 Task: Open Card Competitive Intelligence Research in Board Content Marketing Case Study Strategy and Execution to Workspace General Accounting and add a team member Softage.2@softage.net, a label Blue, a checklist Trade Secrets, an attachment from Trello, a color Blue and finally, add a card description 'Plan and execute company team-building activity at a board game cafe' and a comment 'This task presents an opportunity to demonstrate our analytical and critical thinking skills, assessing information and making informed decisions.'. Add a start date 'Jan 06, 1900' with a due date 'Jan 13, 1900'
Action: Mouse moved to (469, 209)
Screenshot: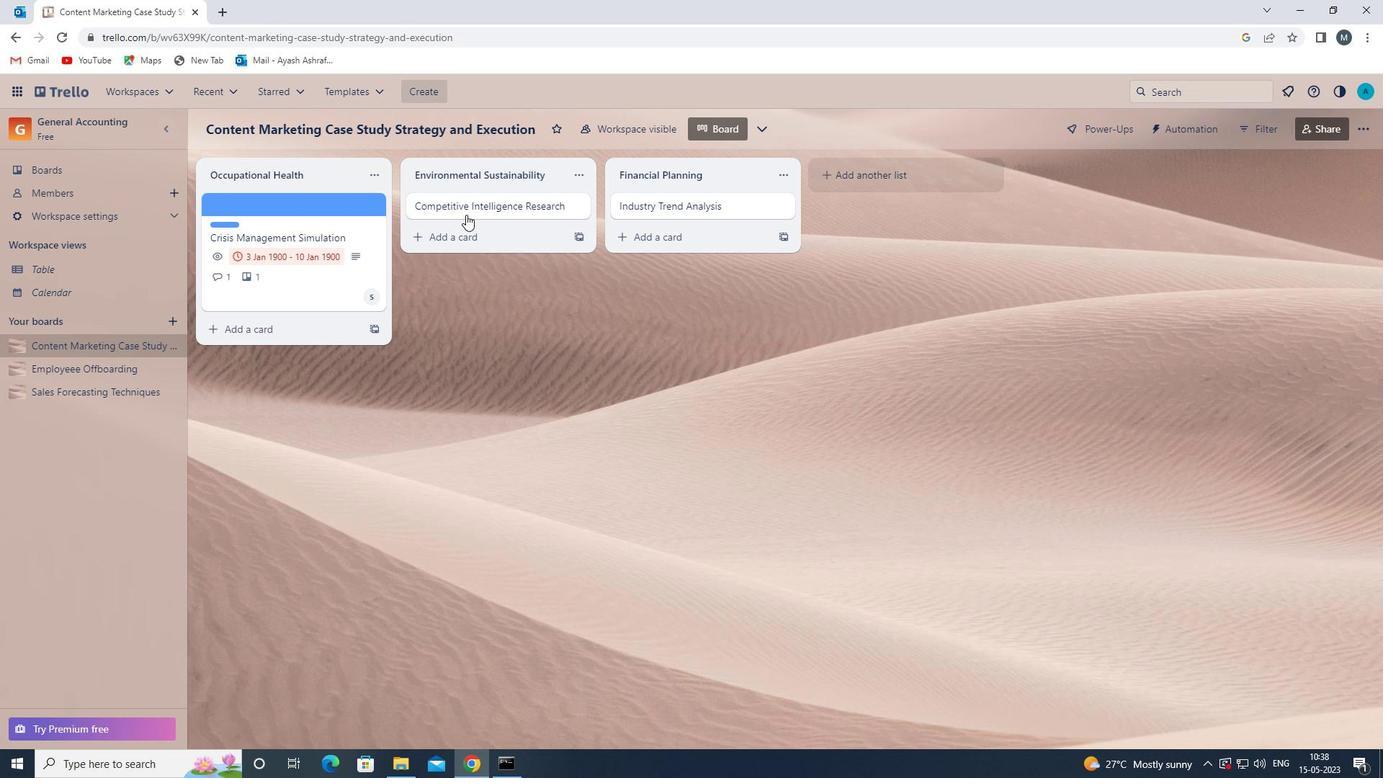 
Action: Mouse pressed left at (469, 209)
Screenshot: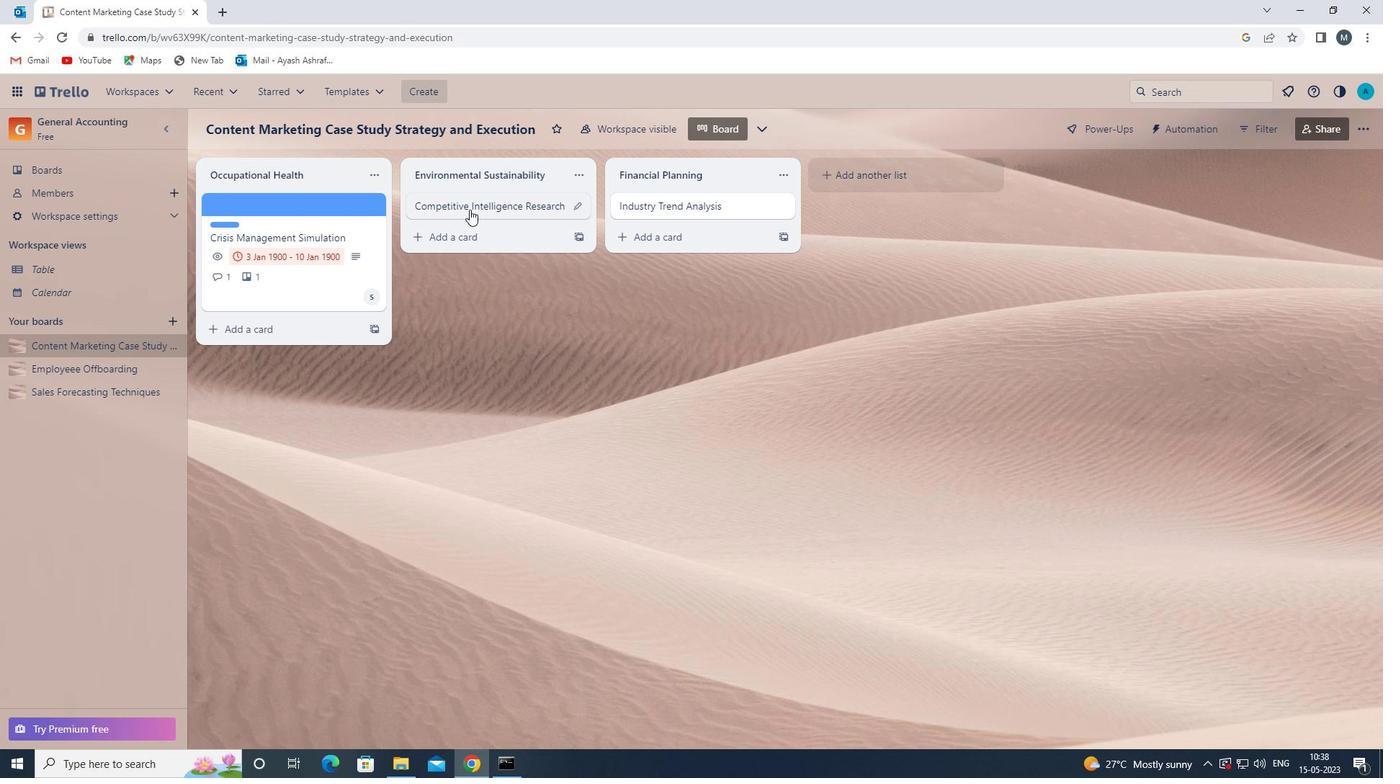 
Action: Mouse moved to (866, 252)
Screenshot: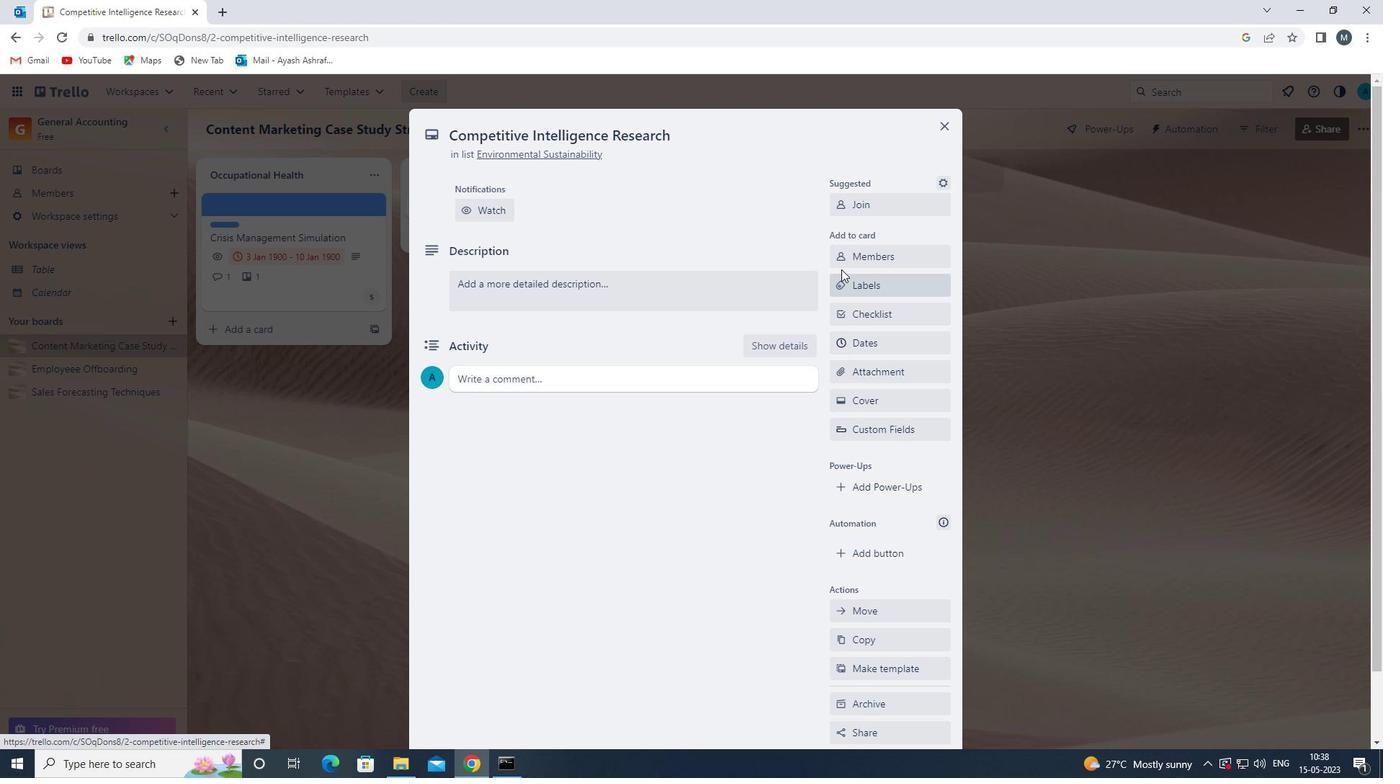 
Action: Mouse pressed left at (866, 252)
Screenshot: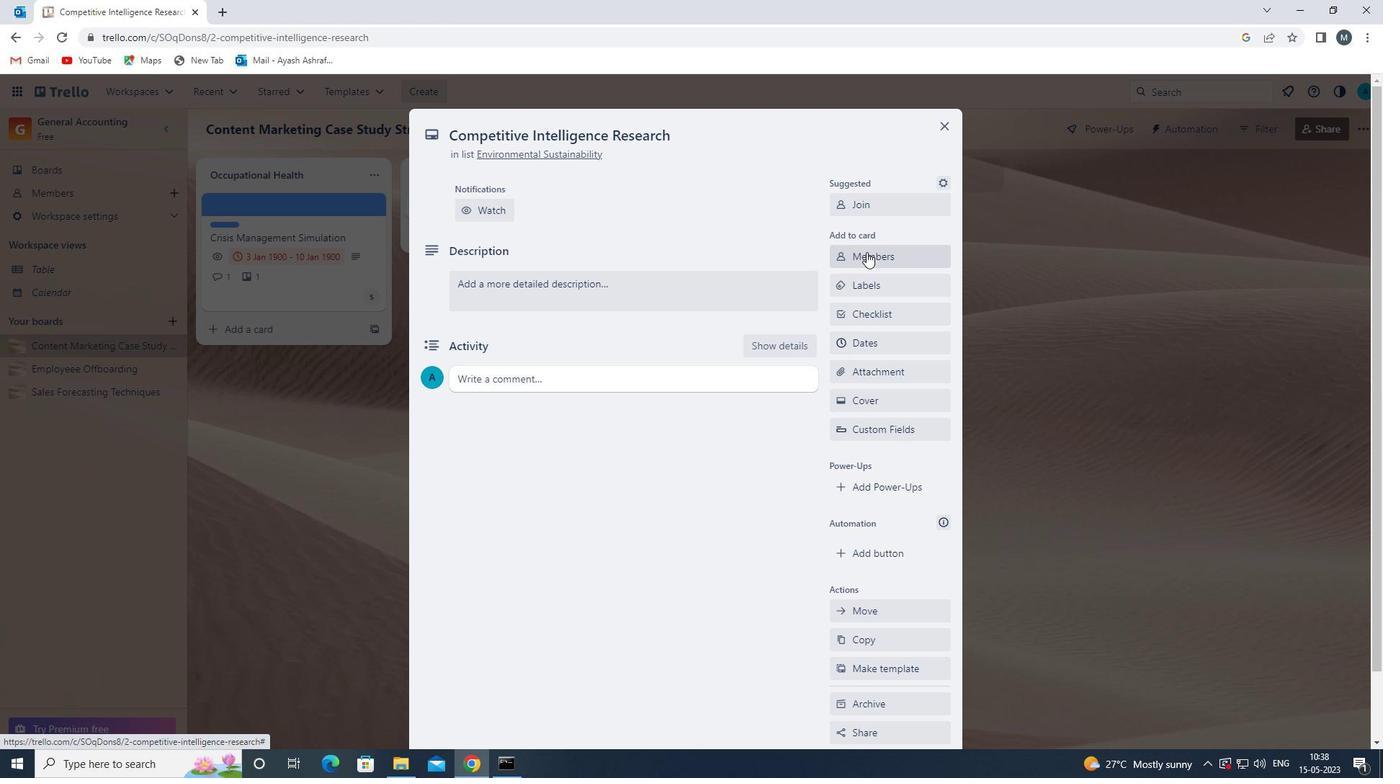 
Action: Mouse moved to (897, 346)
Screenshot: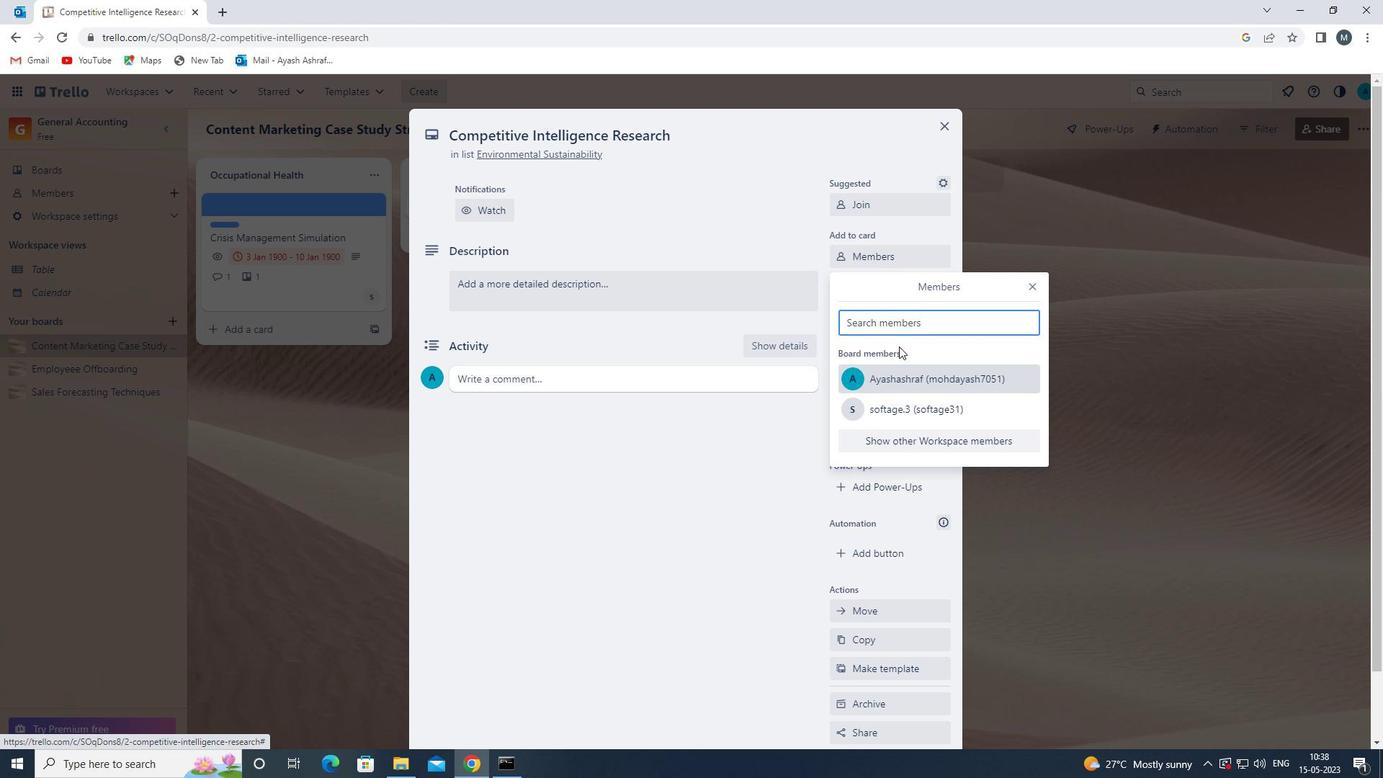 
Action: Key pressed s
Screenshot: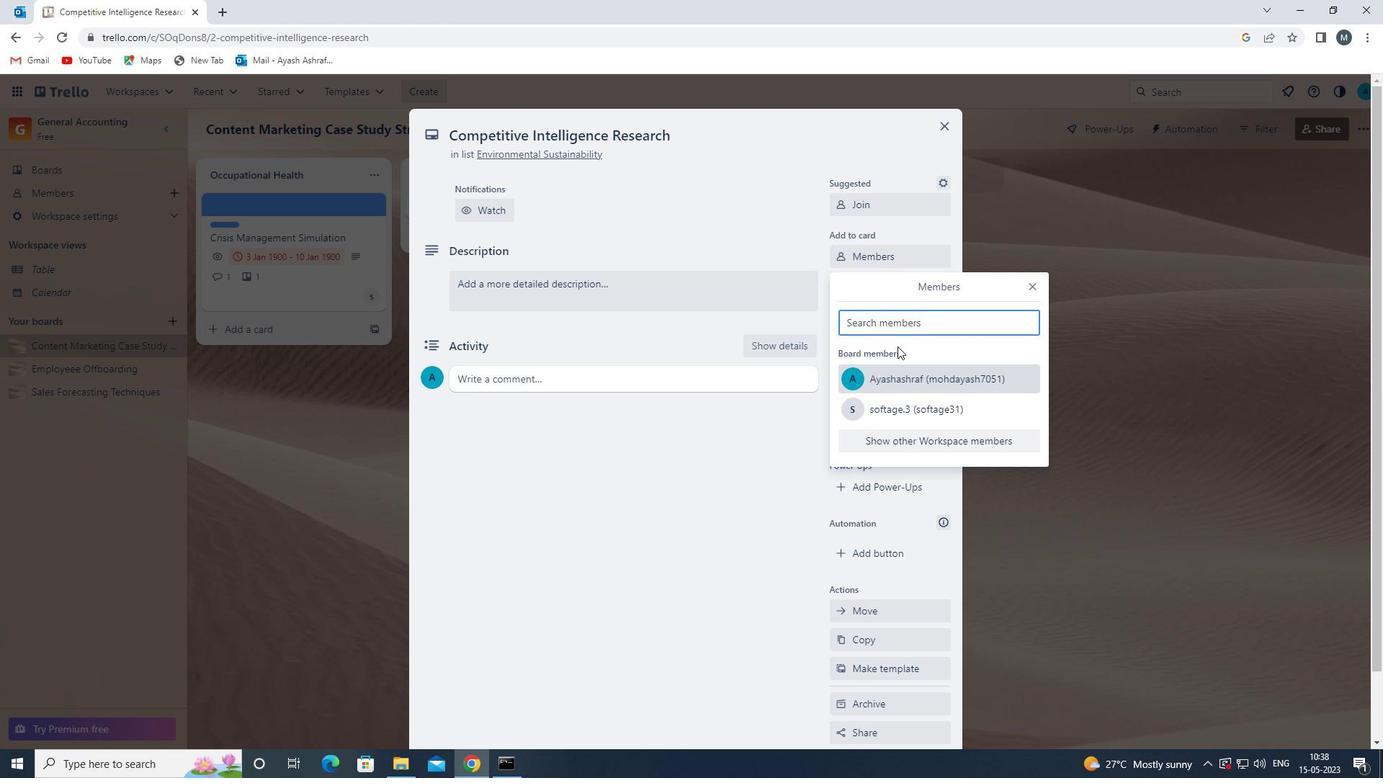 
Action: Mouse moved to (908, 462)
Screenshot: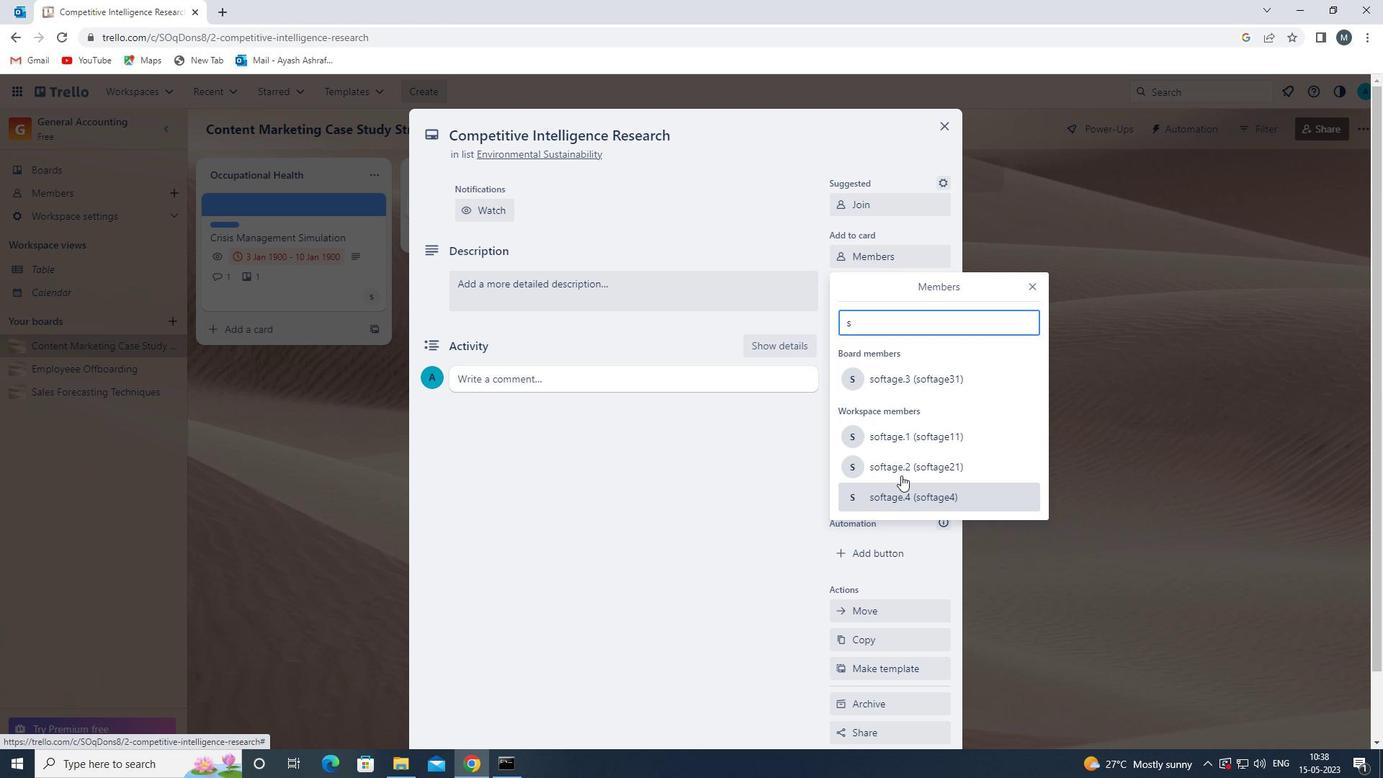 
Action: Mouse pressed left at (908, 462)
Screenshot: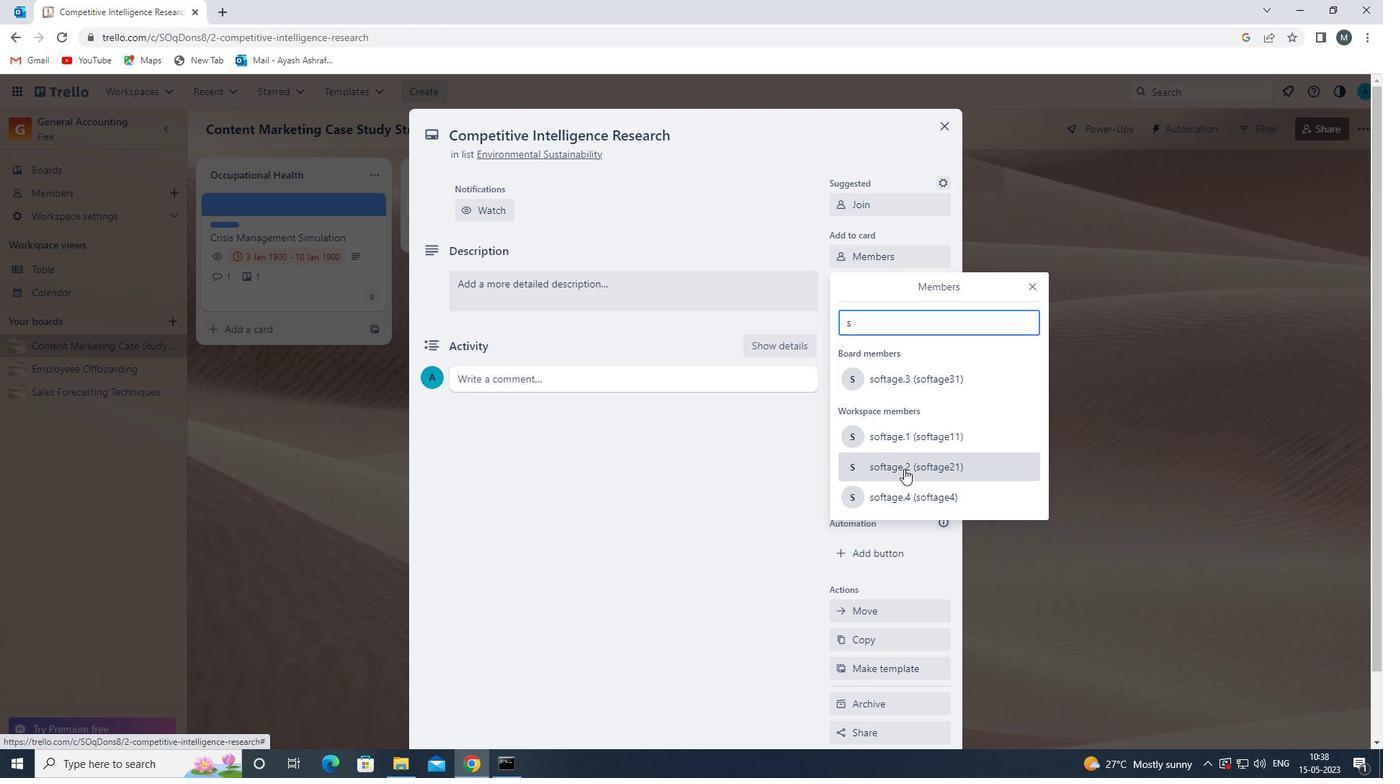 
Action: Mouse moved to (1027, 285)
Screenshot: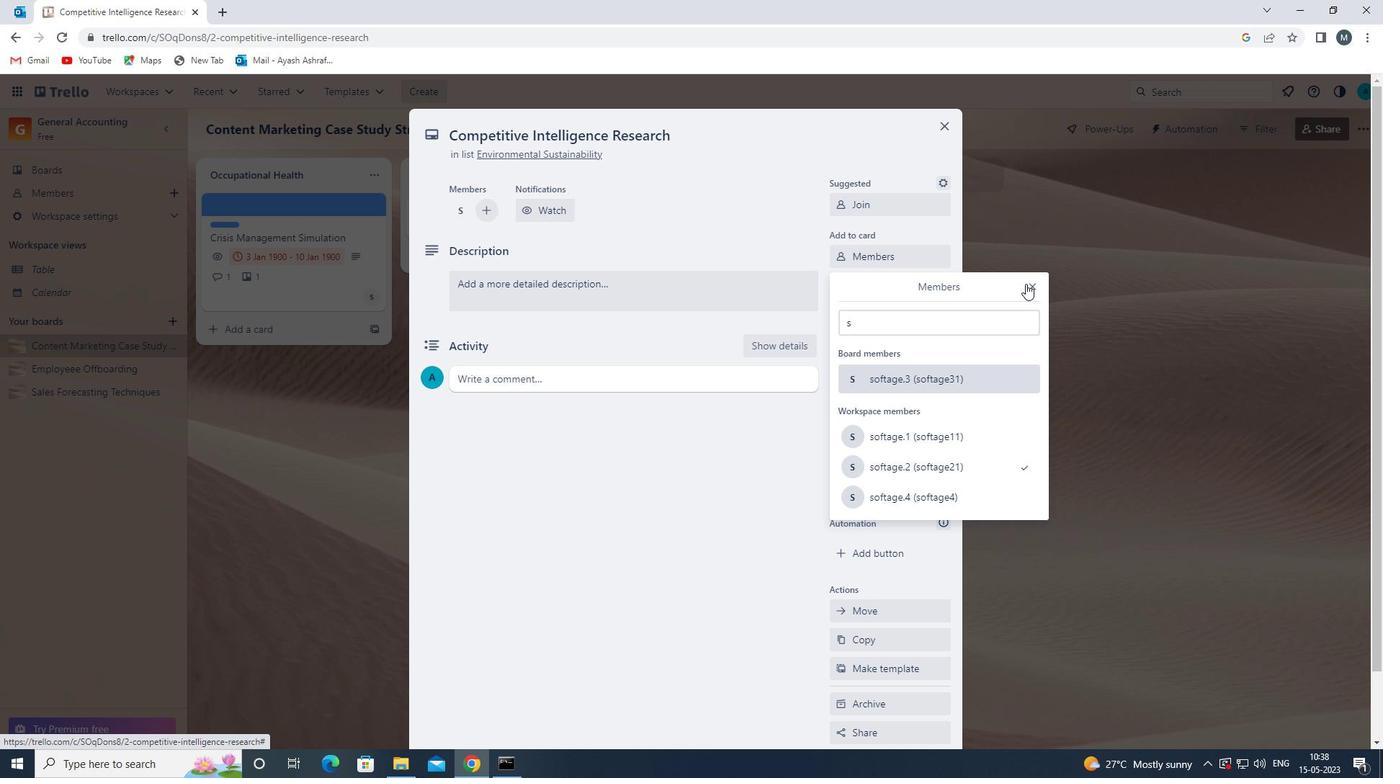 
Action: Mouse pressed left at (1027, 285)
Screenshot: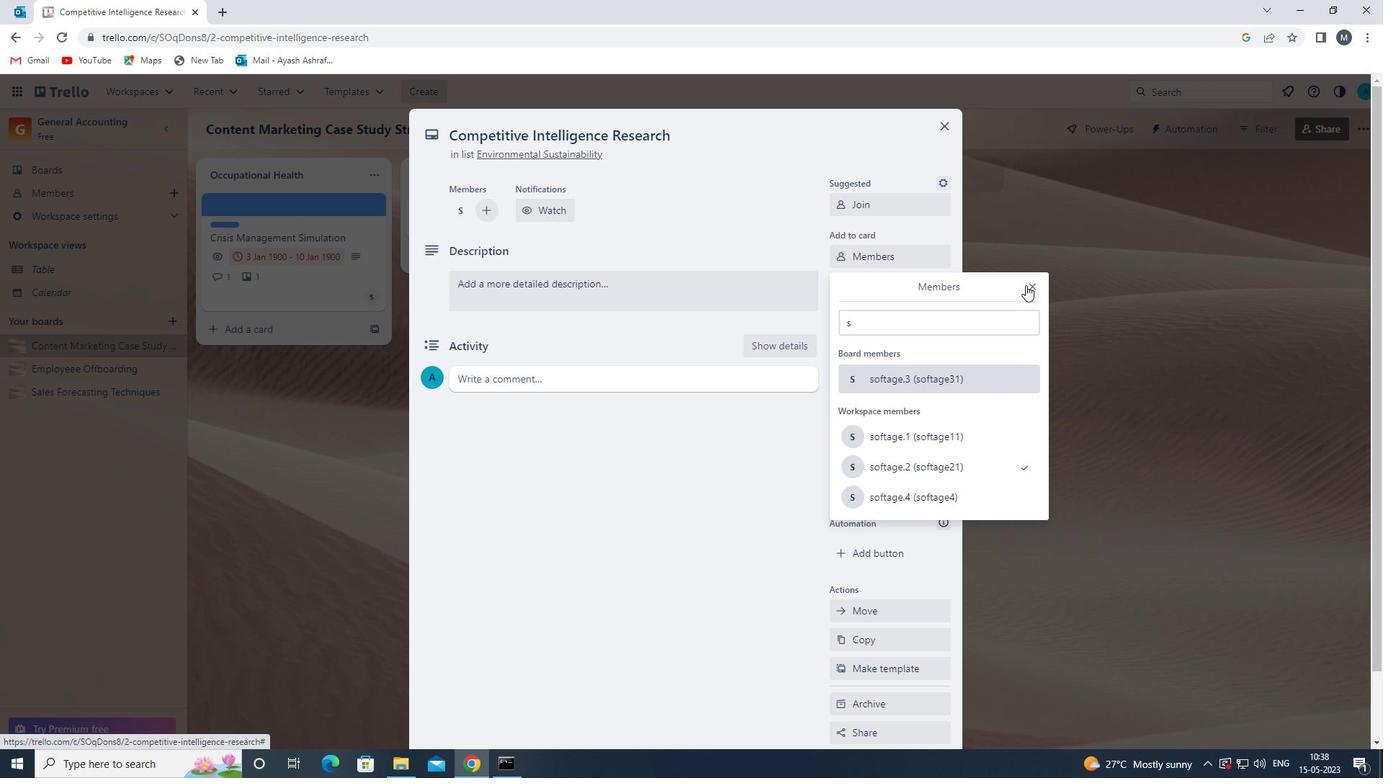 
Action: Mouse moved to (880, 284)
Screenshot: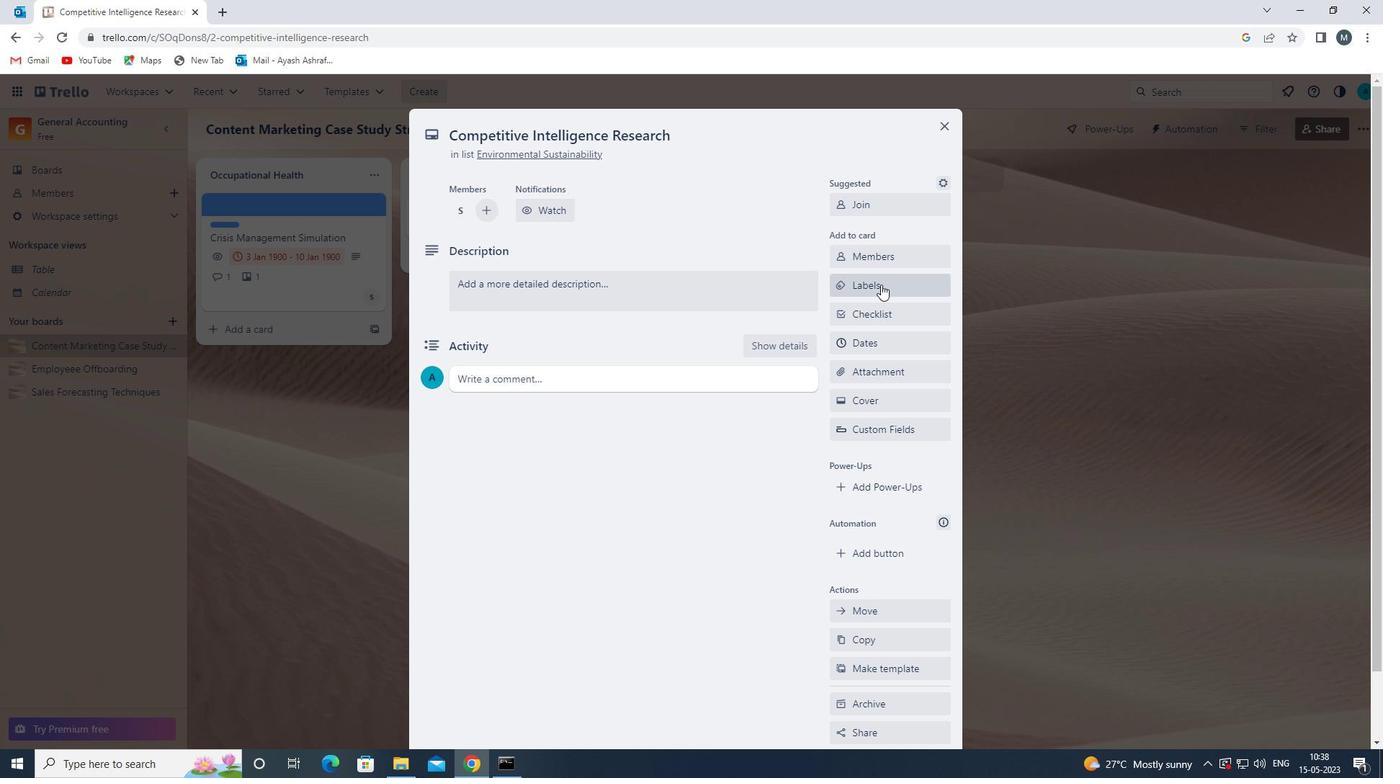 
Action: Mouse pressed left at (880, 284)
Screenshot: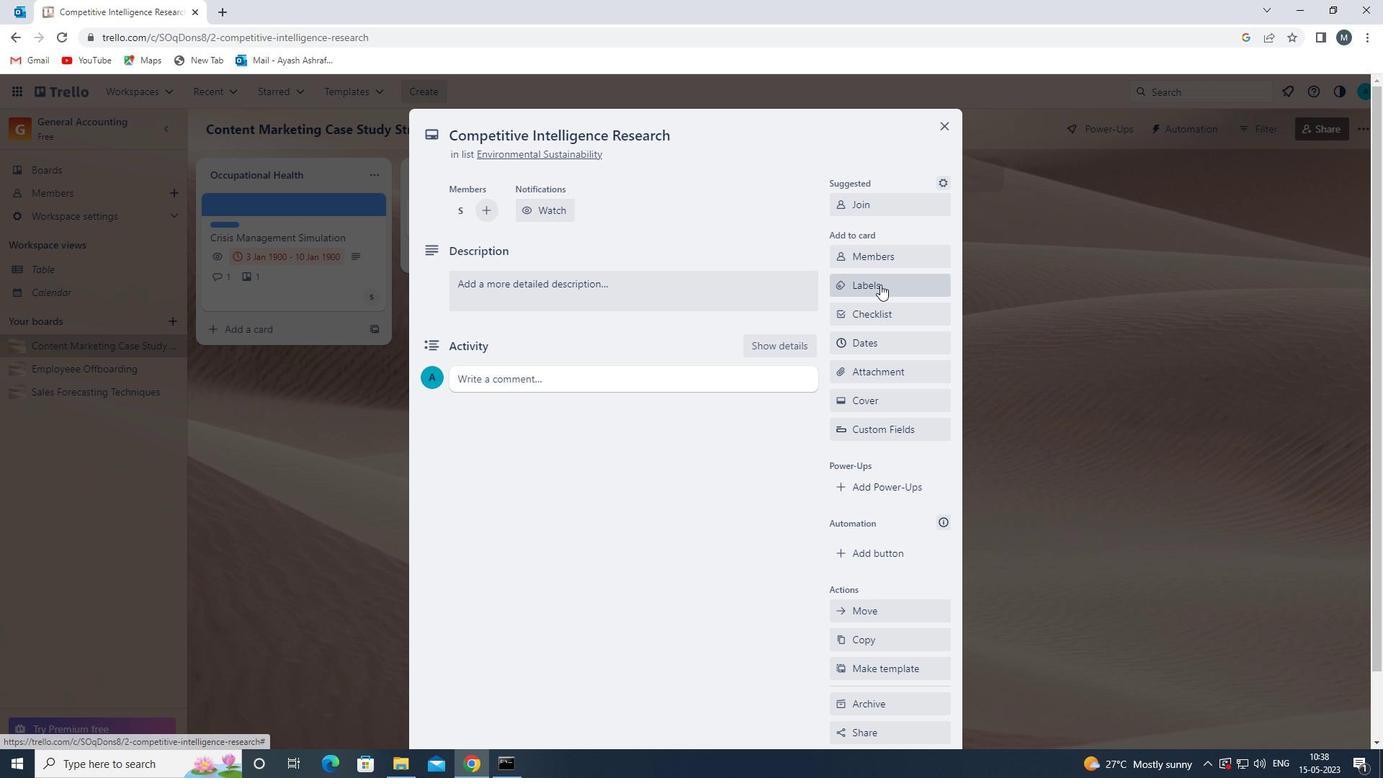 
Action: Mouse moved to (881, 538)
Screenshot: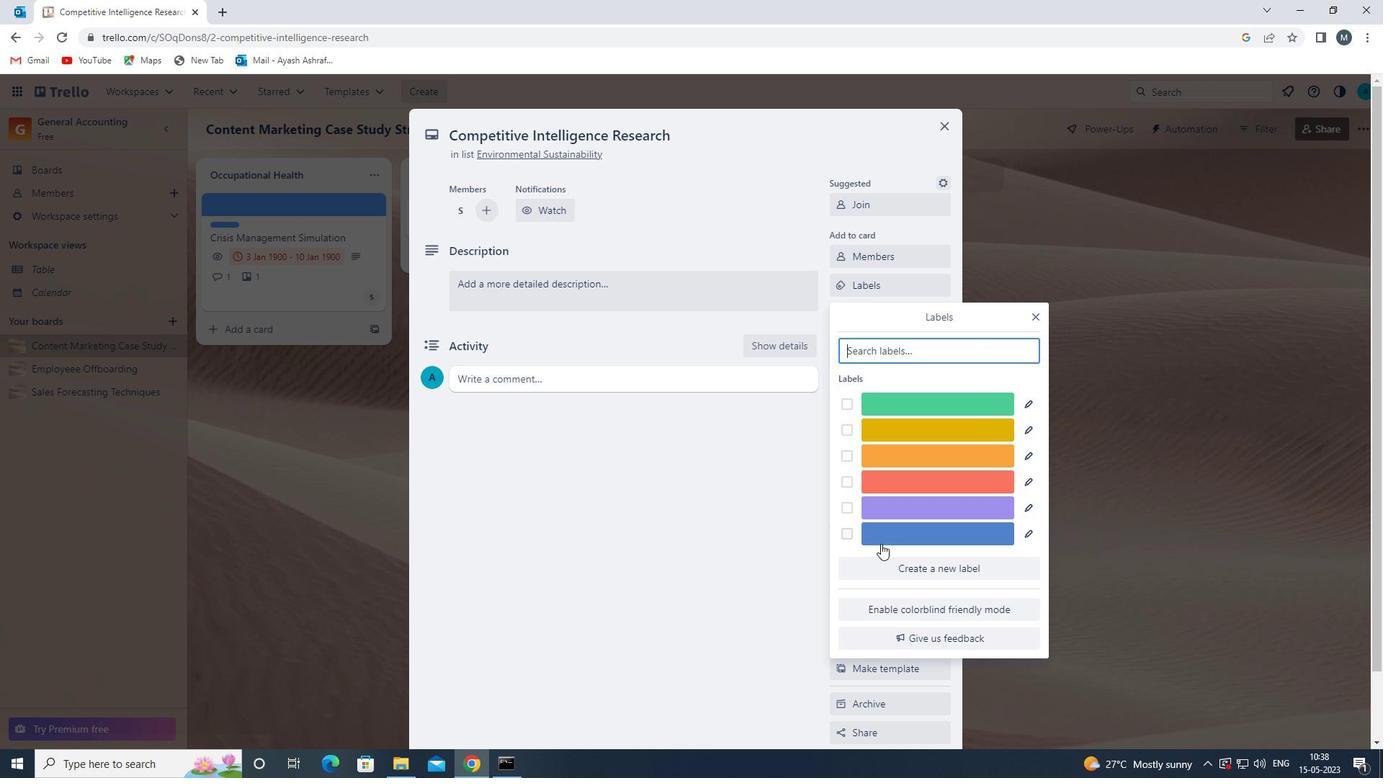 
Action: Mouse pressed left at (881, 538)
Screenshot: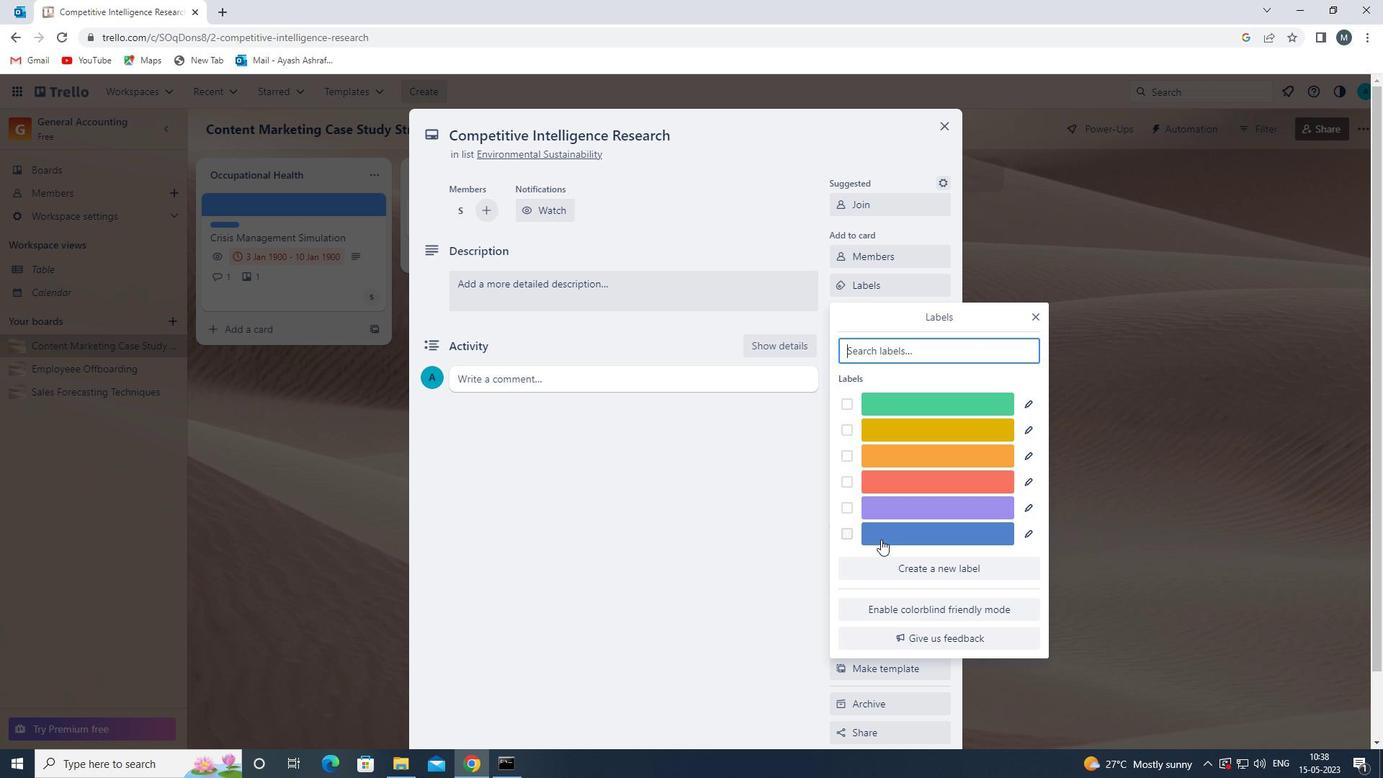 
Action: Mouse moved to (1036, 314)
Screenshot: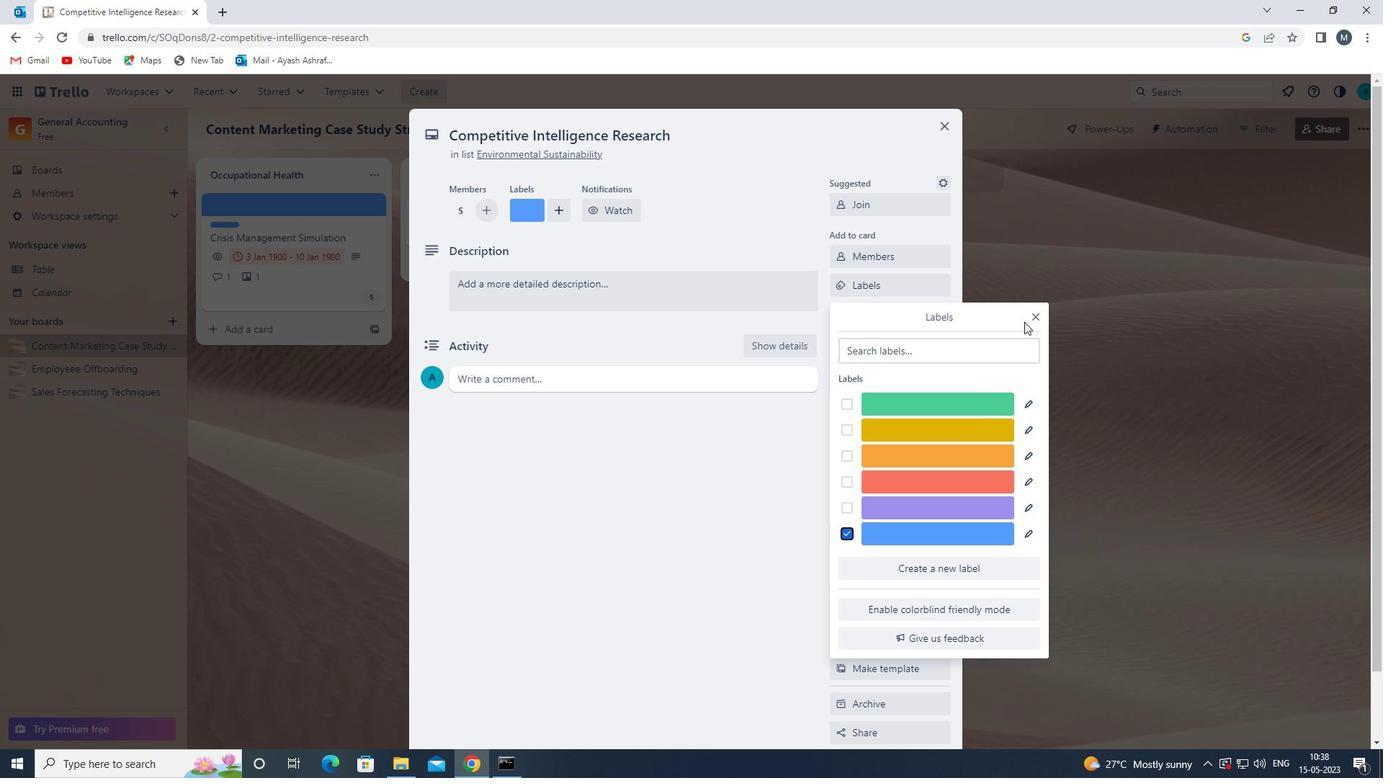
Action: Mouse pressed left at (1036, 314)
Screenshot: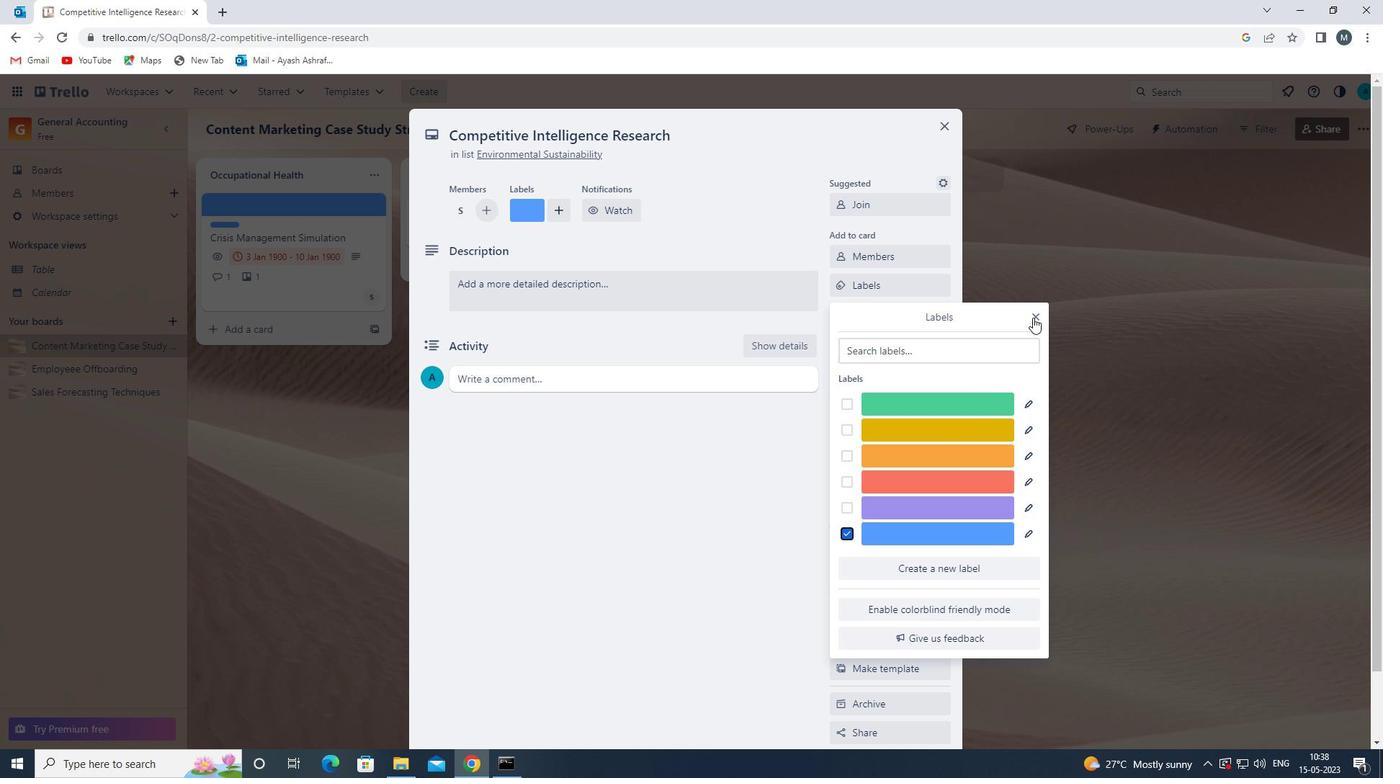 
Action: Mouse moved to (874, 319)
Screenshot: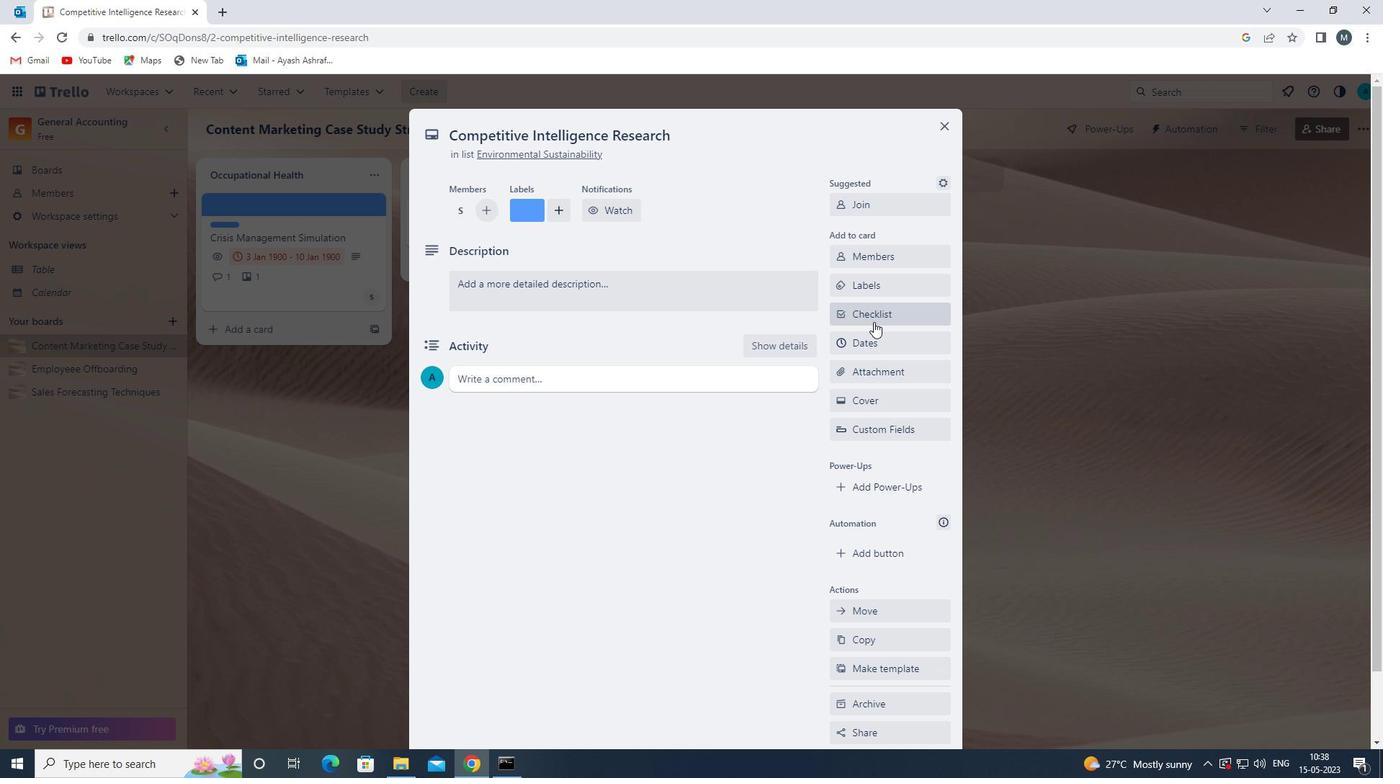 
Action: Mouse pressed left at (874, 319)
Screenshot: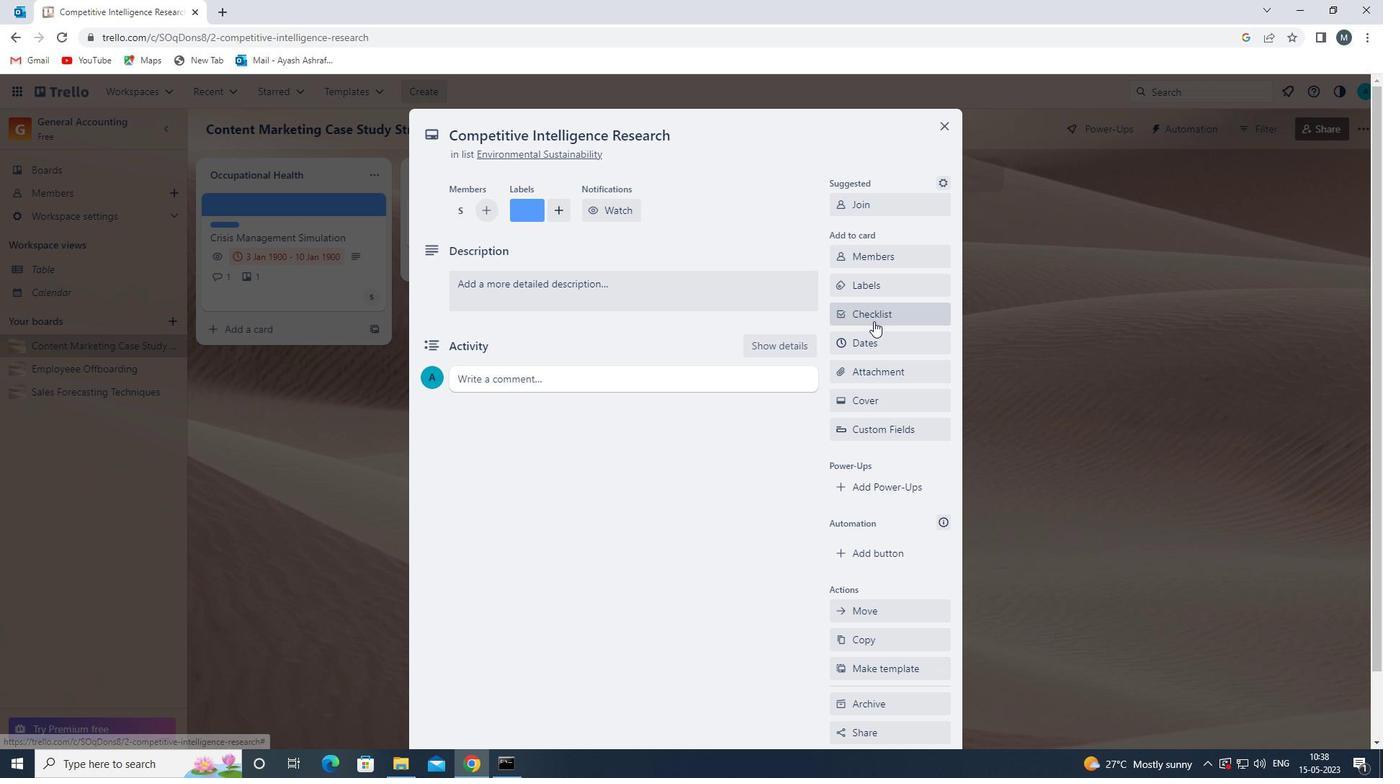 
Action: Key pressed t
Screenshot: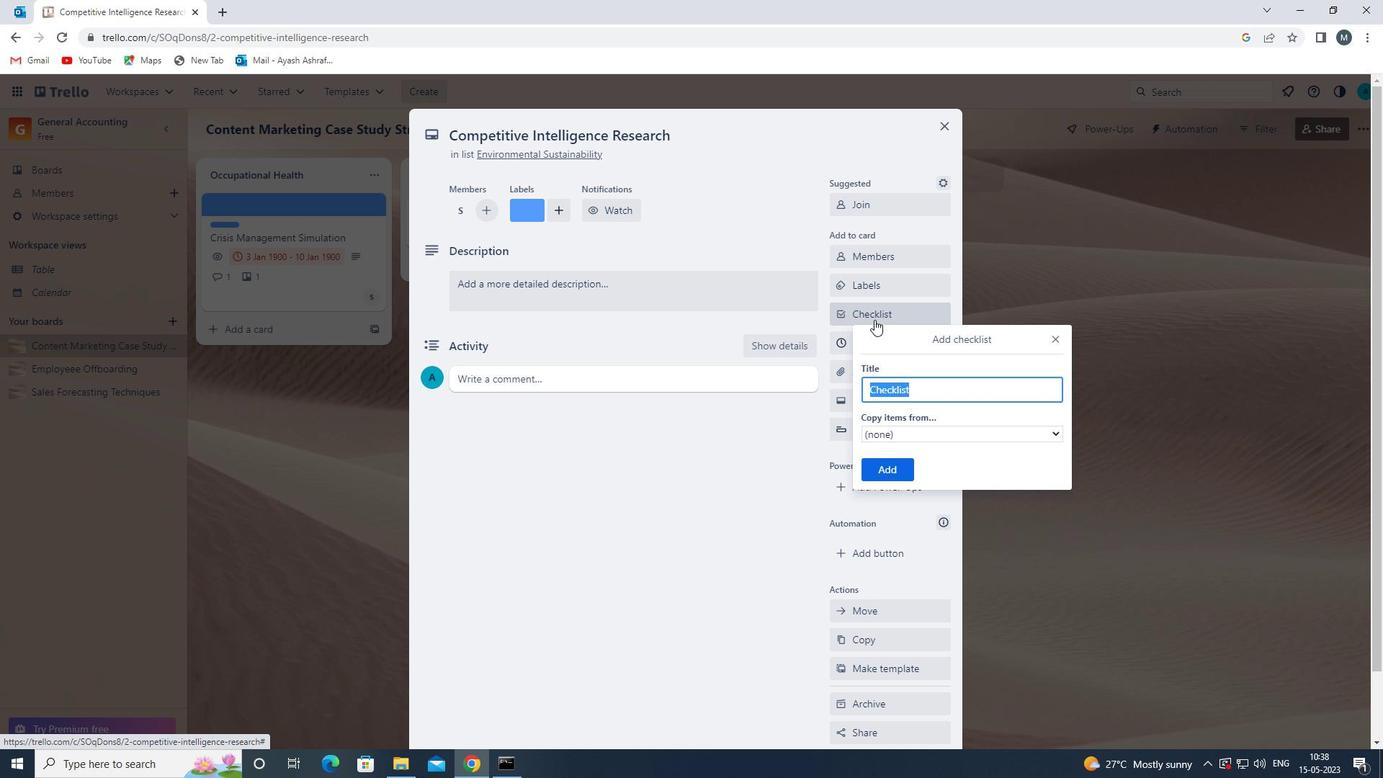 
Action: Mouse moved to (963, 454)
Screenshot: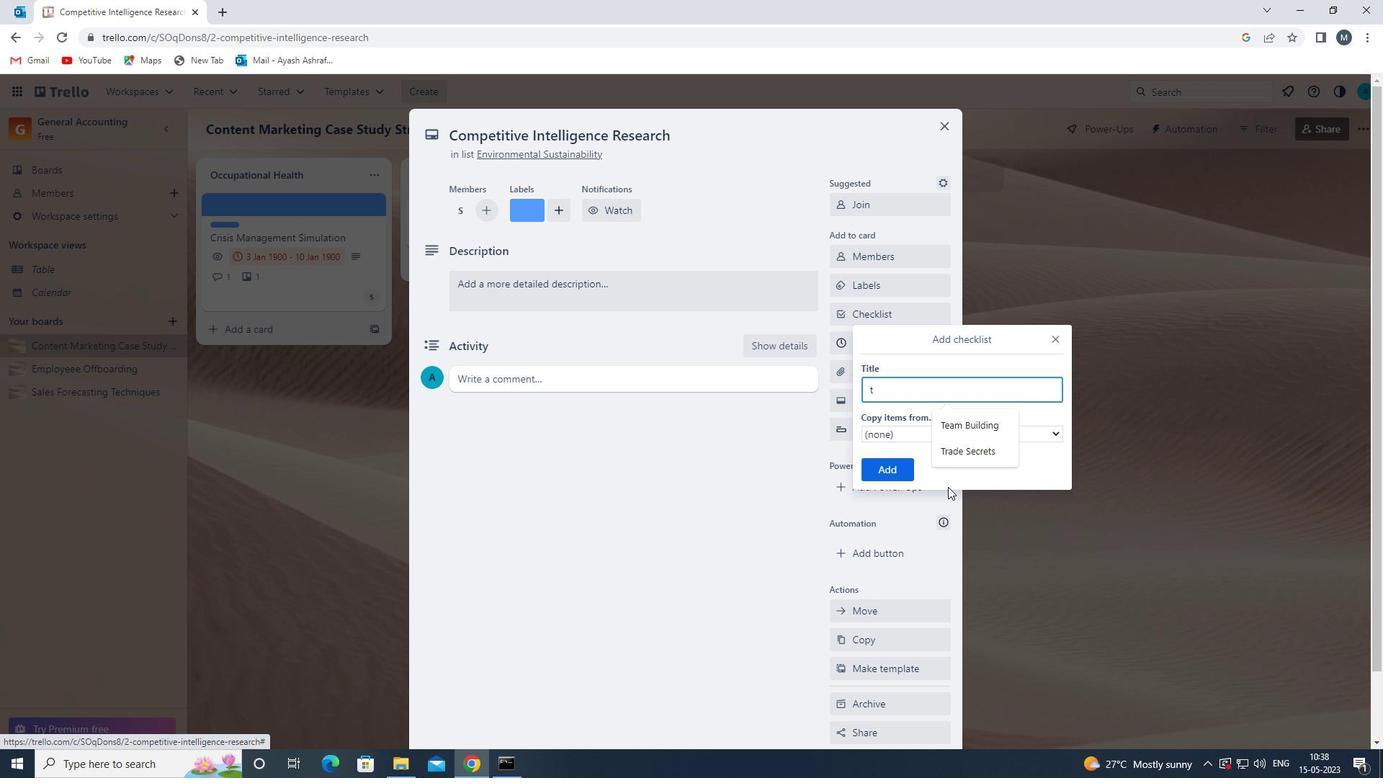 
Action: Mouse pressed left at (963, 454)
Screenshot: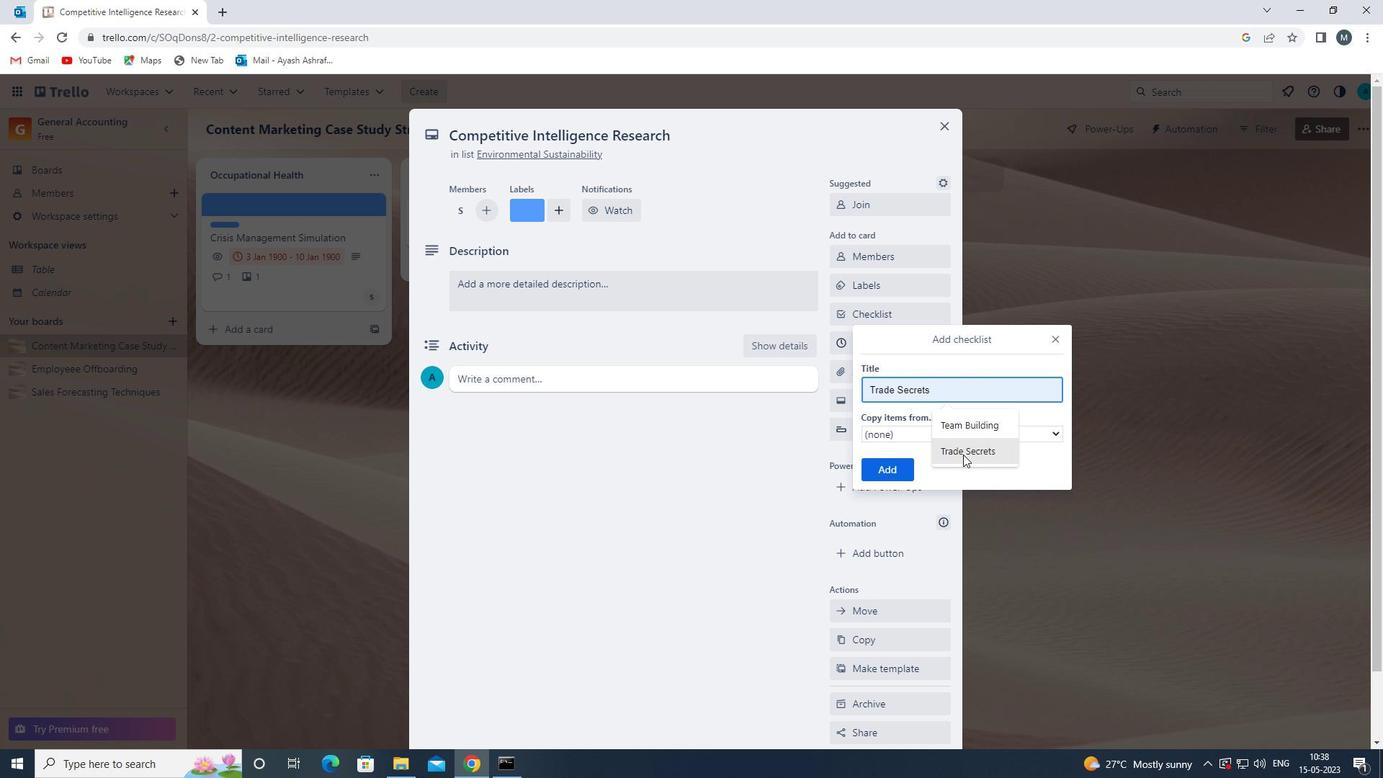 
Action: Mouse moved to (900, 468)
Screenshot: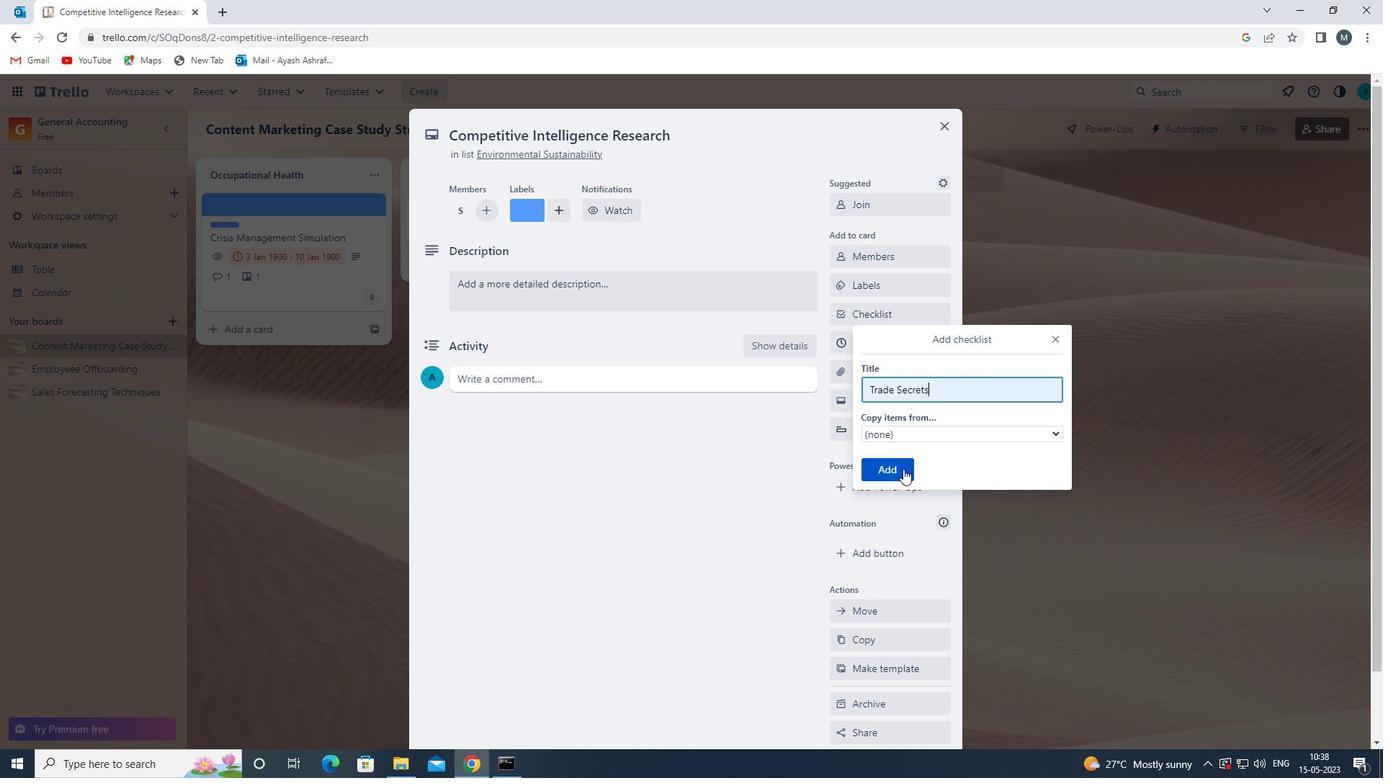 
Action: Mouse pressed left at (900, 468)
Screenshot: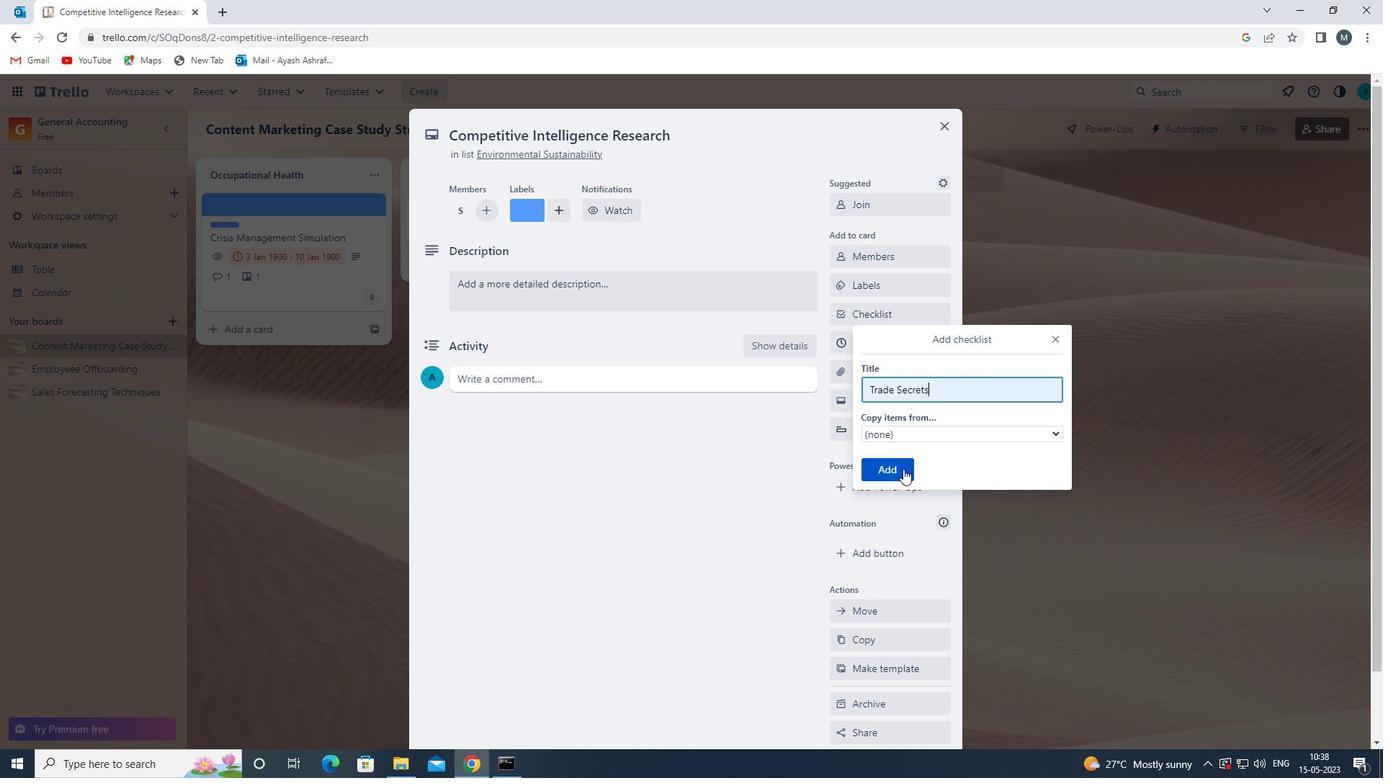 
Action: Mouse moved to (884, 376)
Screenshot: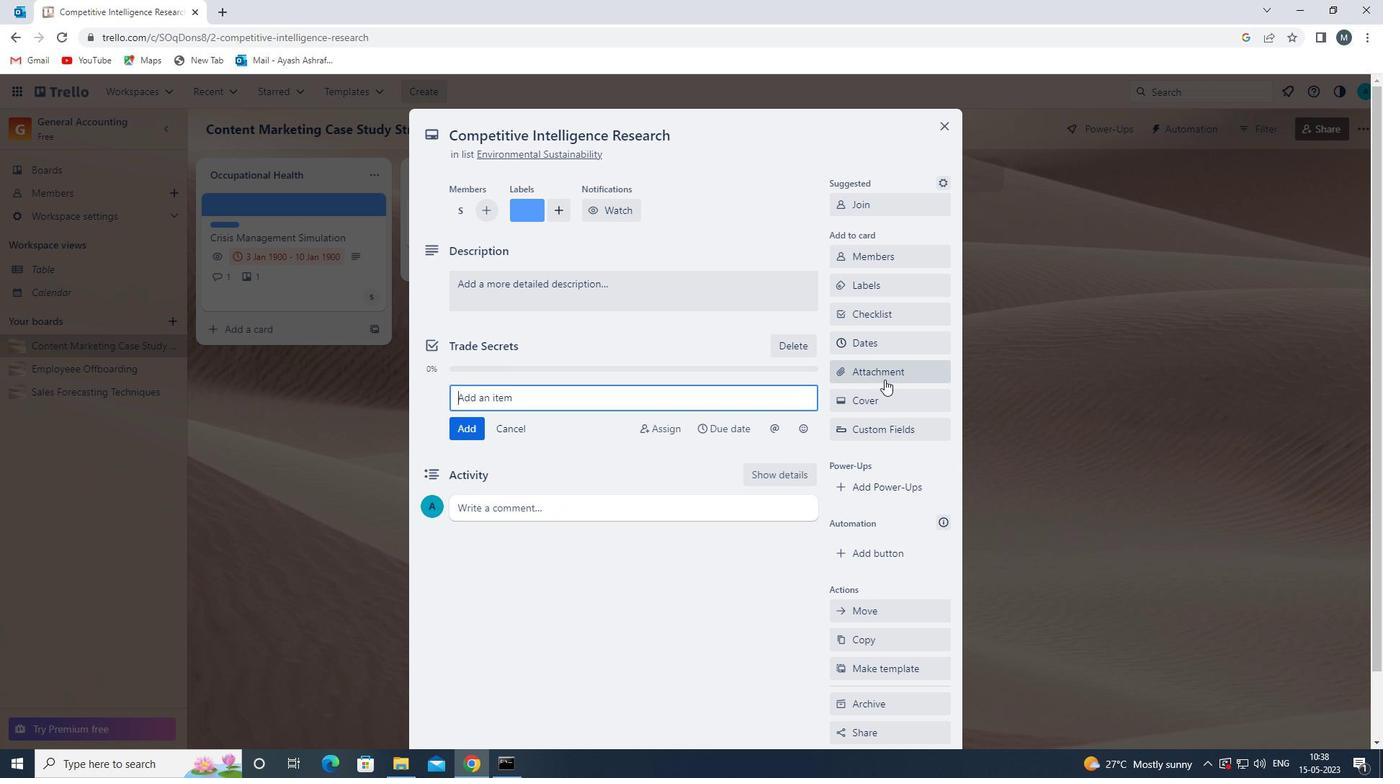 
Action: Mouse pressed left at (884, 376)
Screenshot: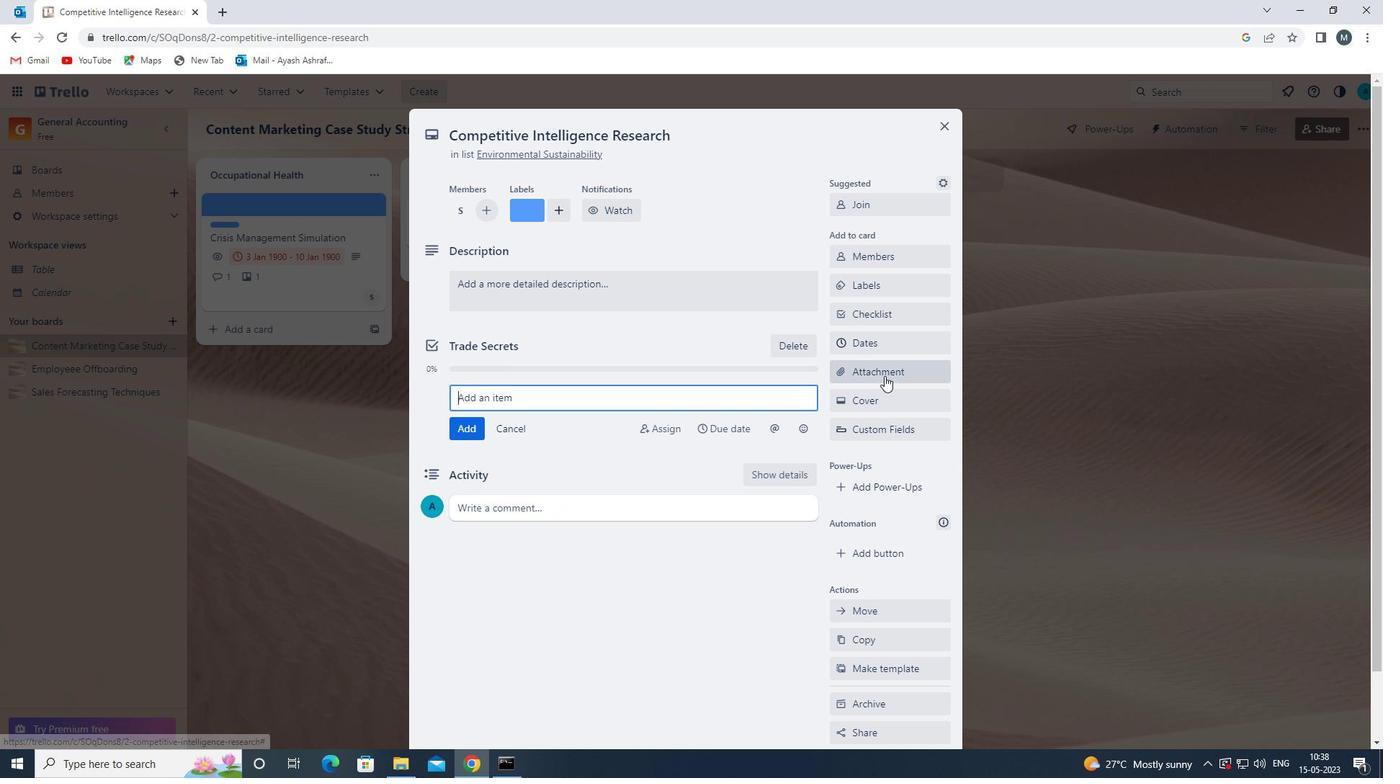 
Action: Mouse moved to (878, 465)
Screenshot: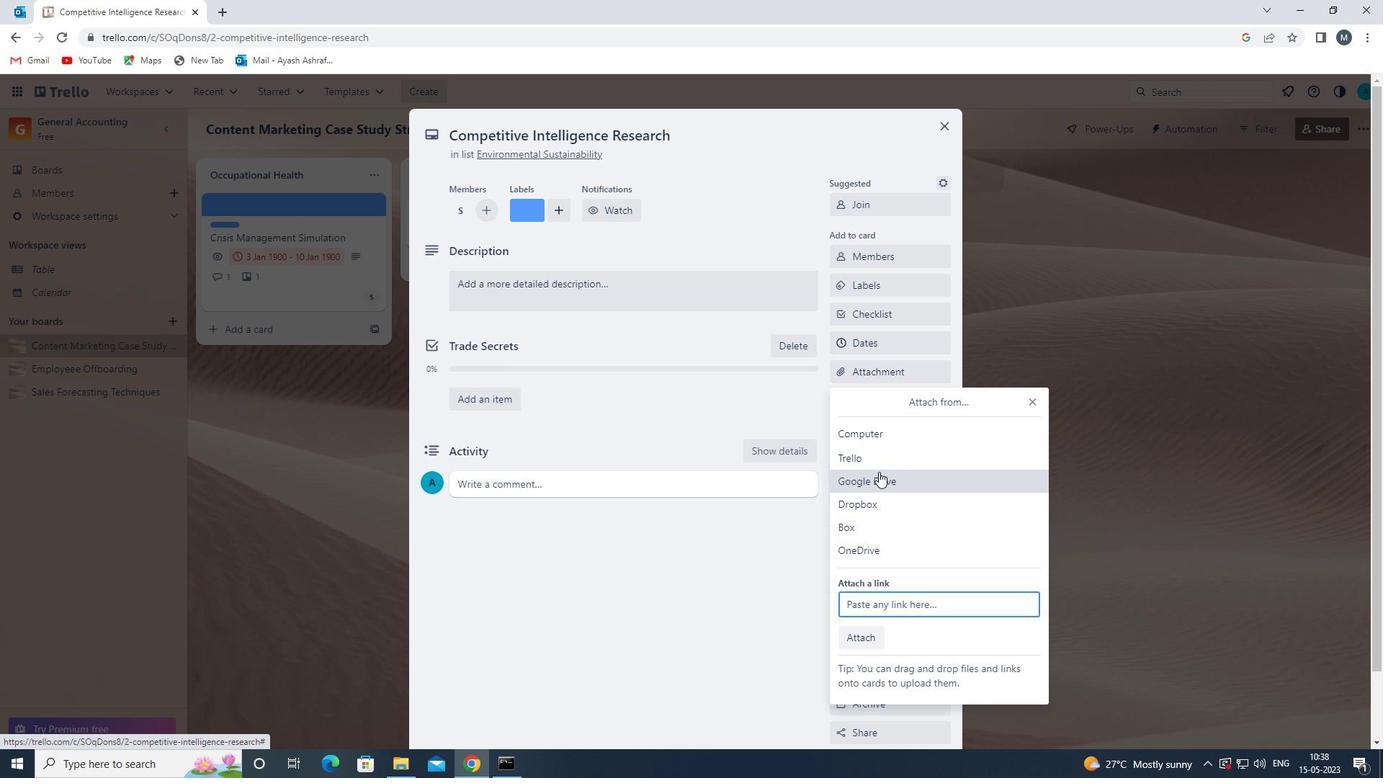 
Action: Mouse pressed left at (878, 465)
Screenshot: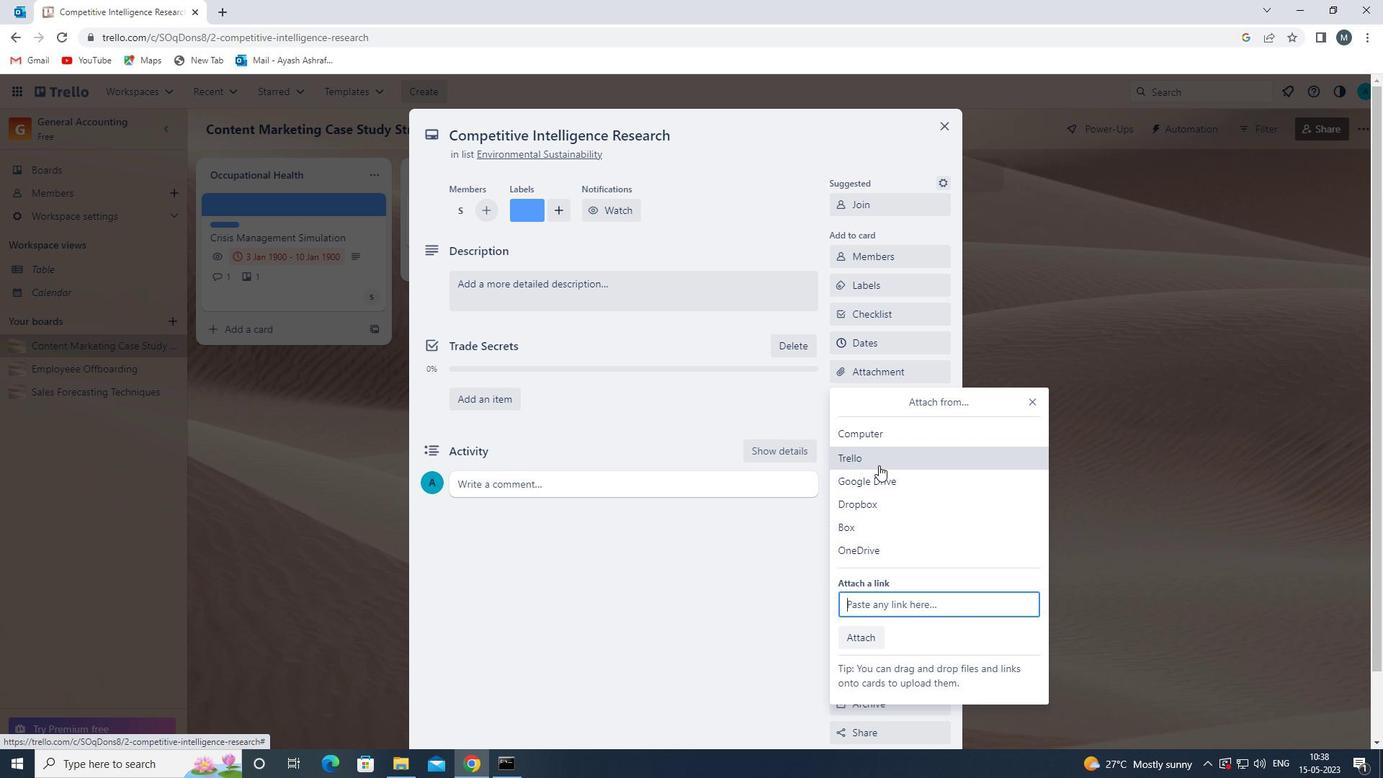 
Action: Mouse moved to (906, 374)
Screenshot: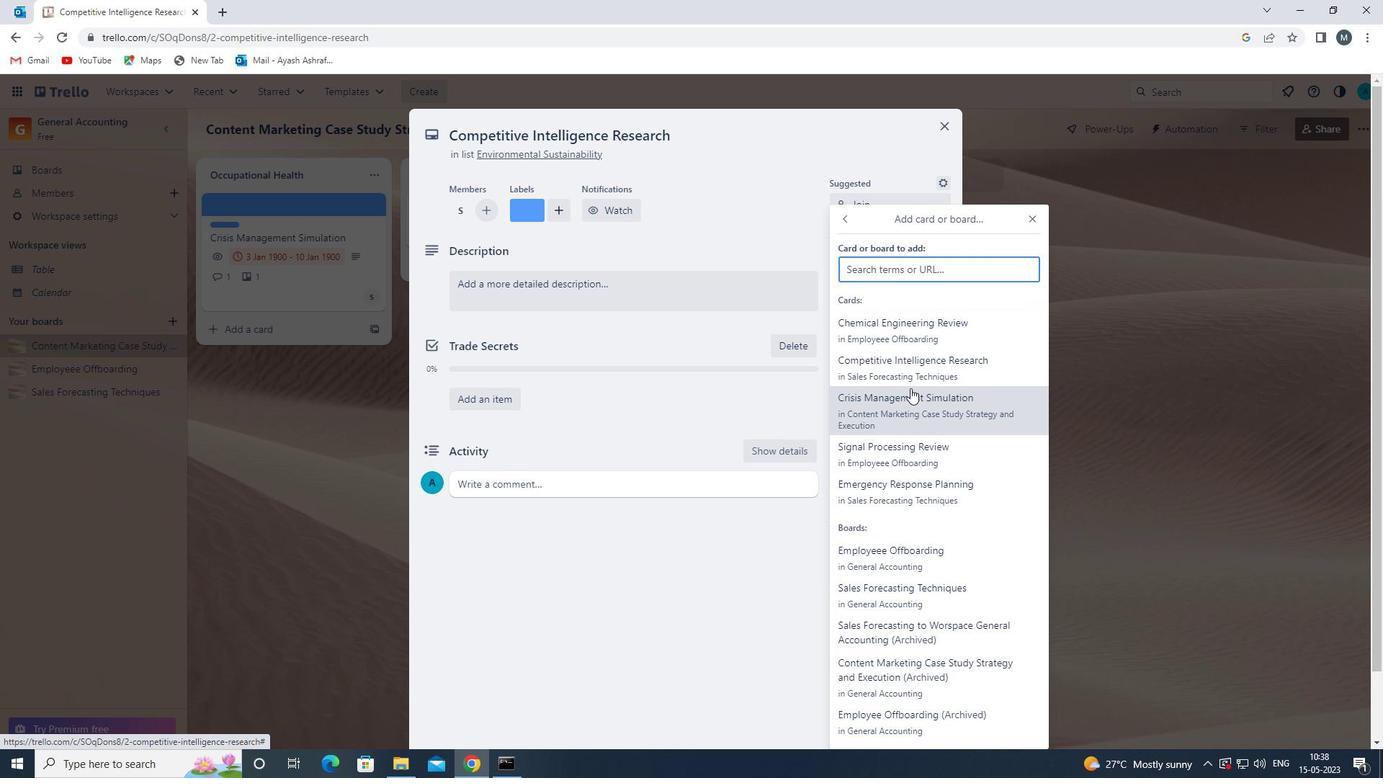 
Action: Mouse pressed left at (906, 374)
Screenshot: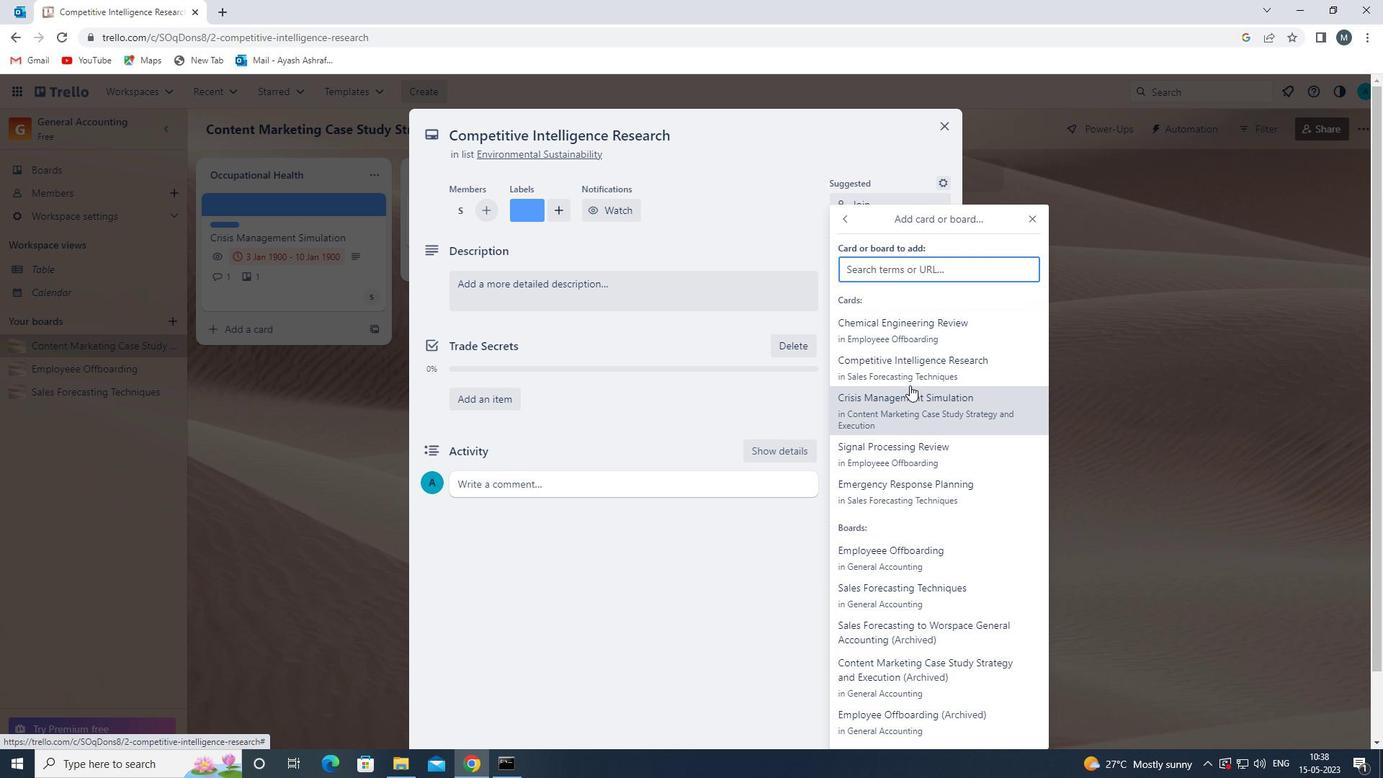 
Action: Mouse moved to (878, 401)
Screenshot: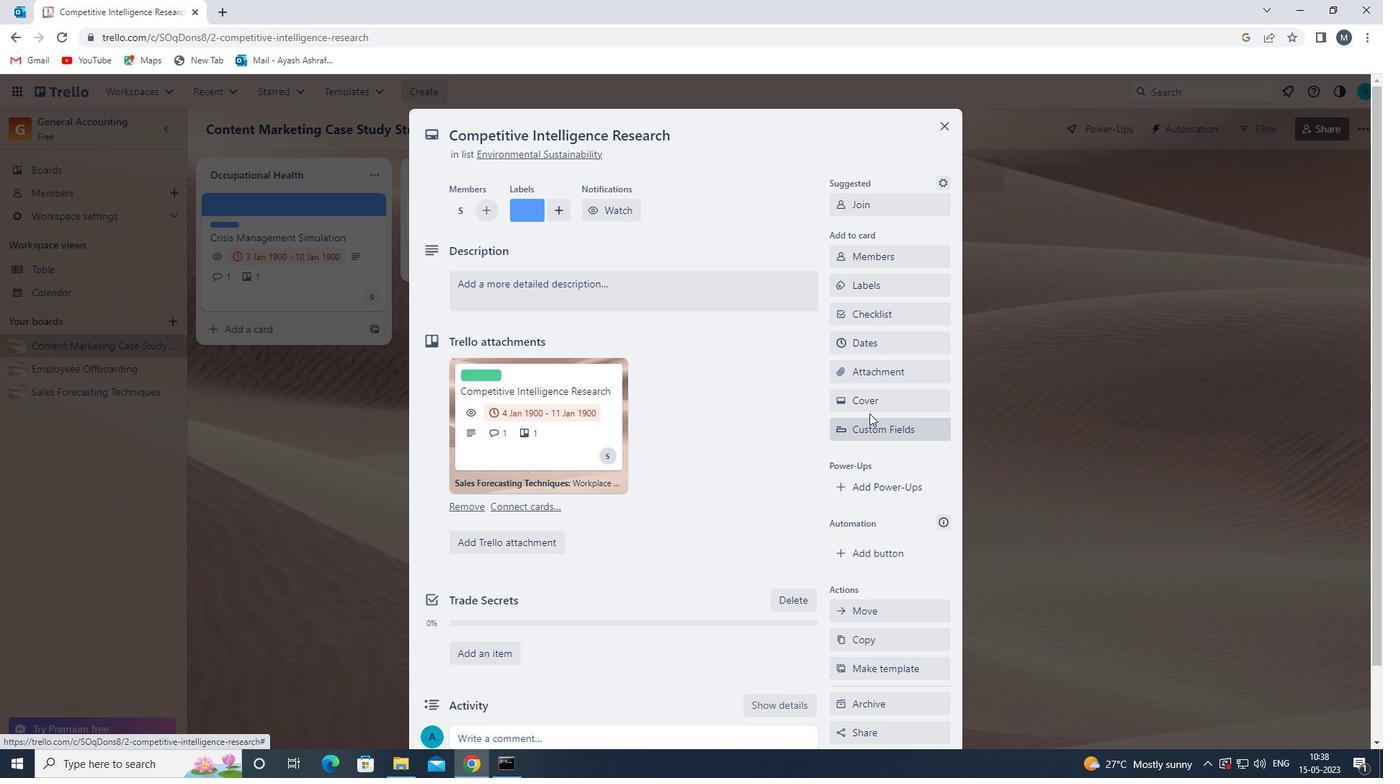 
Action: Mouse pressed left at (878, 401)
Screenshot: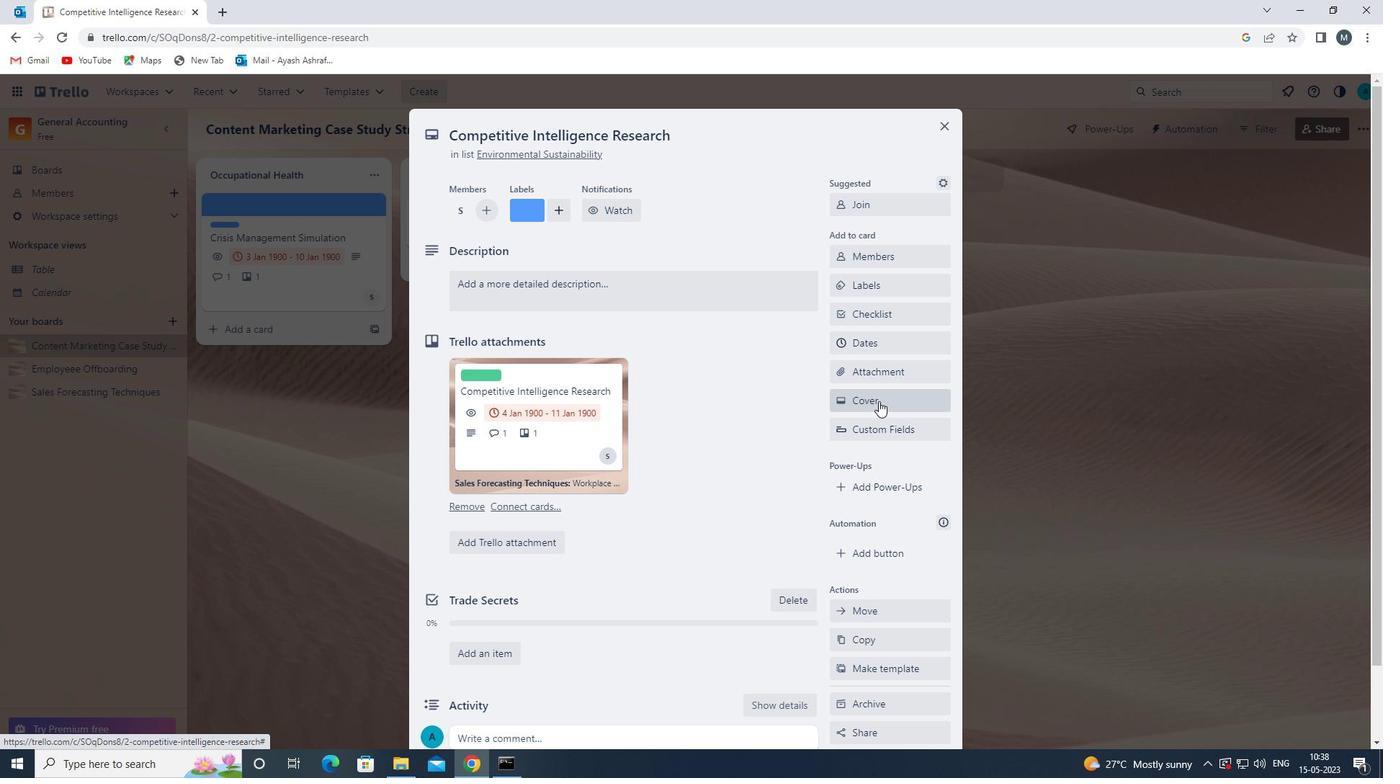
Action: Mouse moved to (855, 491)
Screenshot: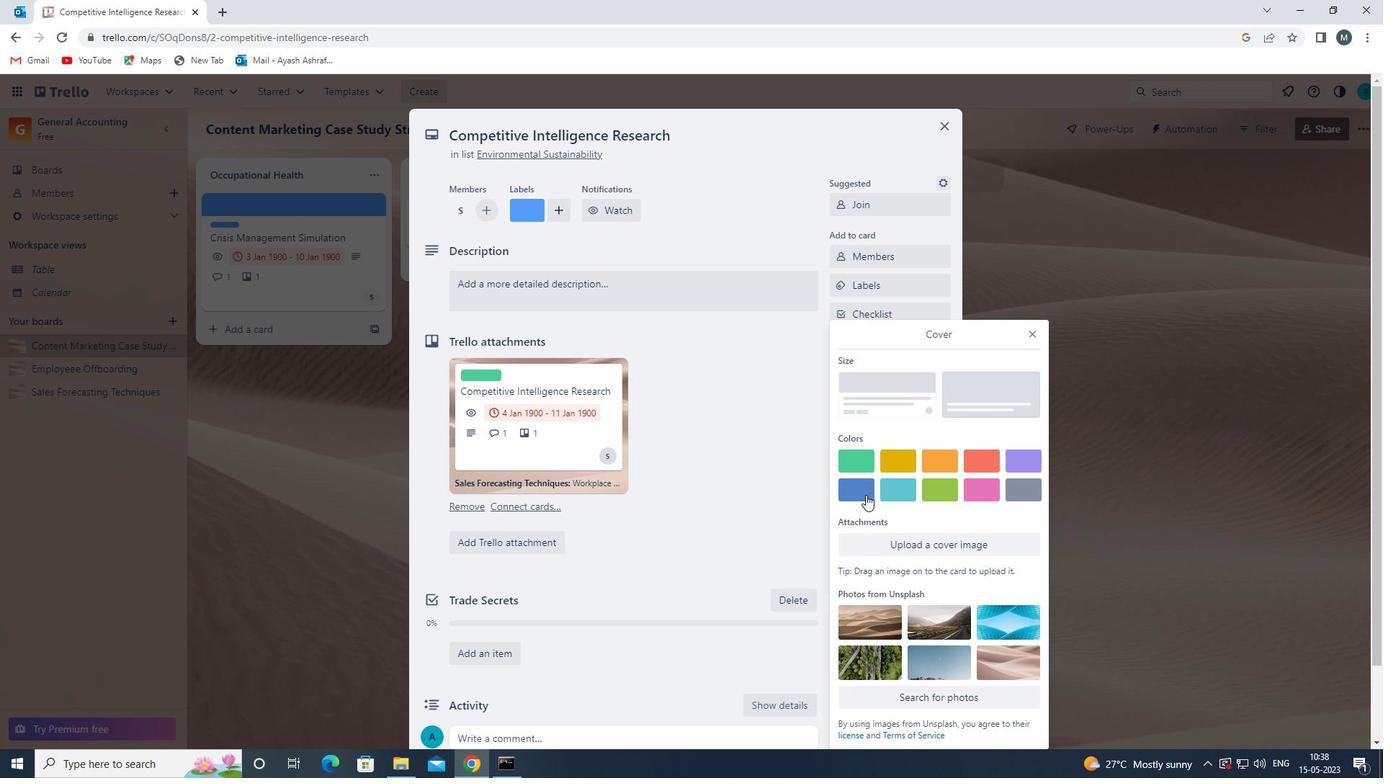 
Action: Mouse pressed left at (855, 491)
Screenshot: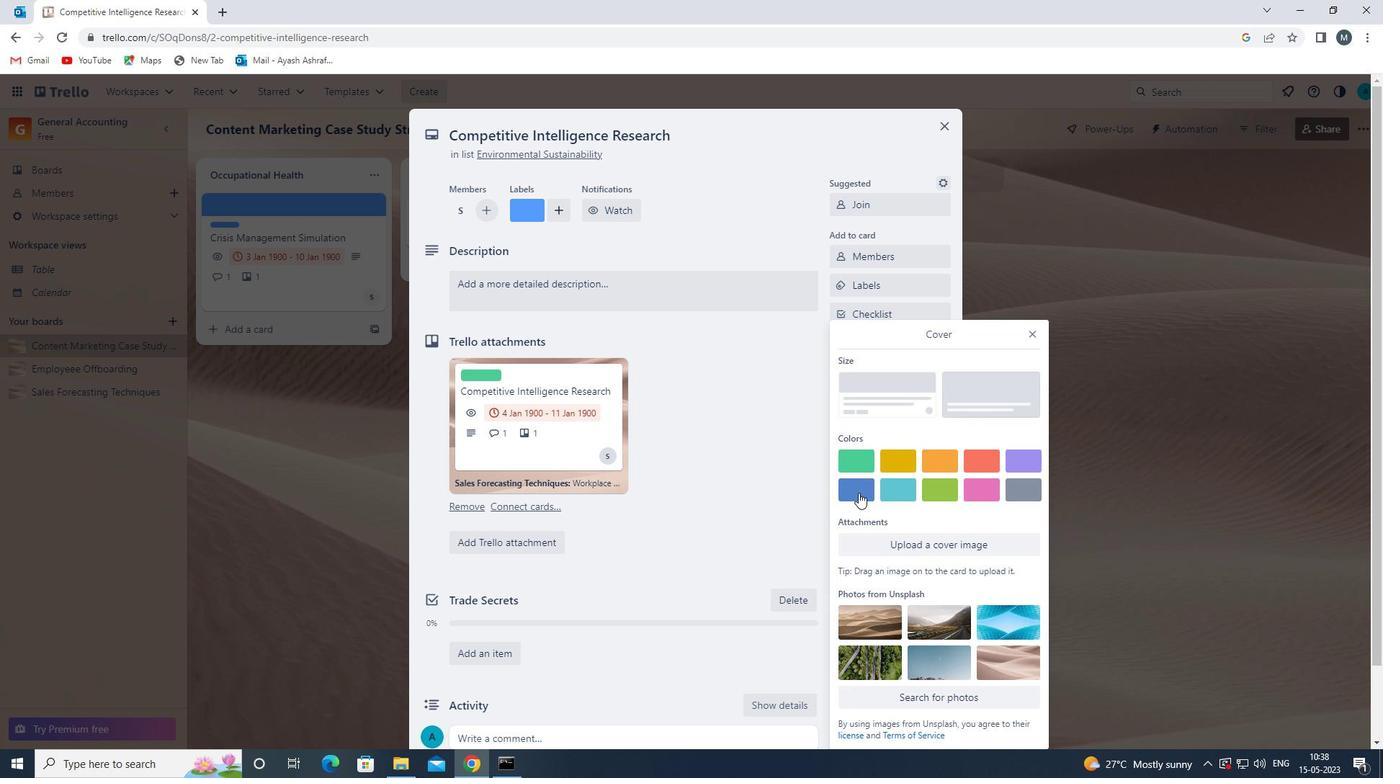 
Action: Mouse moved to (1030, 309)
Screenshot: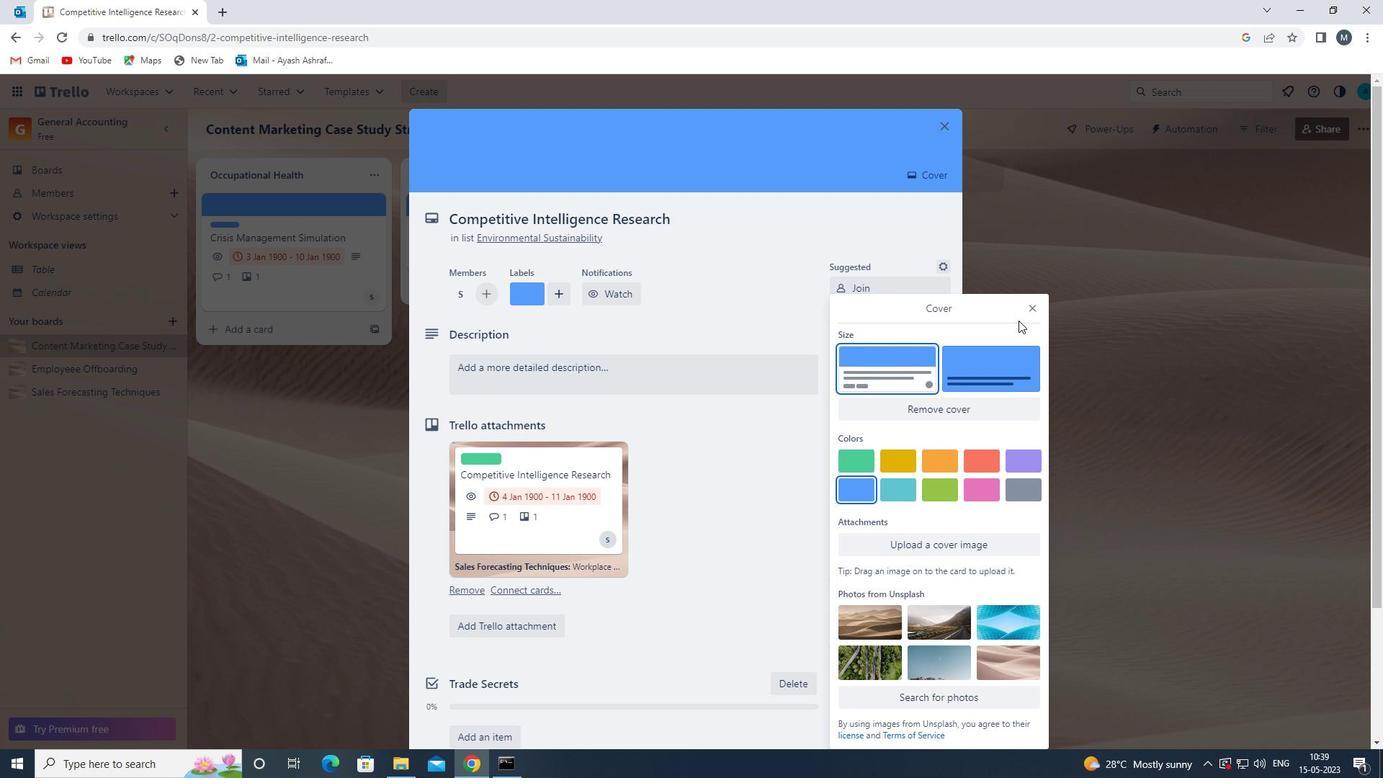 
Action: Mouse pressed left at (1030, 309)
Screenshot: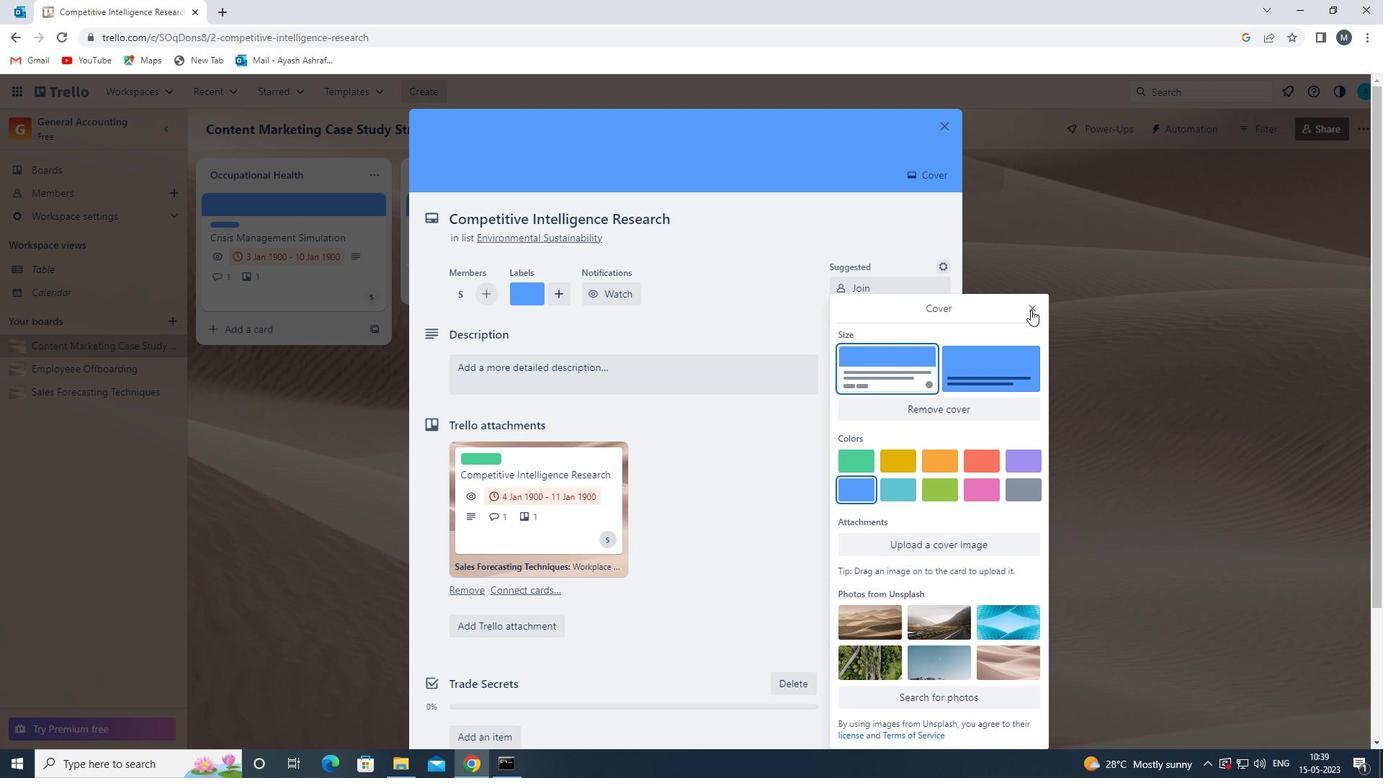
Action: Mouse moved to (531, 369)
Screenshot: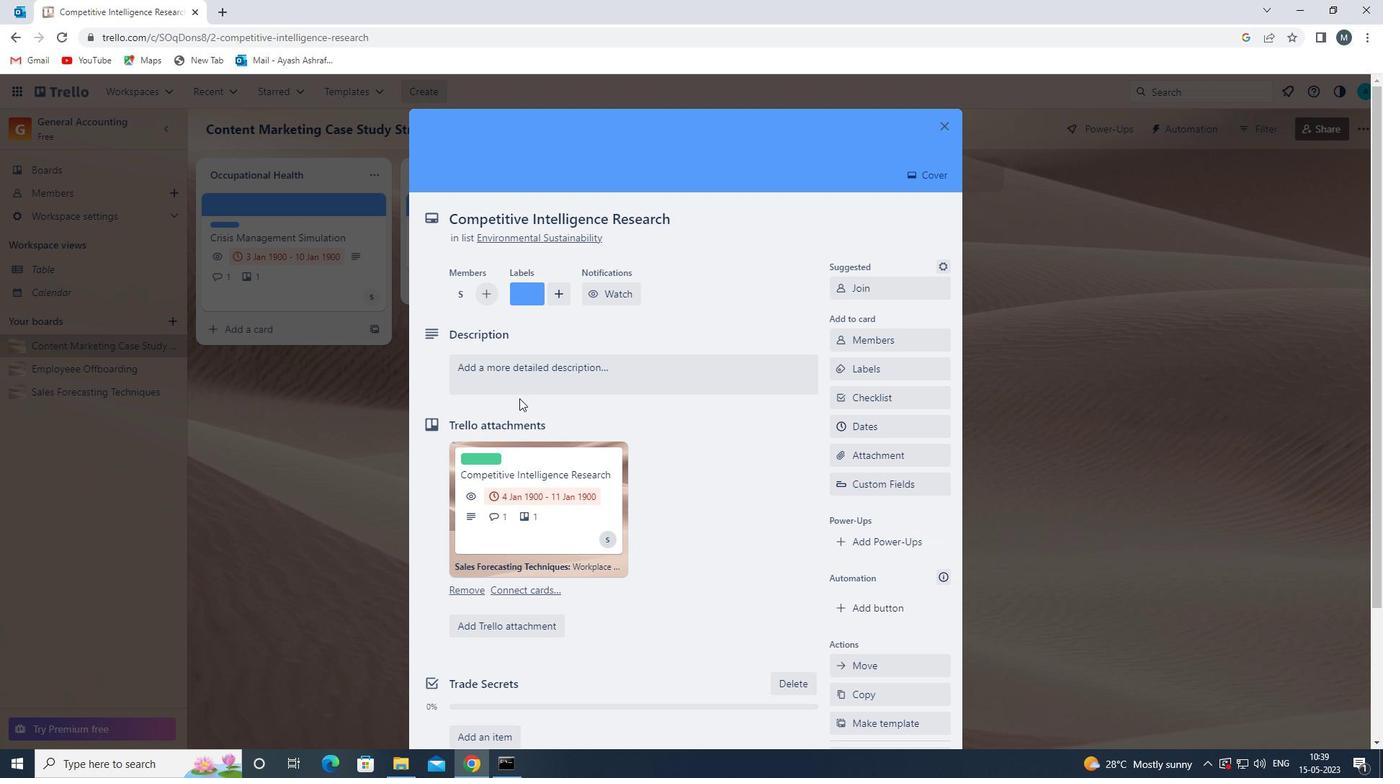 
Action: Mouse pressed left at (531, 369)
Screenshot: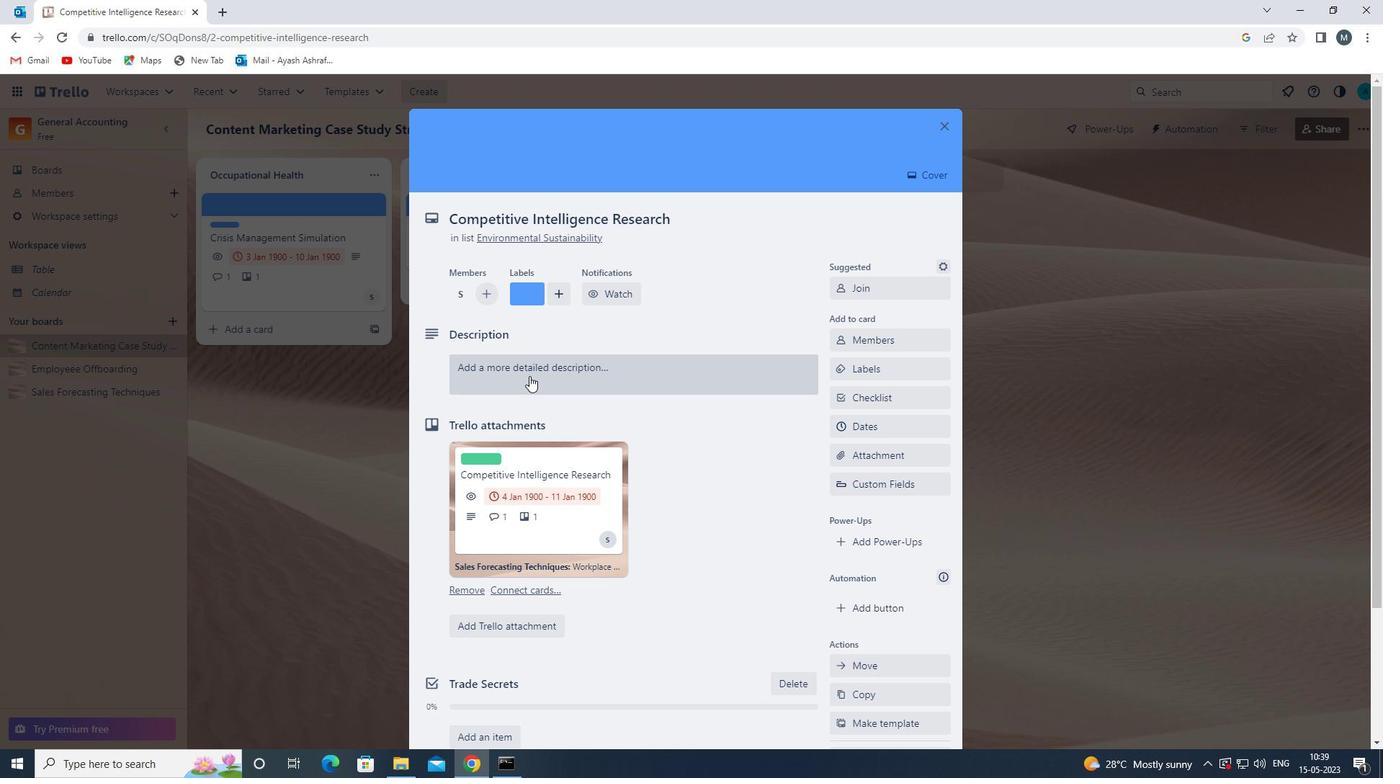 
Action: Mouse moved to (518, 419)
Screenshot: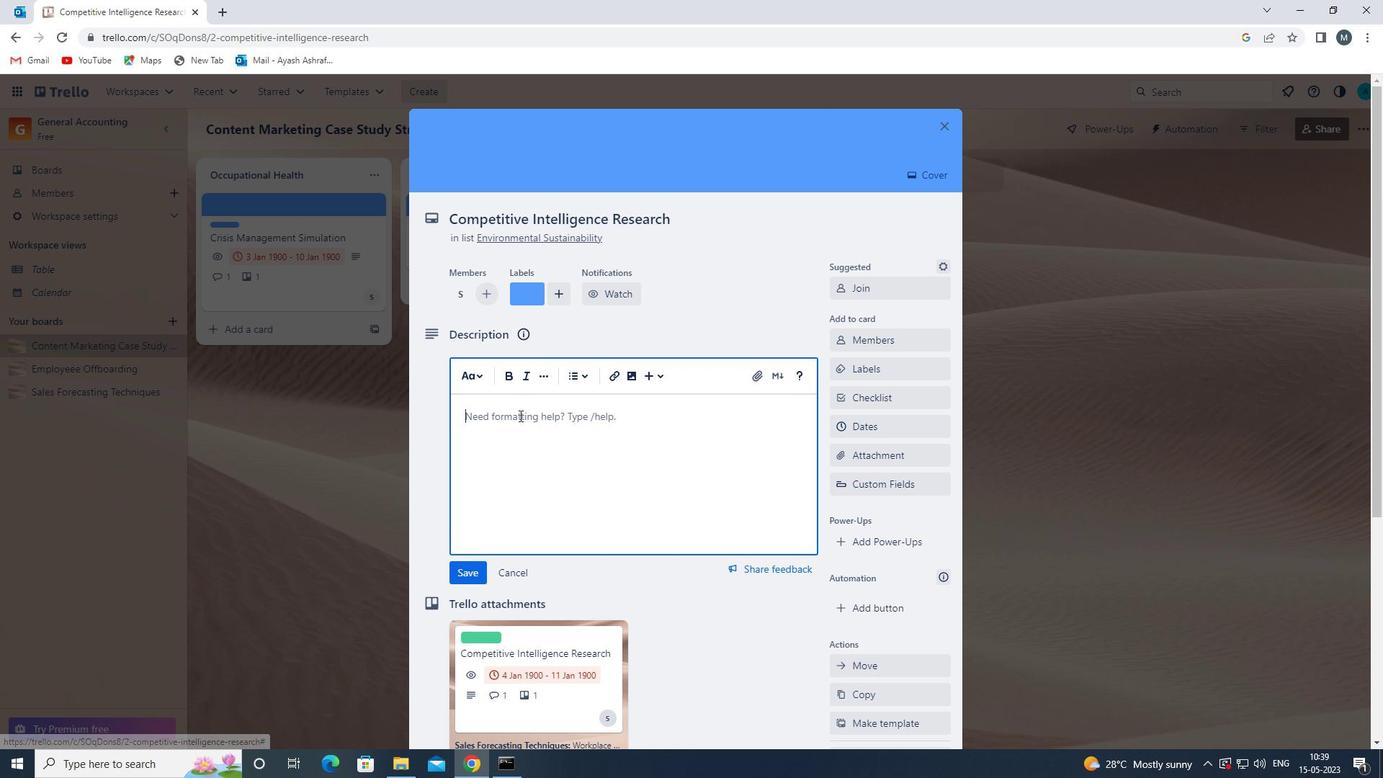 
Action: Mouse pressed left at (518, 419)
Screenshot: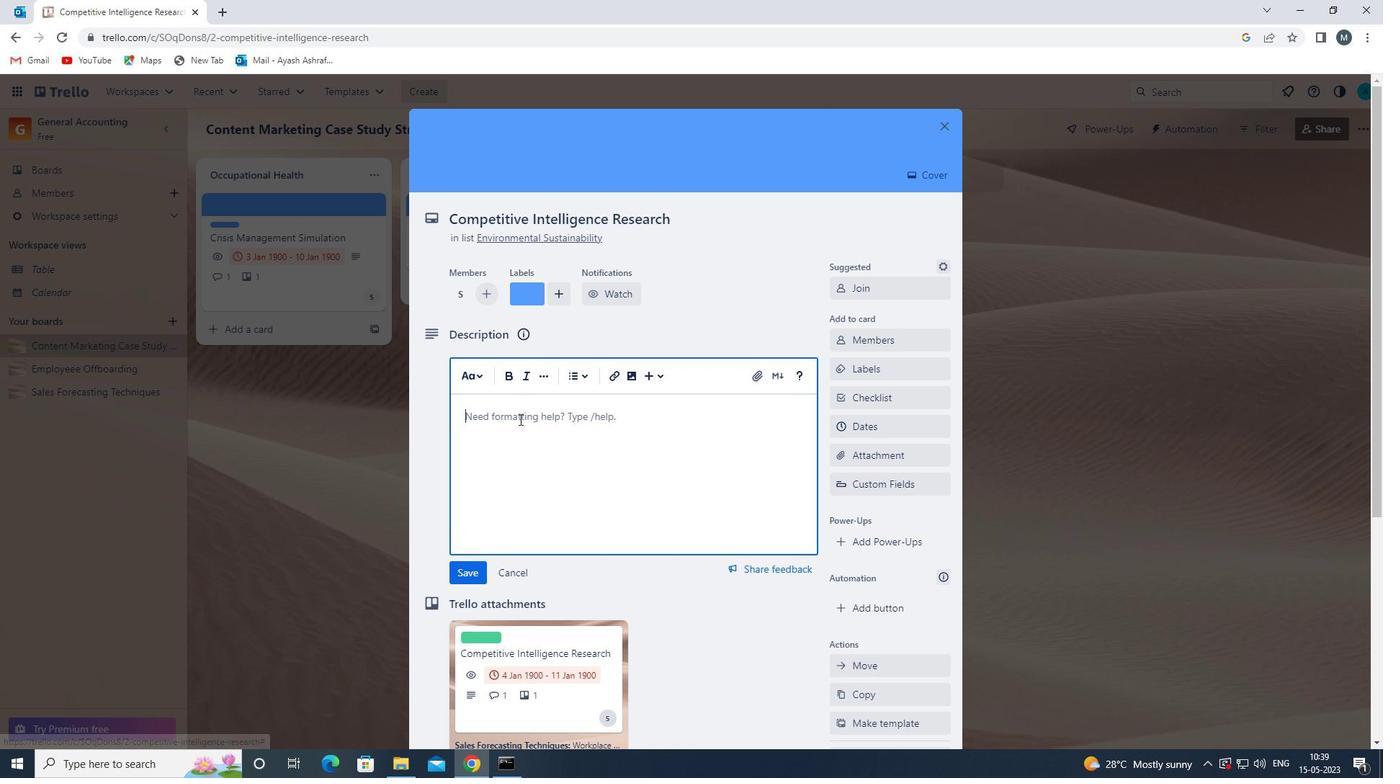 
Action: Mouse moved to (593, 416)
Screenshot: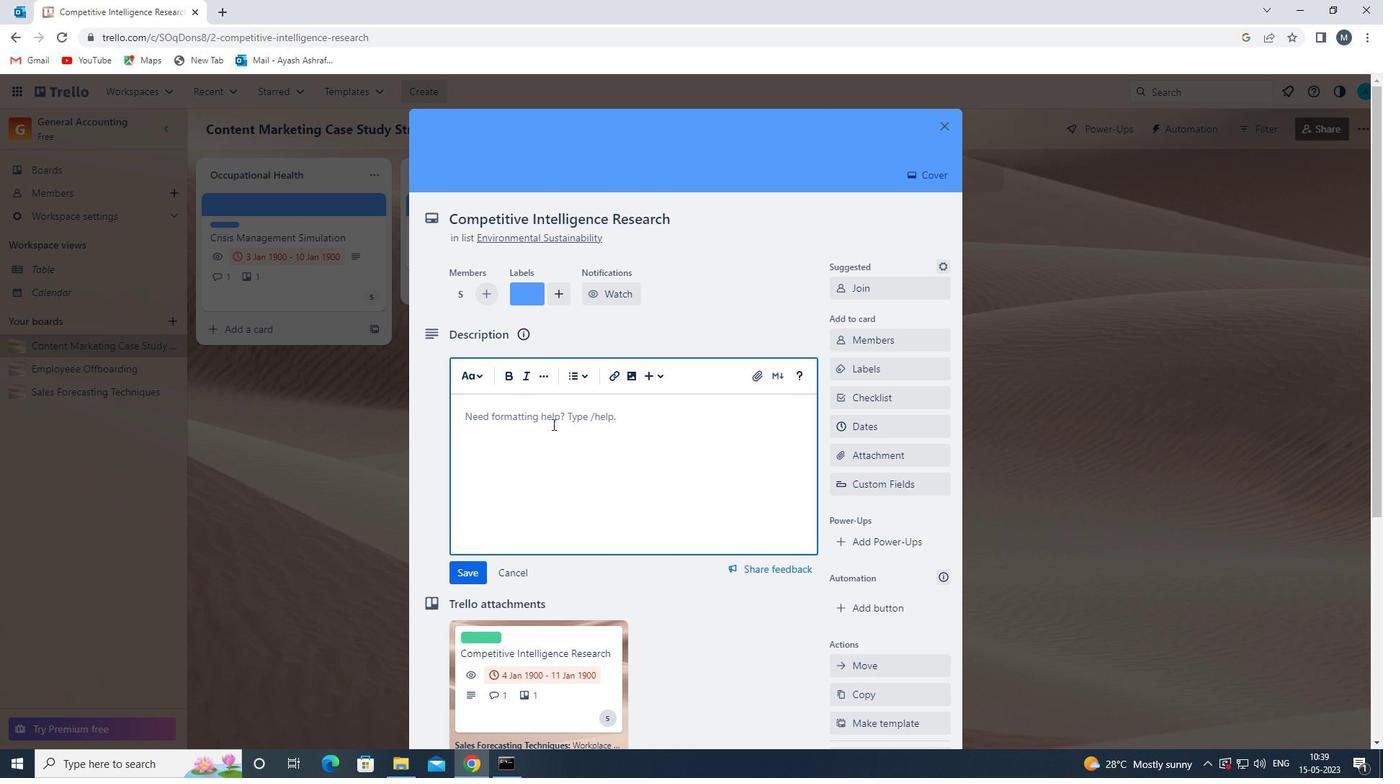 
Action: Key pressed <Key.shift>PLAN<Key.space>AND<Key.space>EXECUTE<Key.space>COMPANY<Key.space>TEAM<Key.space>BUILDING
Screenshot: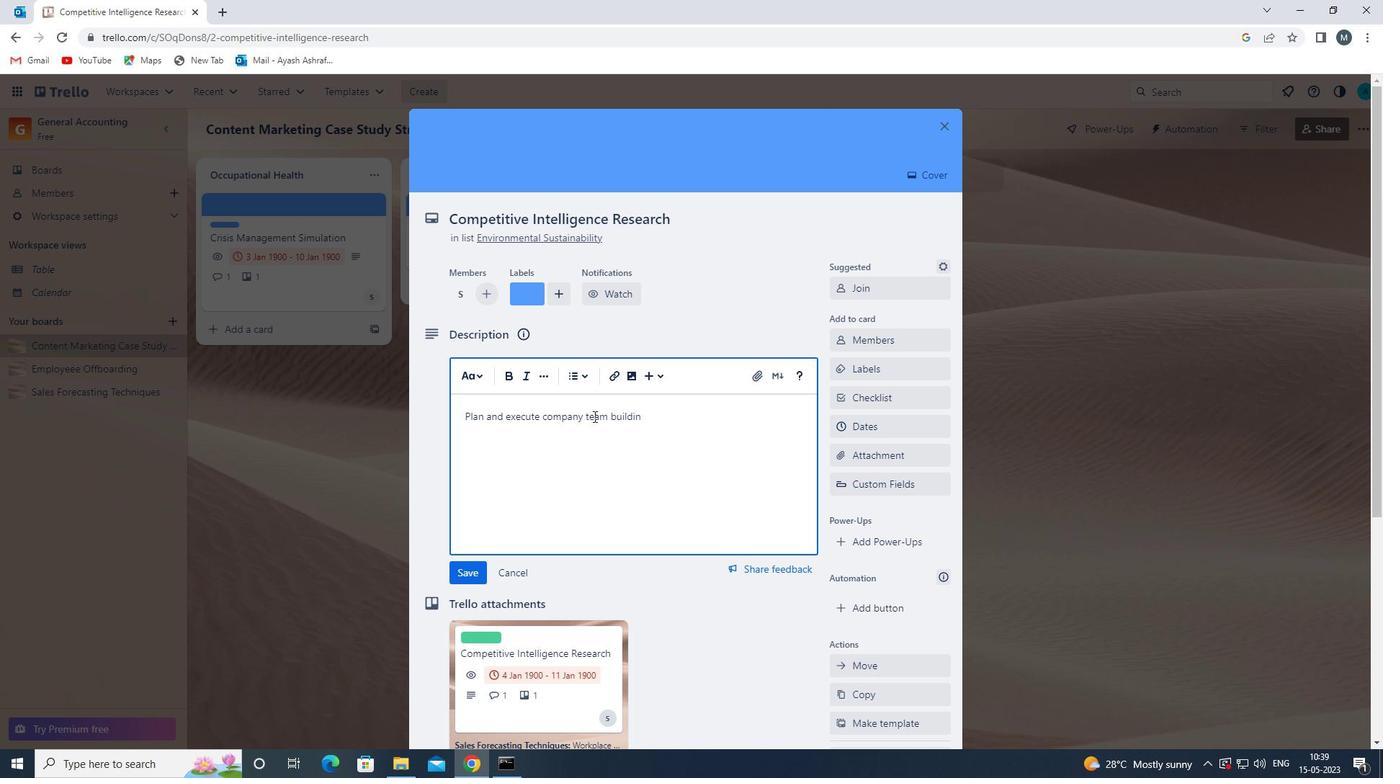 
Action: Mouse moved to (609, 415)
Screenshot: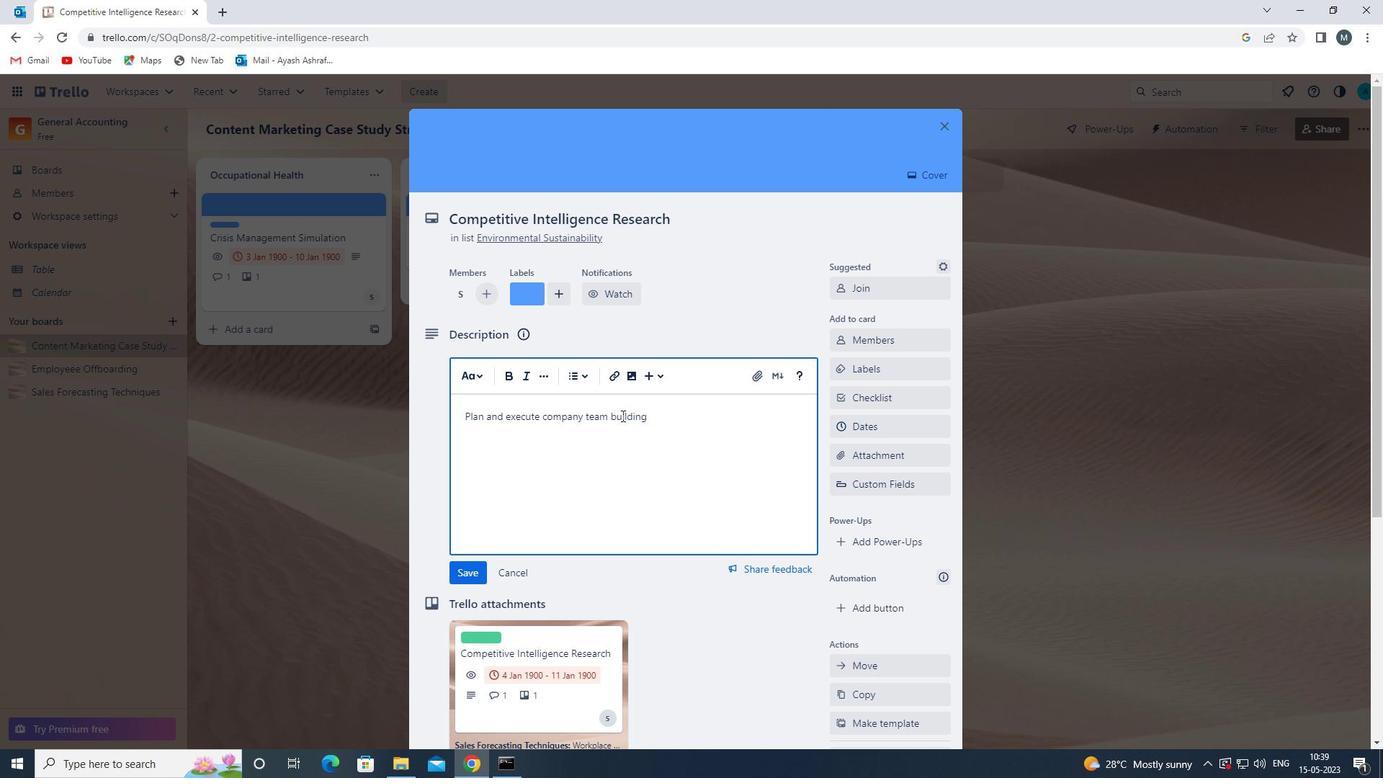 
Action: Mouse pressed left at (609, 415)
Screenshot: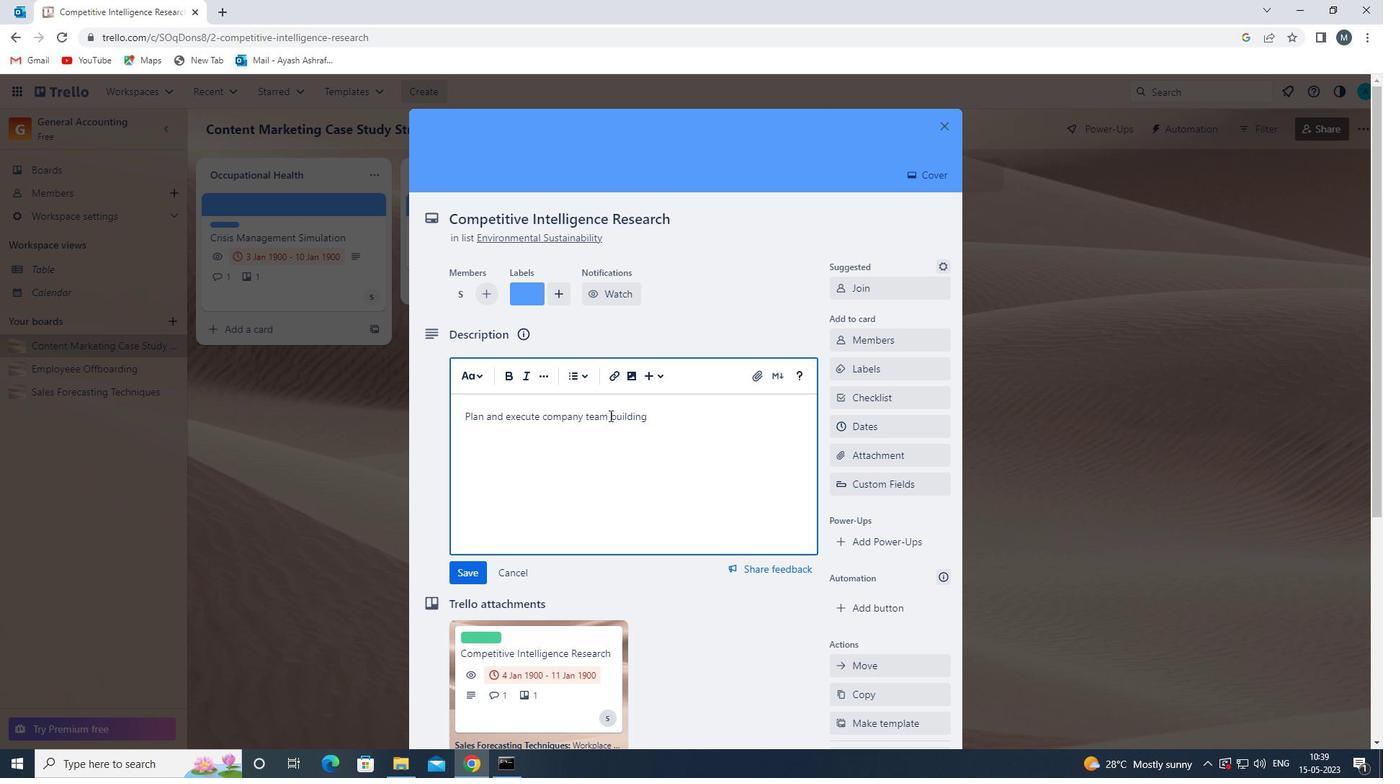 
Action: Key pressed <Key.backspace>-
Screenshot: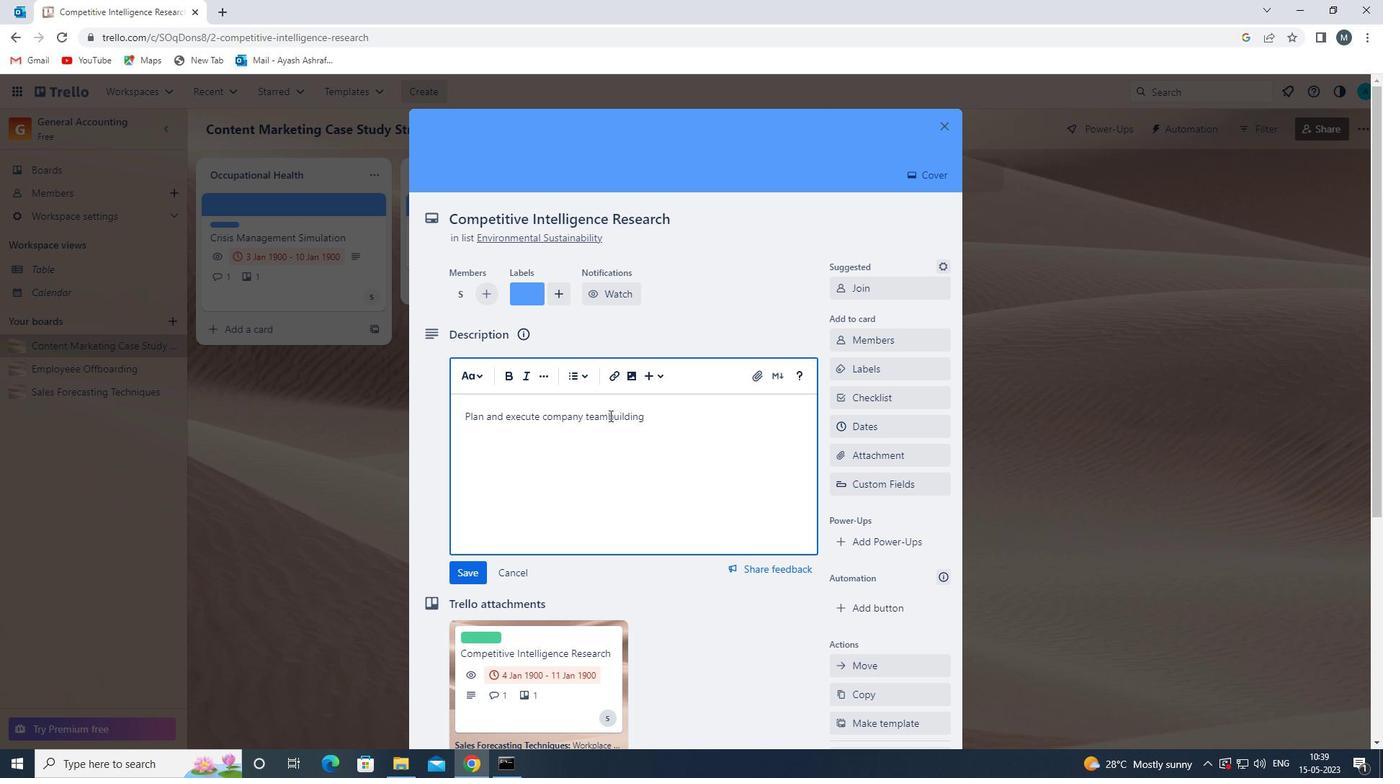 
Action: Mouse moved to (666, 422)
Screenshot: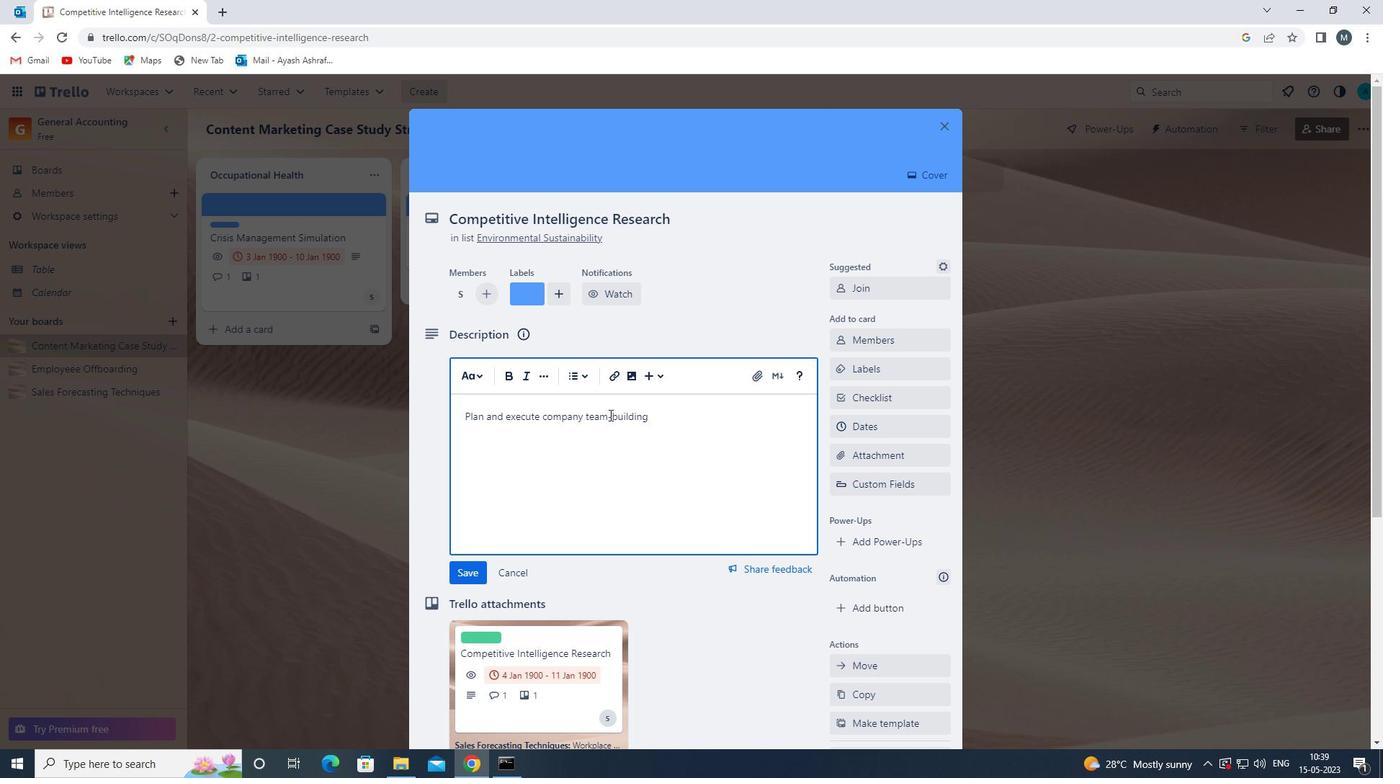 
Action: Mouse pressed left at (666, 422)
Screenshot: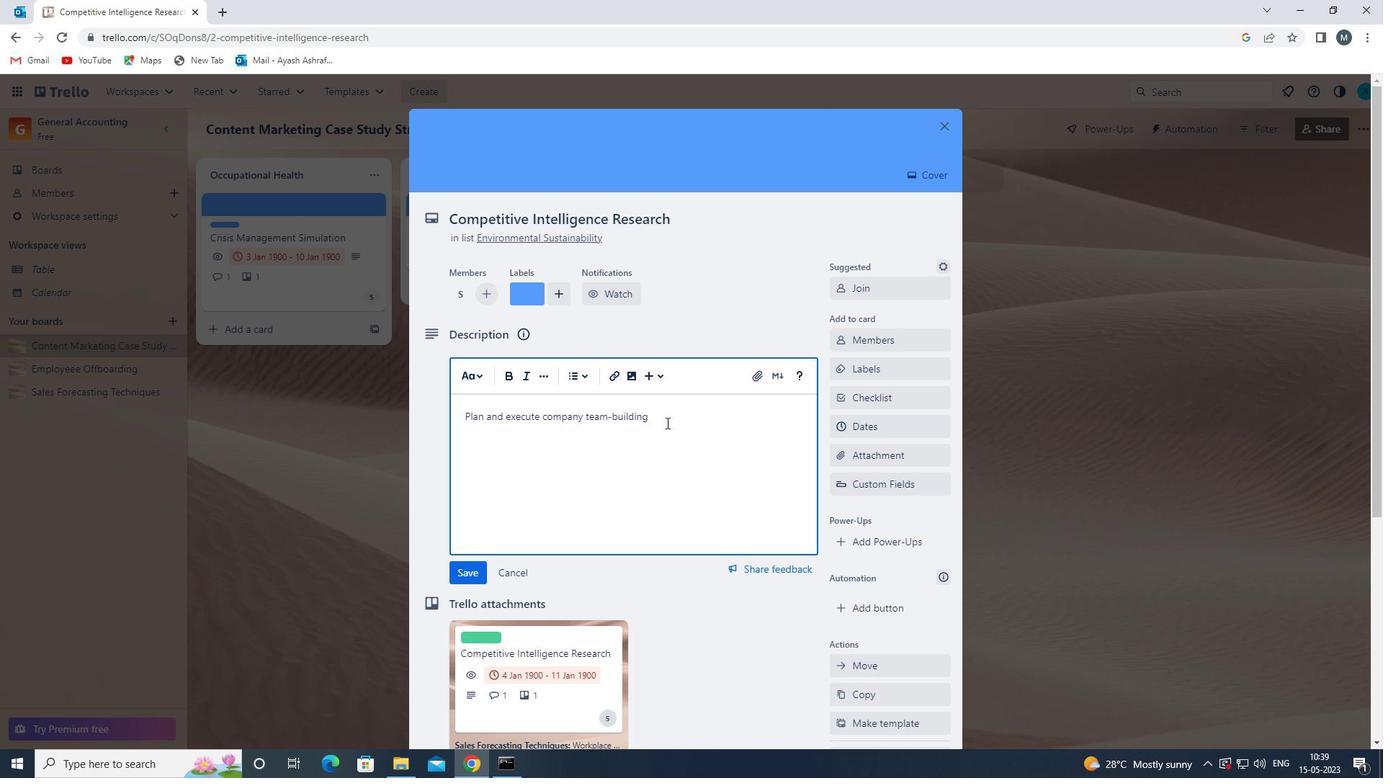
Action: Key pressed <Key.space>ACTIVITY<Key.space>AT<Key.space>A<Key.space>BOARD<Key.space>GAME<Key.space>CAFE<Key.space>
Screenshot: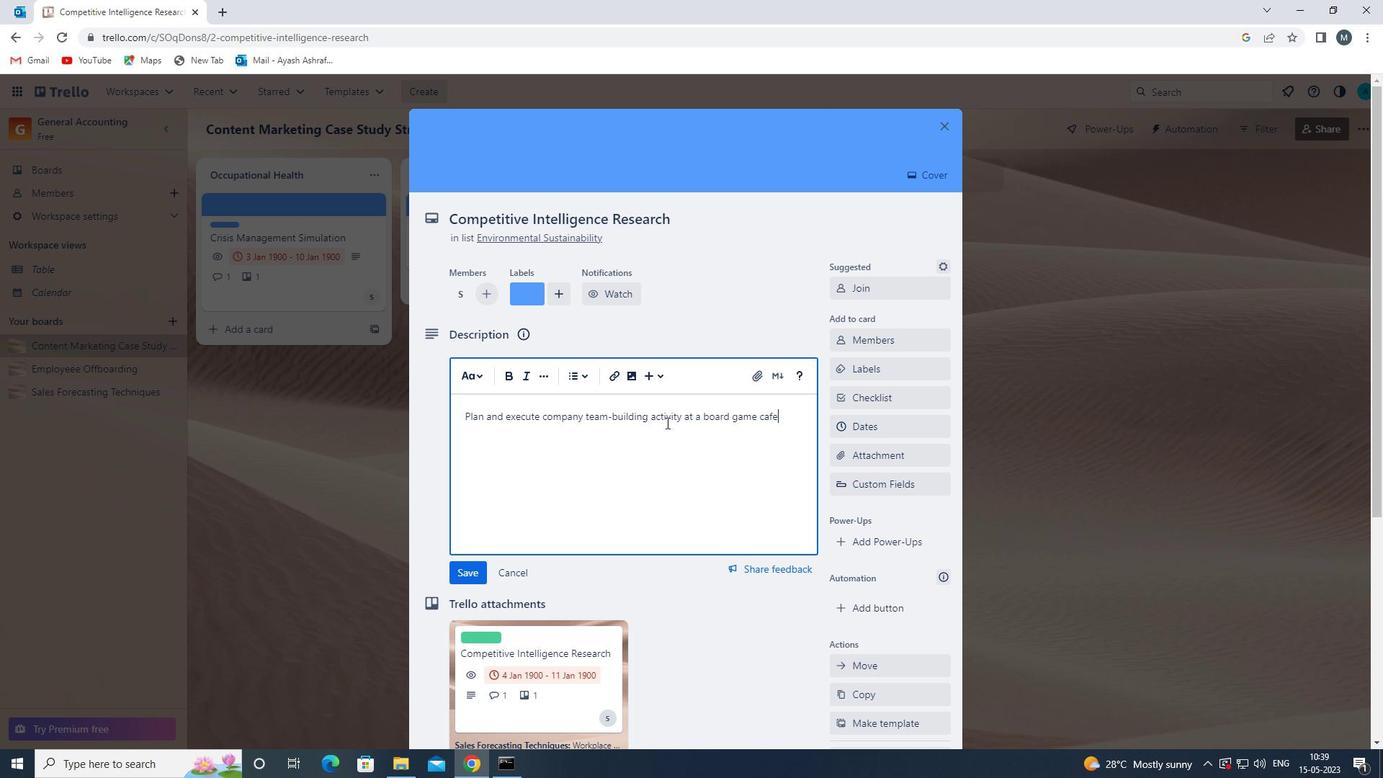 
Action: Mouse moved to (731, 434)
Screenshot: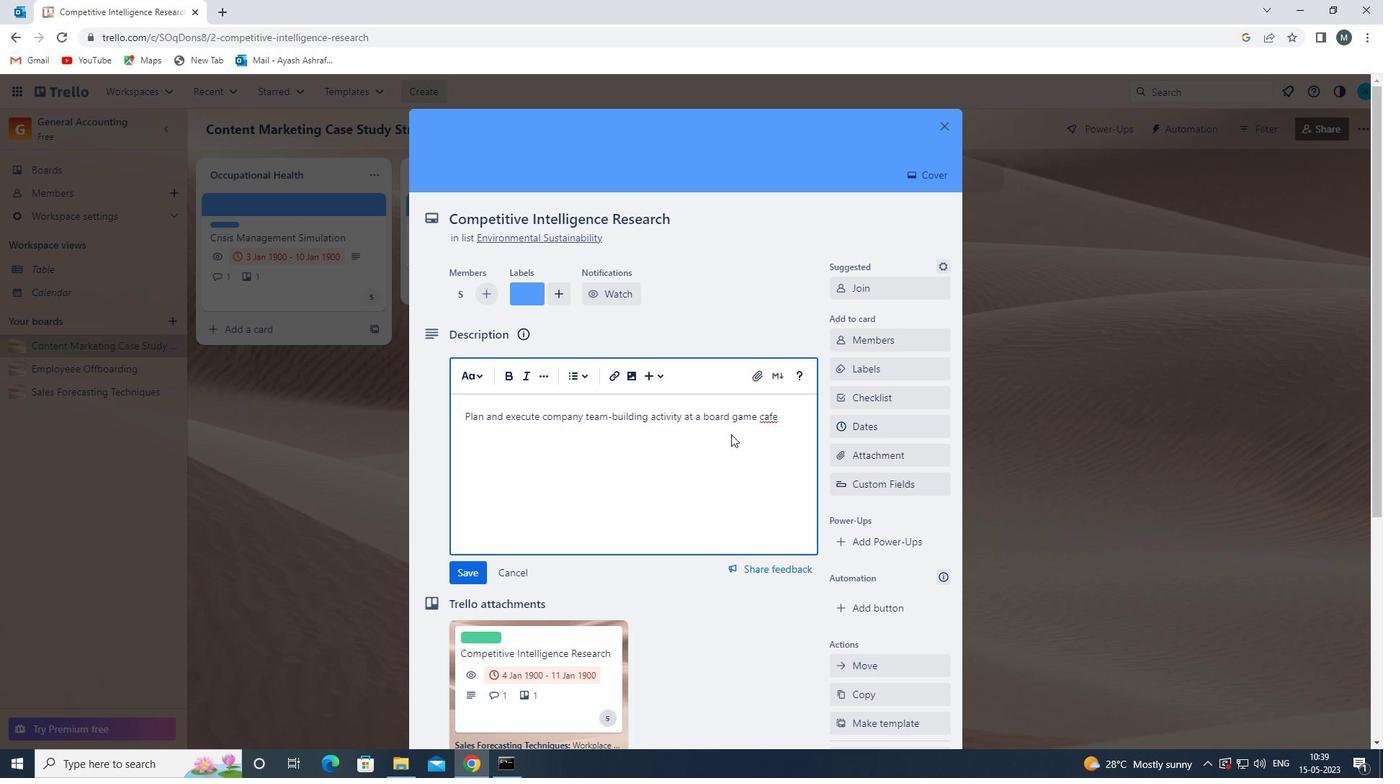 
Action: Key pressed <Key.backspace>
Screenshot: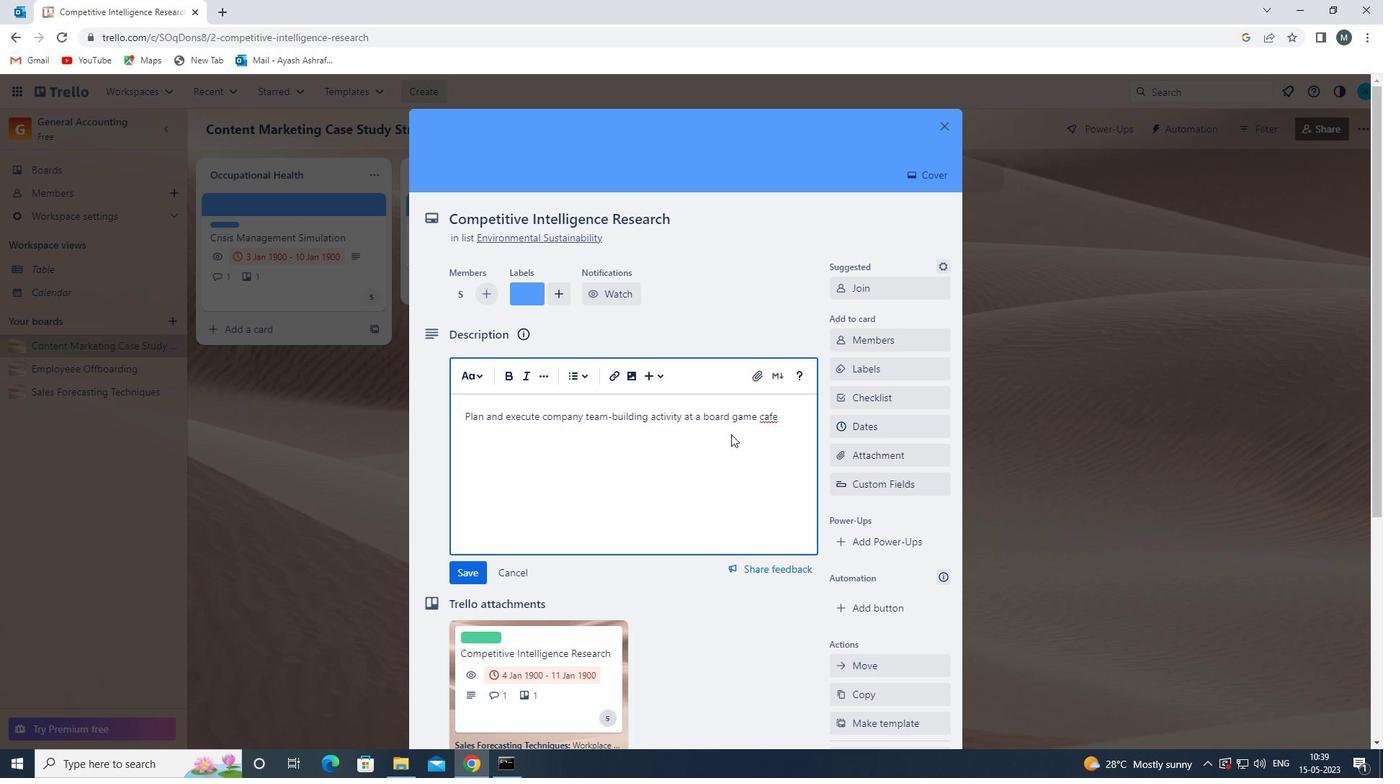 
Action: Mouse moved to (730, 435)
Screenshot: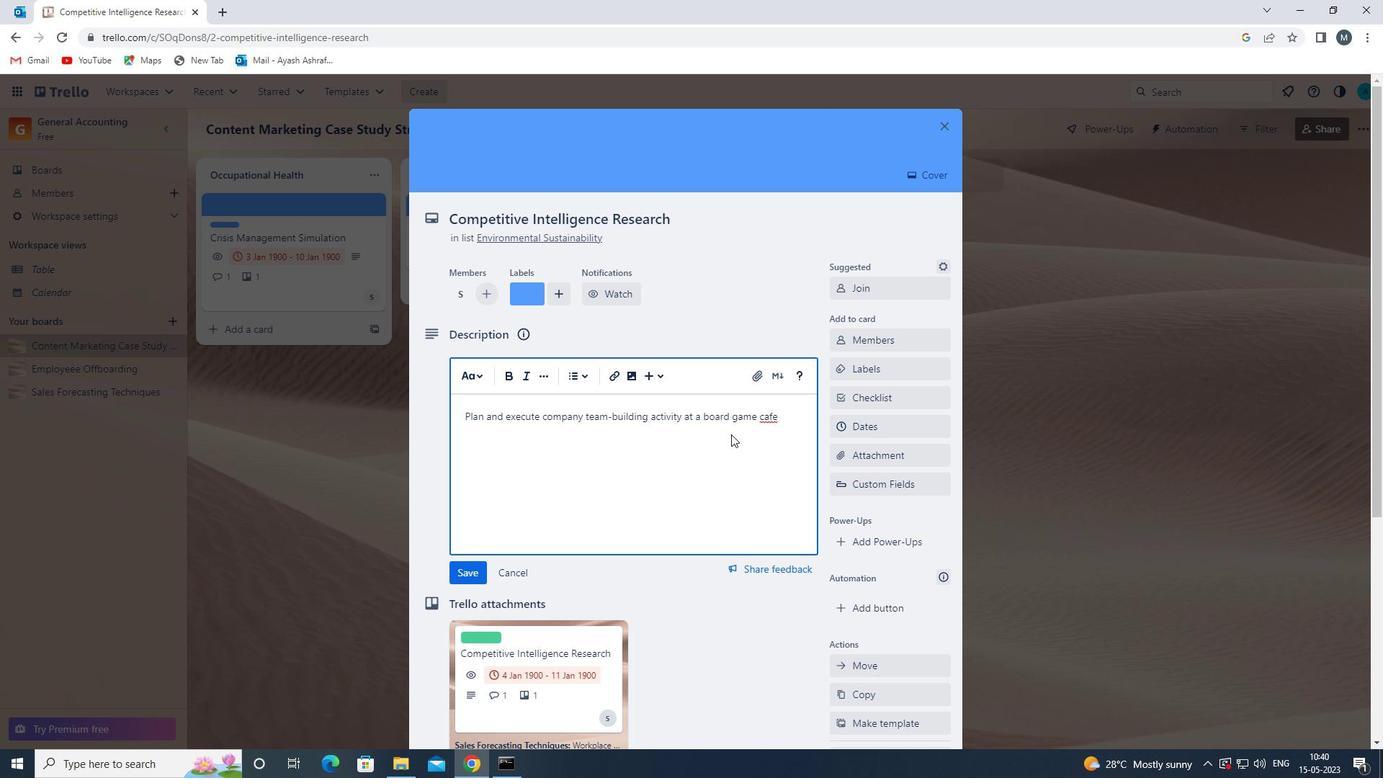 
Action: Key pressed '
Screenshot: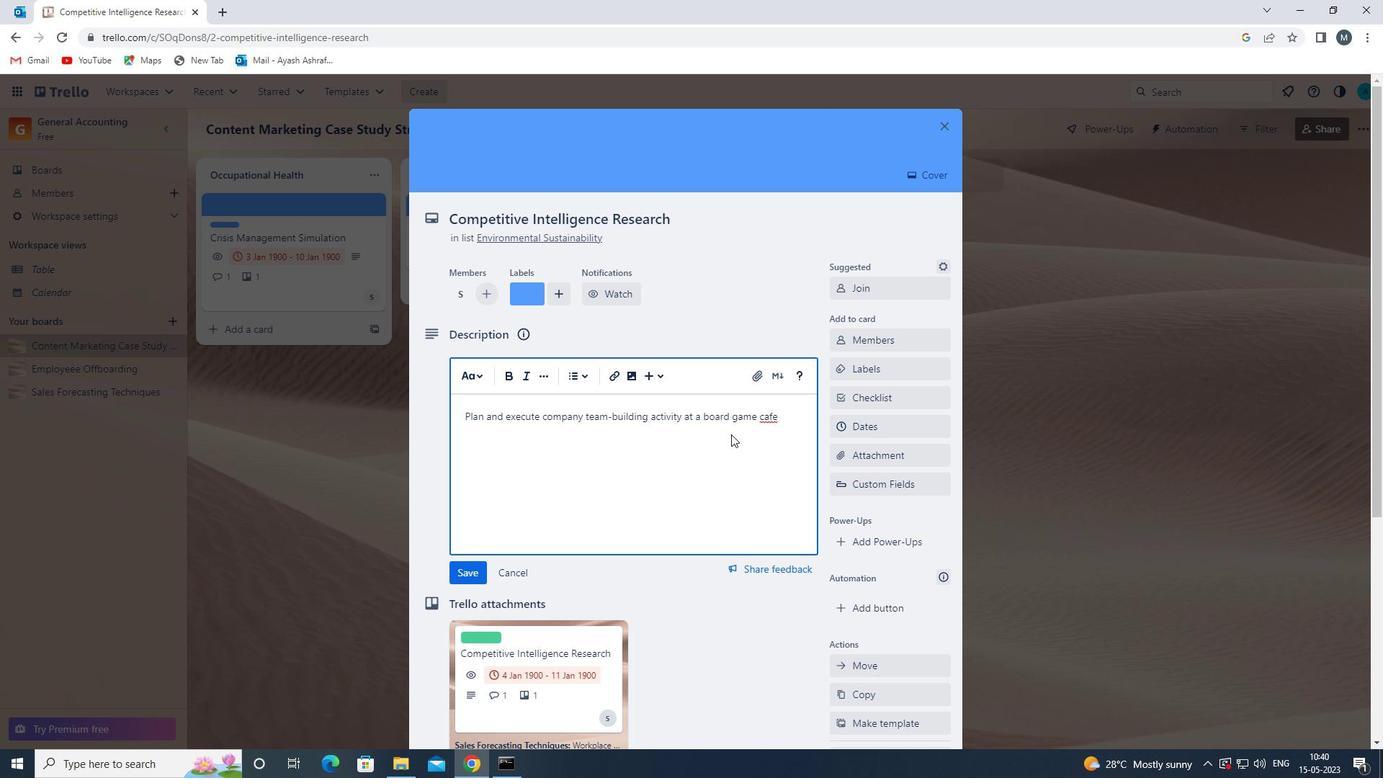 
Action: Mouse moved to (730, 437)
Screenshot: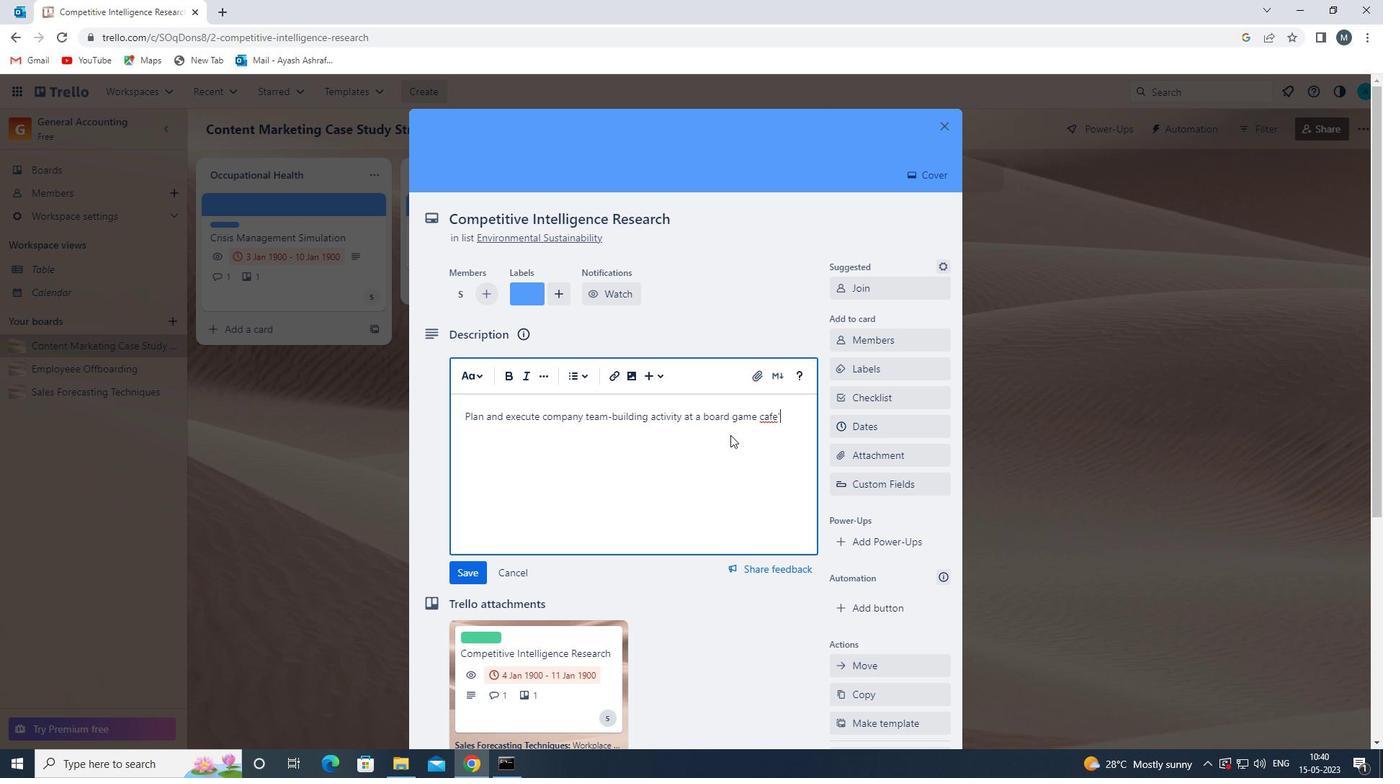 
Action: Key pressed <Key.backspace>
Screenshot: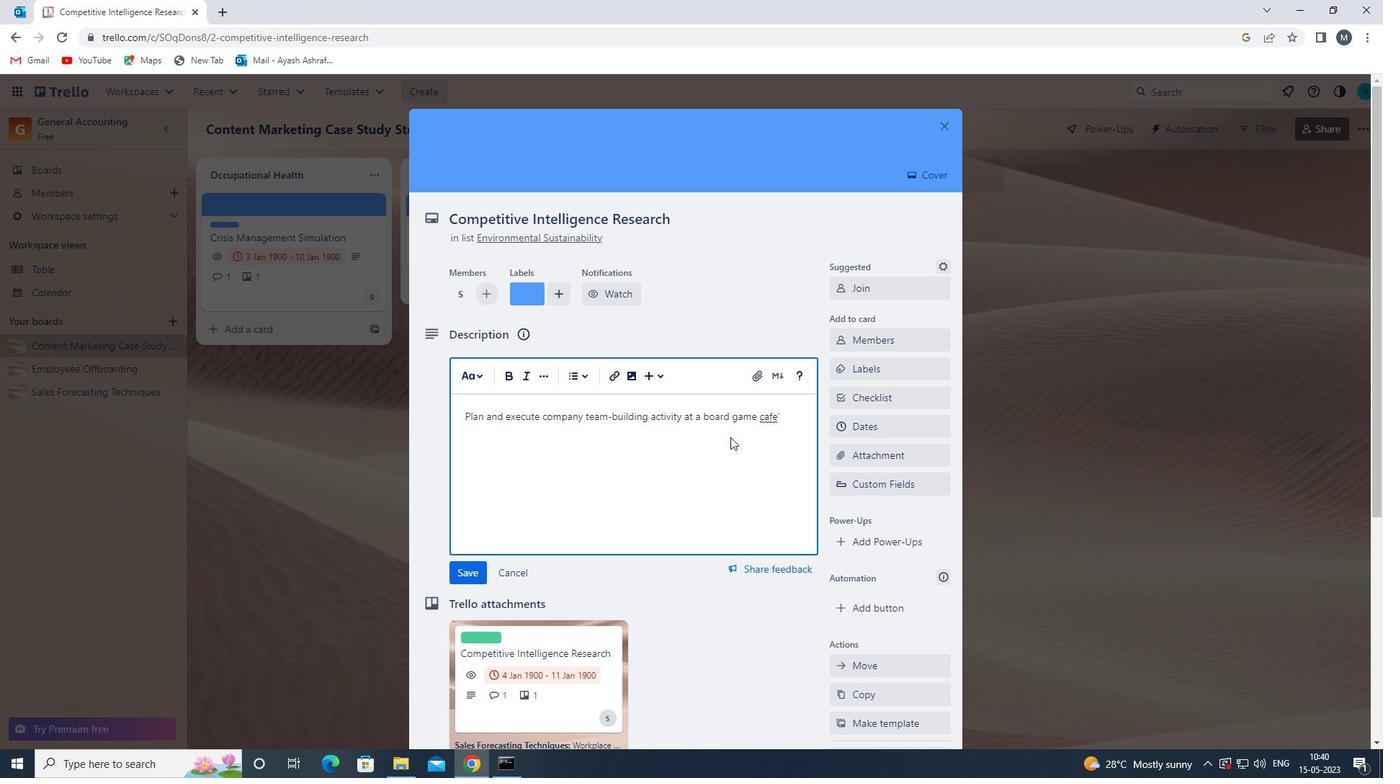 
Action: Mouse moved to (463, 574)
Screenshot: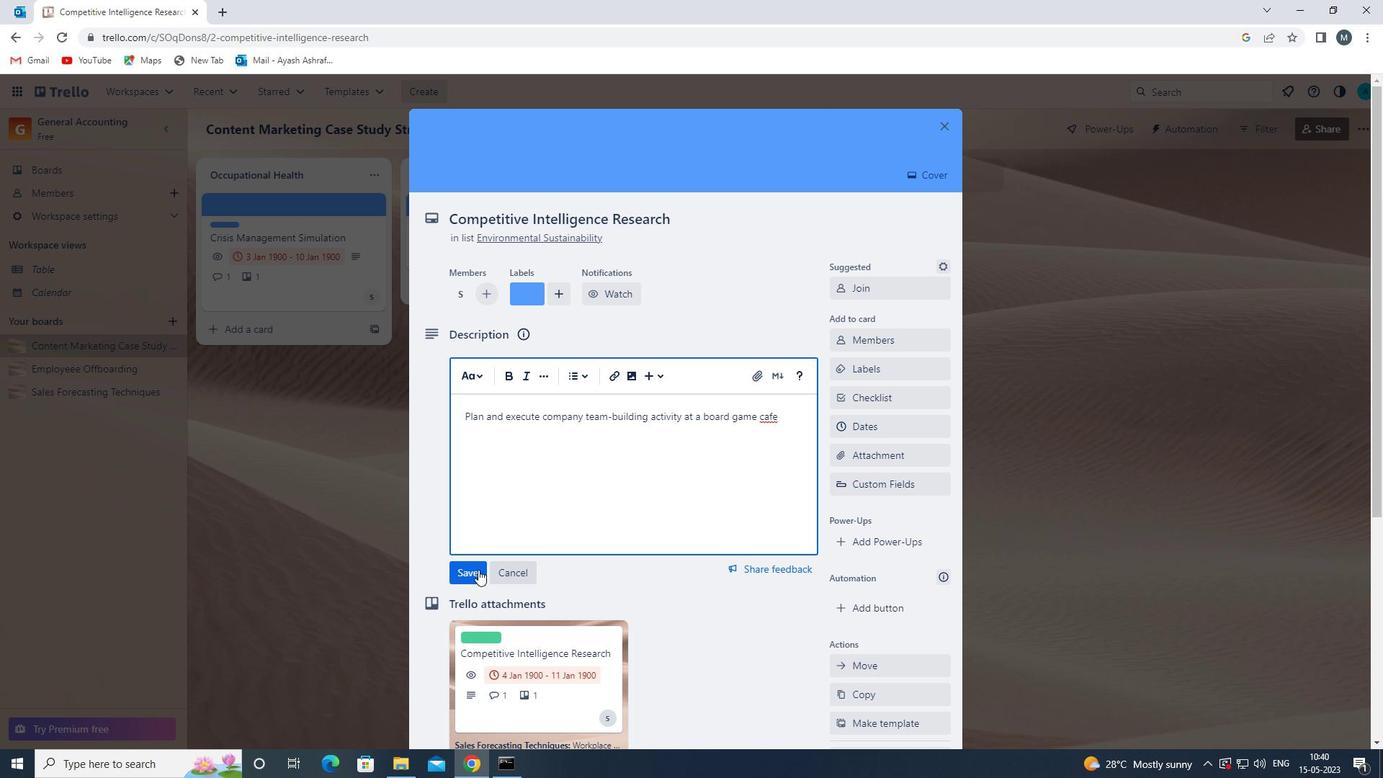 
Action: Mouse pressed left at (463, 574)
Screenshot: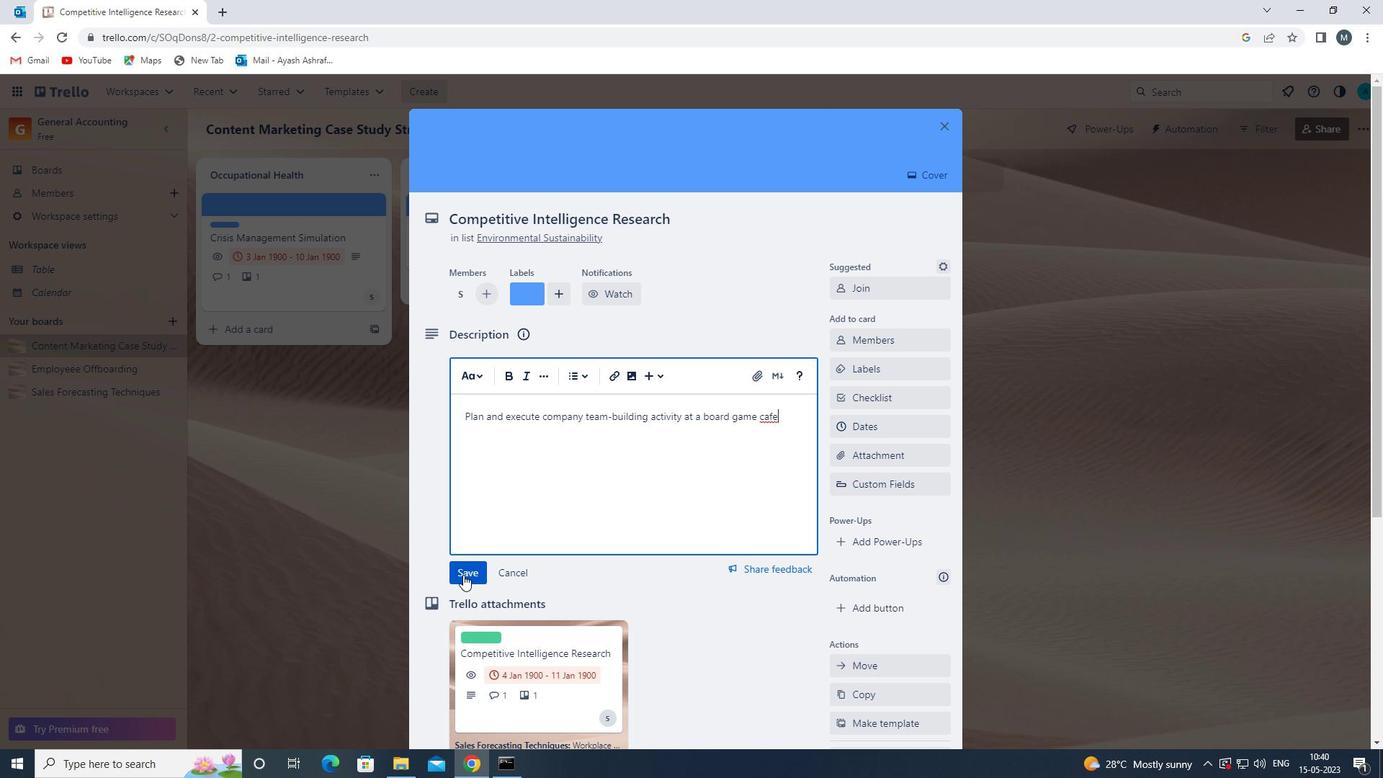 
Action: Mouse moved to (587, 497)
Screenshot: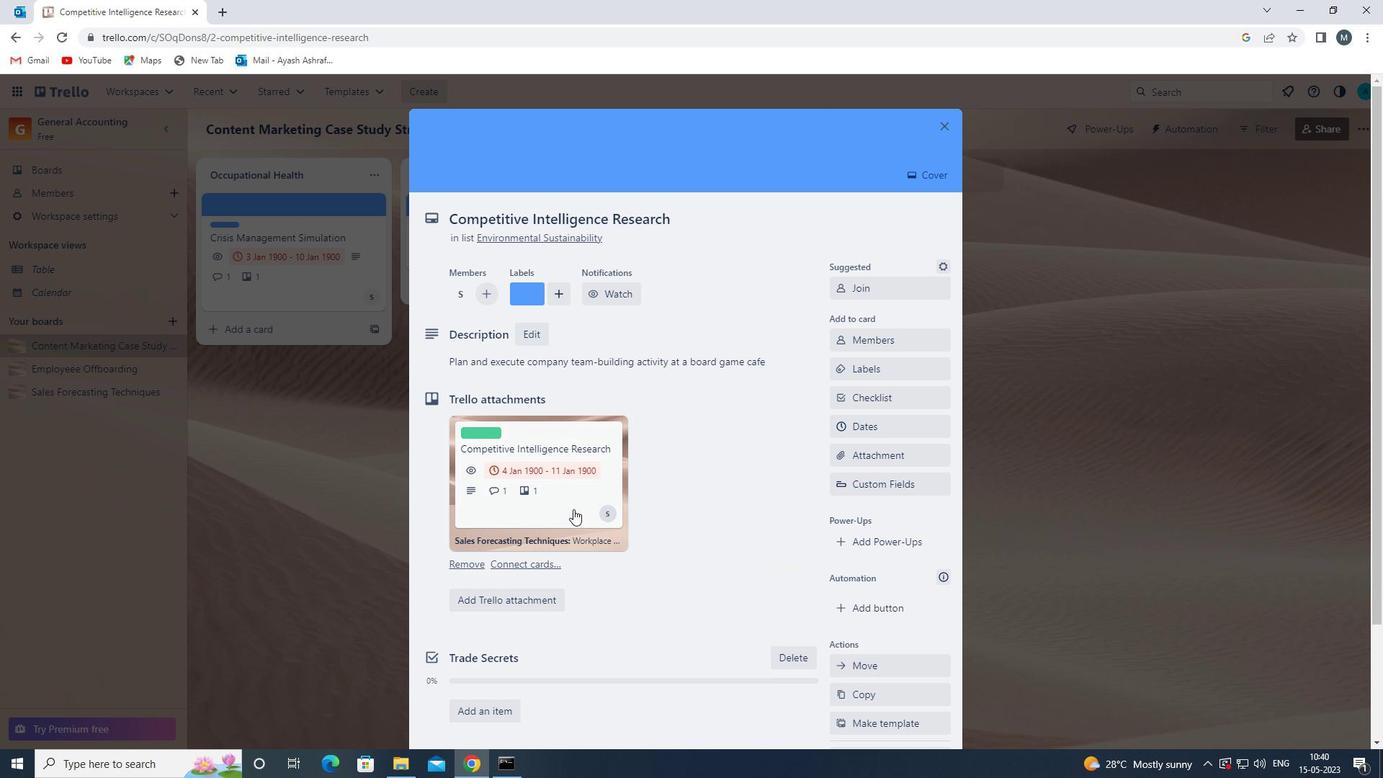 
Action: Mouse scrolled (587, 497) with delta (0, 0)
Screenshot: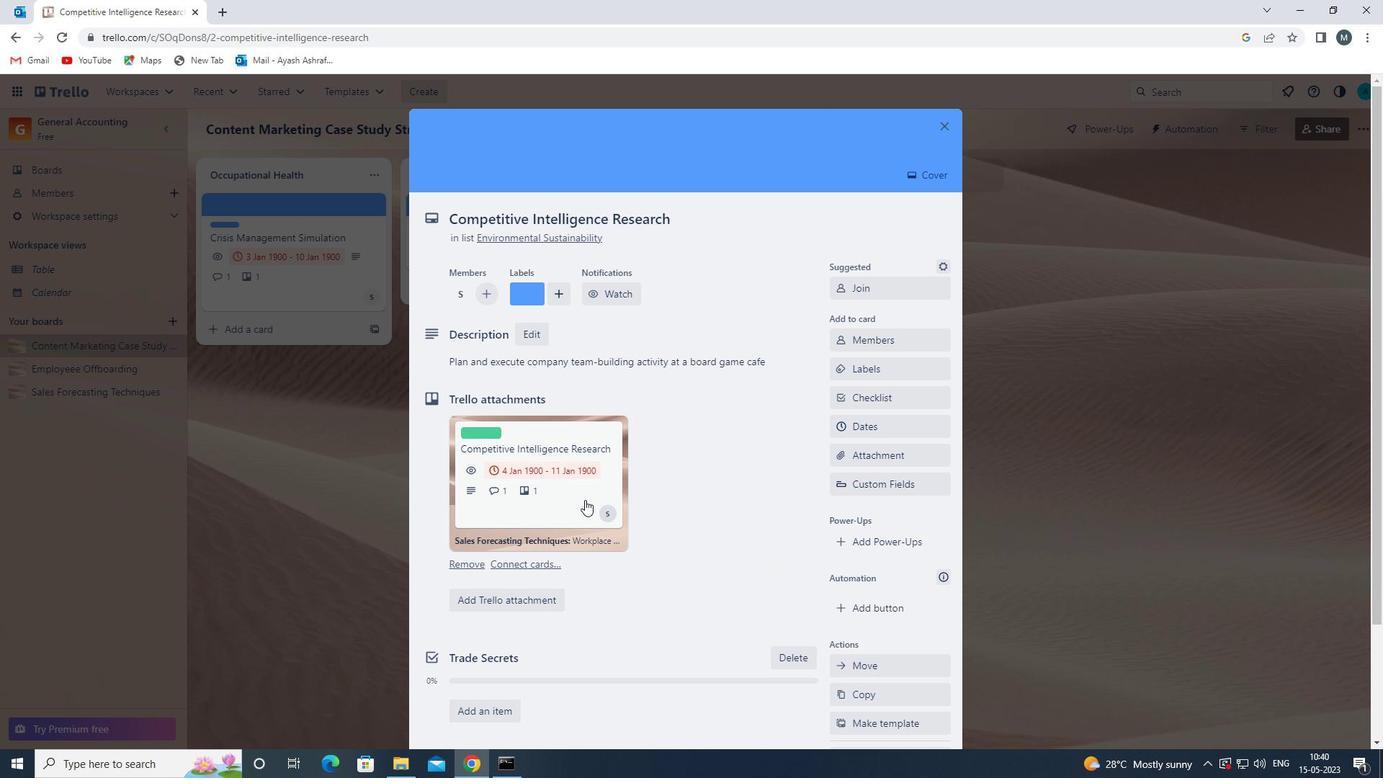 
Action: Mouse scrolled (587, 497) with delta (0, 0)
Screenshot: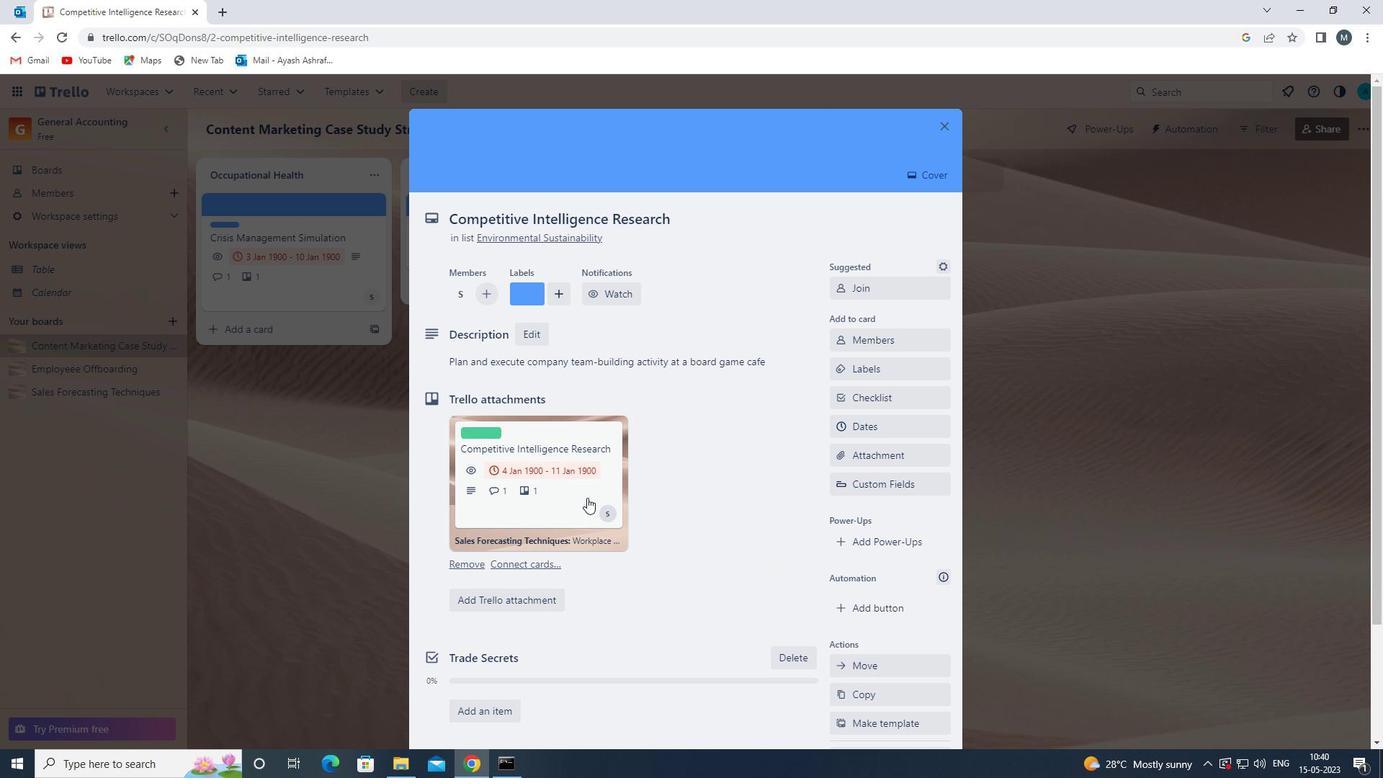 
Action: Mouse scrolled (587, 497) with delta (0, 0)
Screenshot: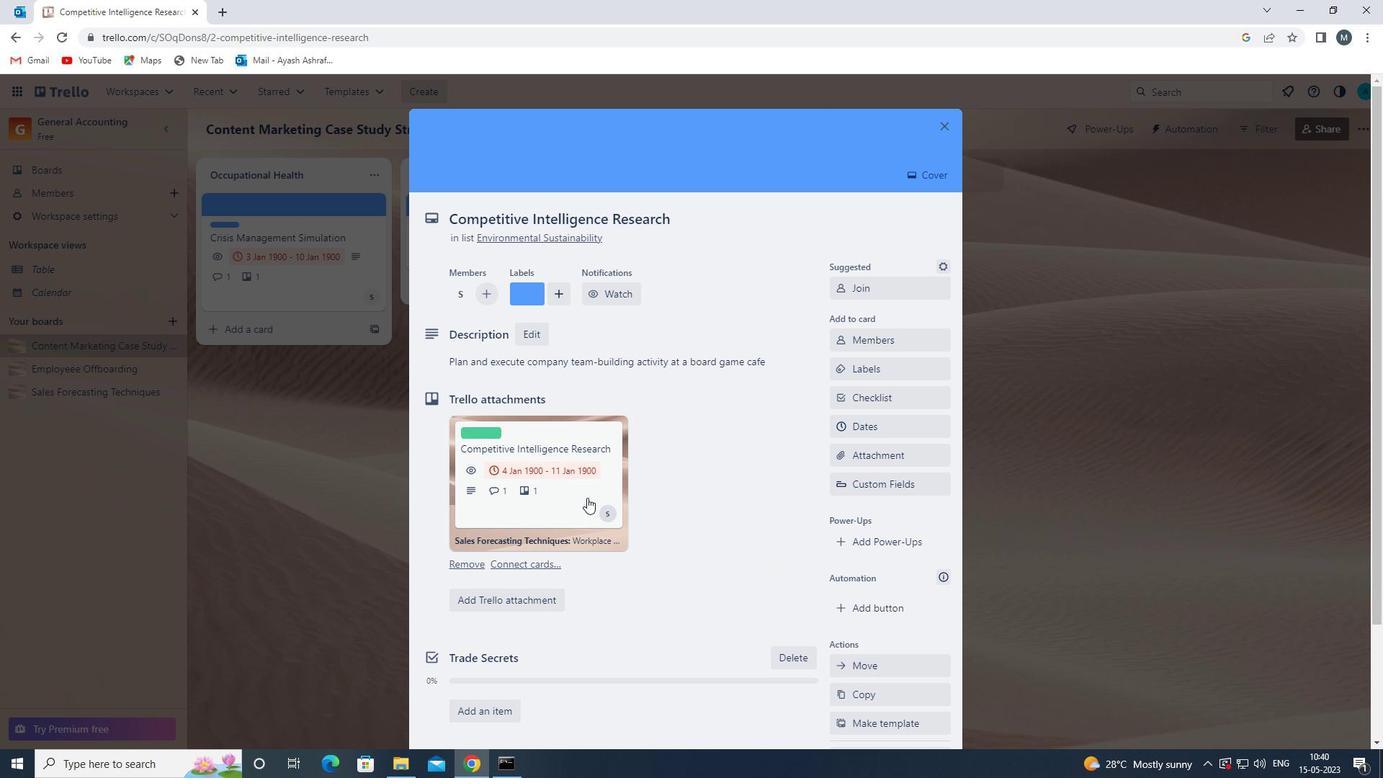 
Action: Mouse moved to (587, 497)
Screenshot: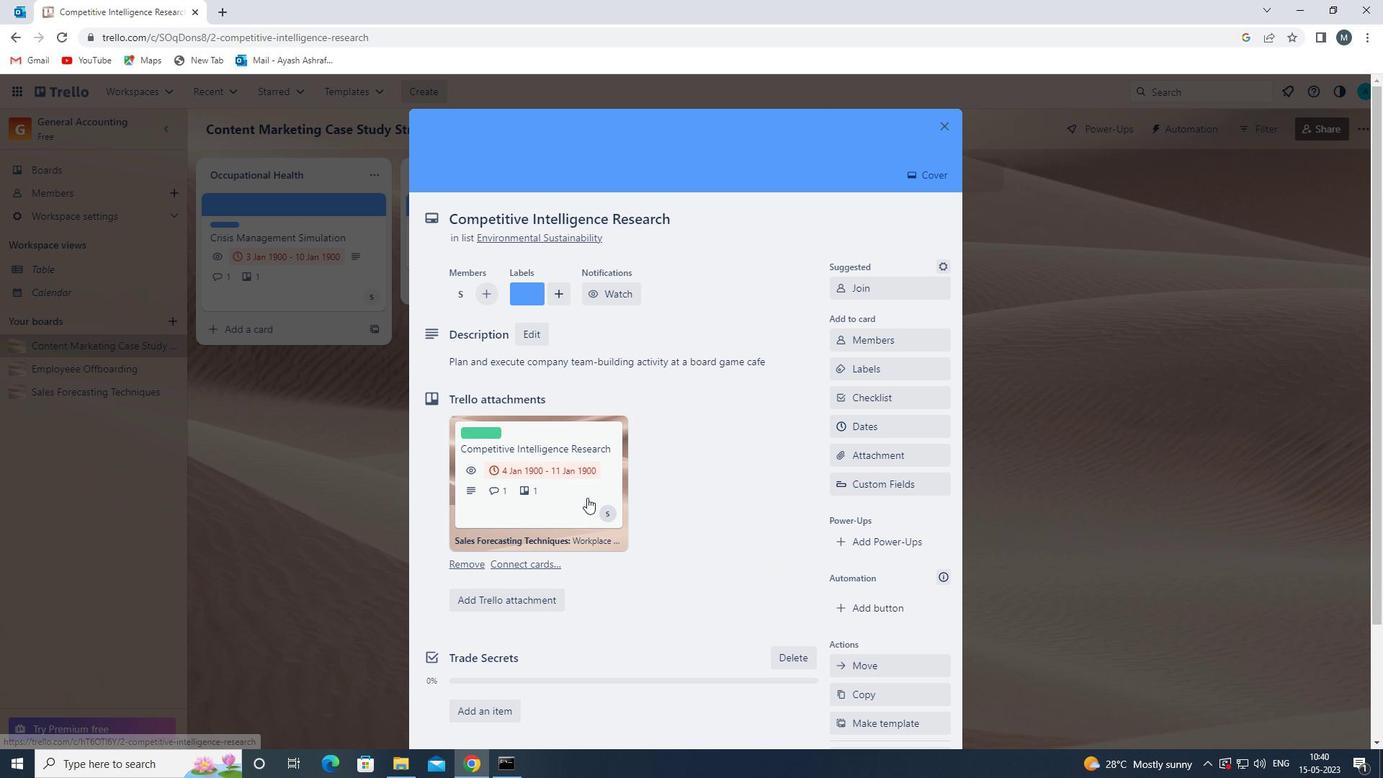 
Action: Mouse scrolled (587, 497) with delta (0, 0)
Screenshot: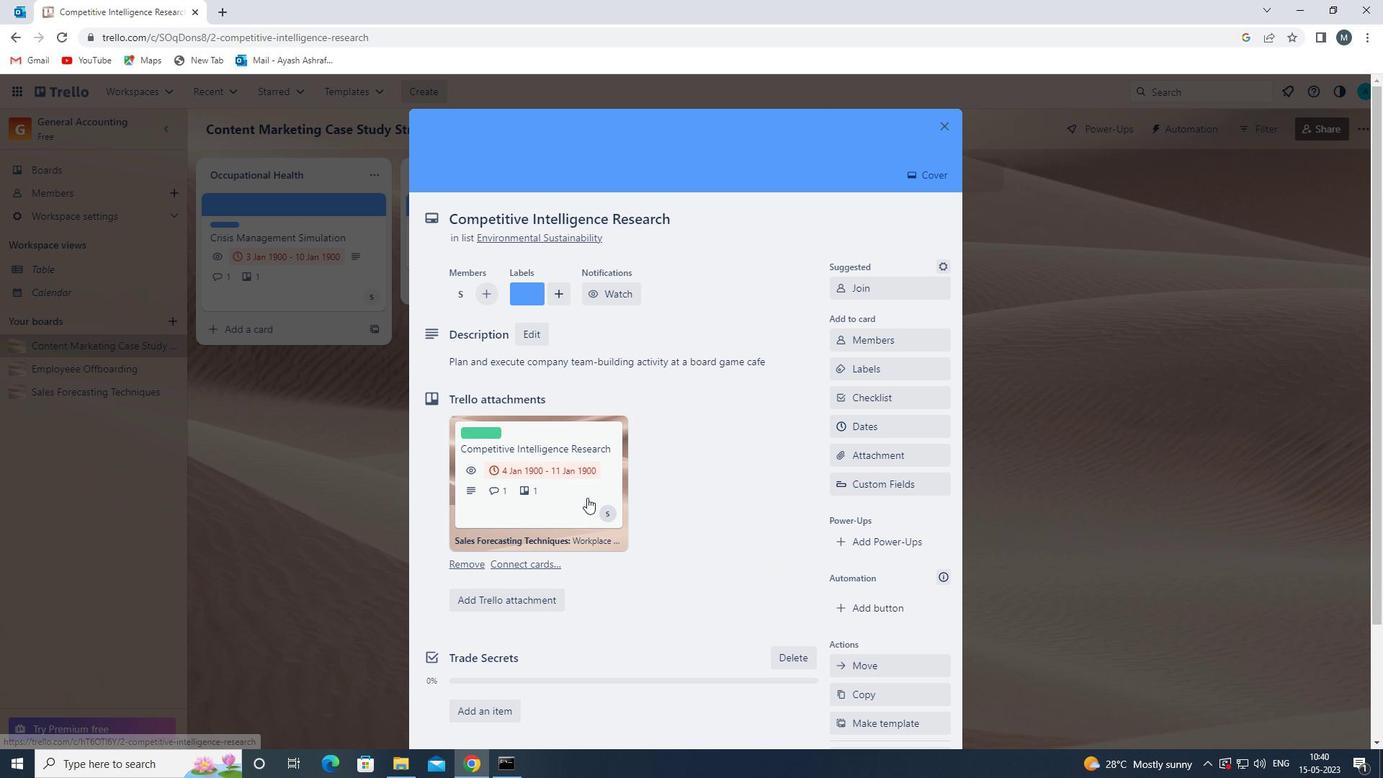 
Action: Mouse moved to (564, 566)
Screenshot: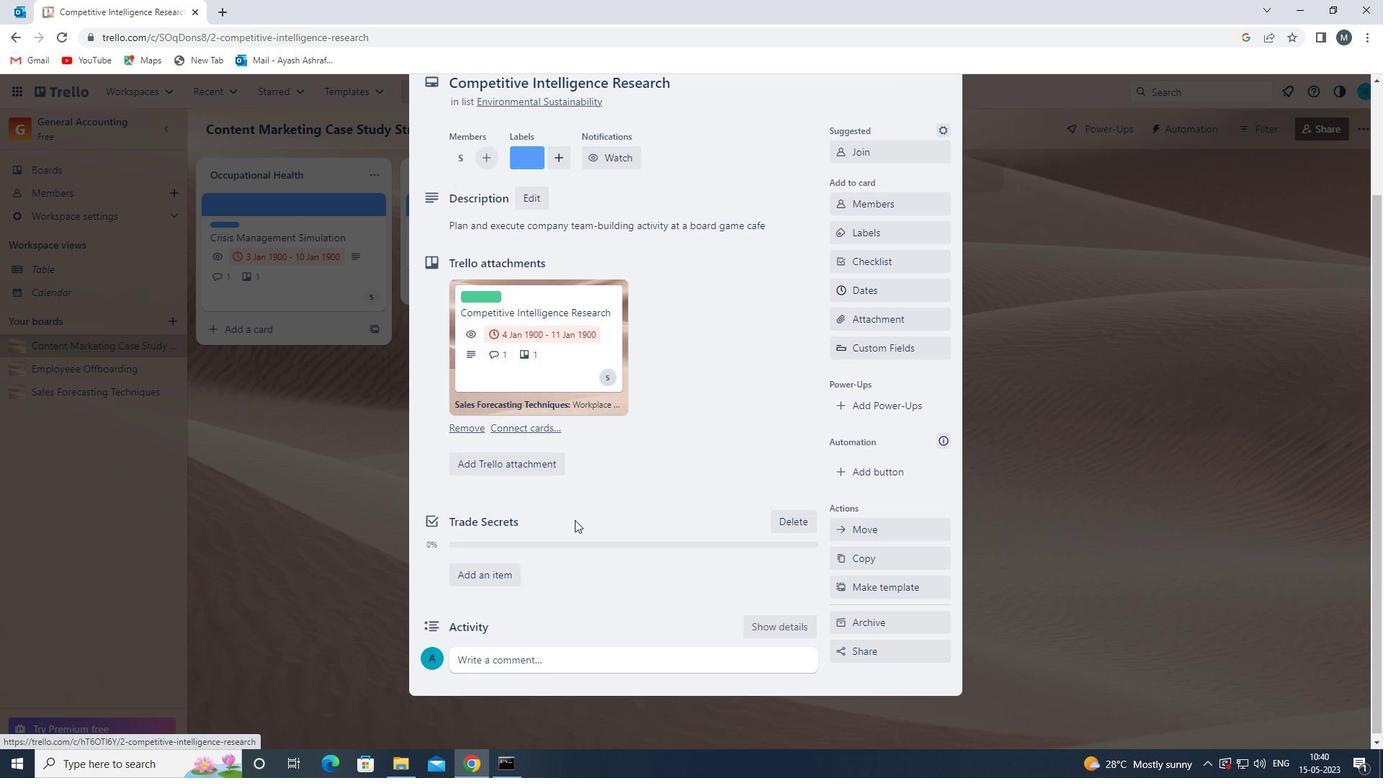 
Action: Mouse scrolled (564, 566) with delta (0, 0)
Screenshot: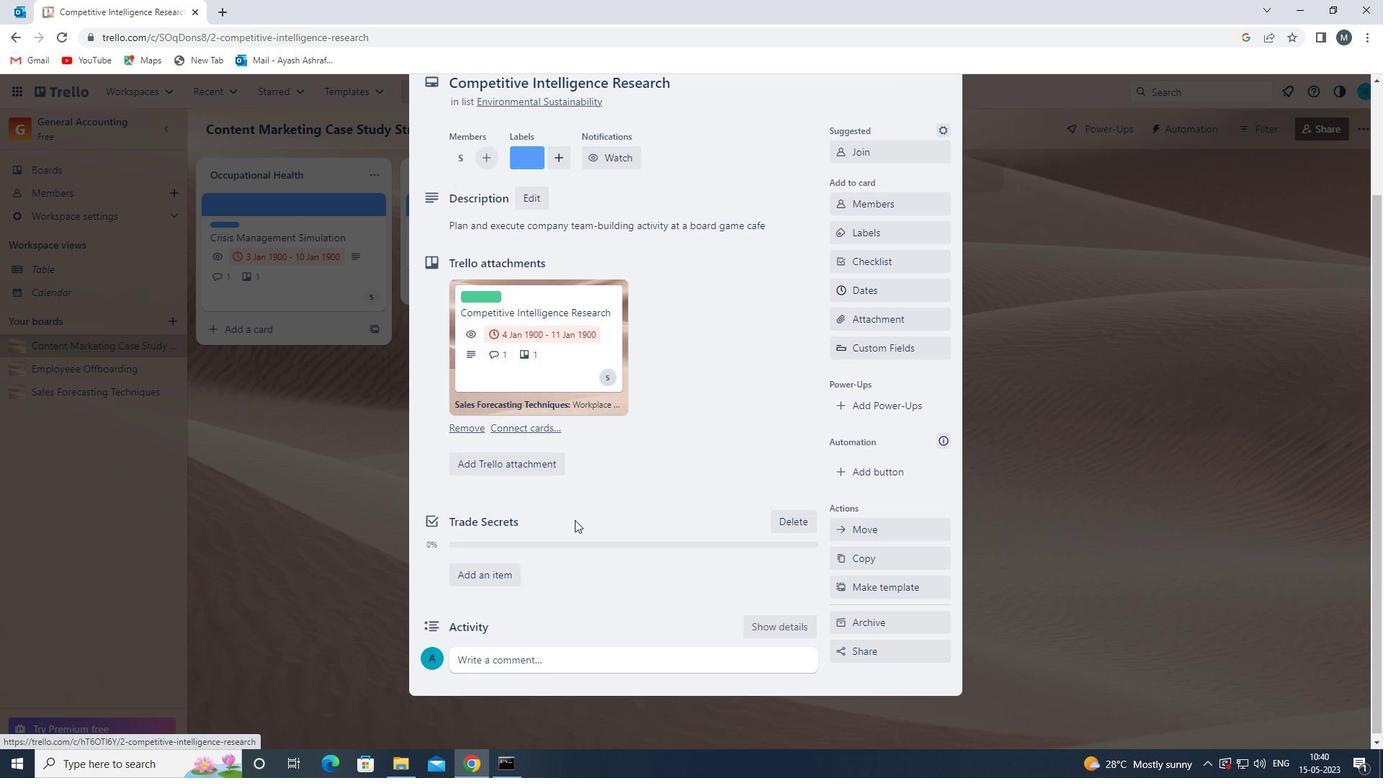
Action: Mouse moved to (564, 569)
Screenshot: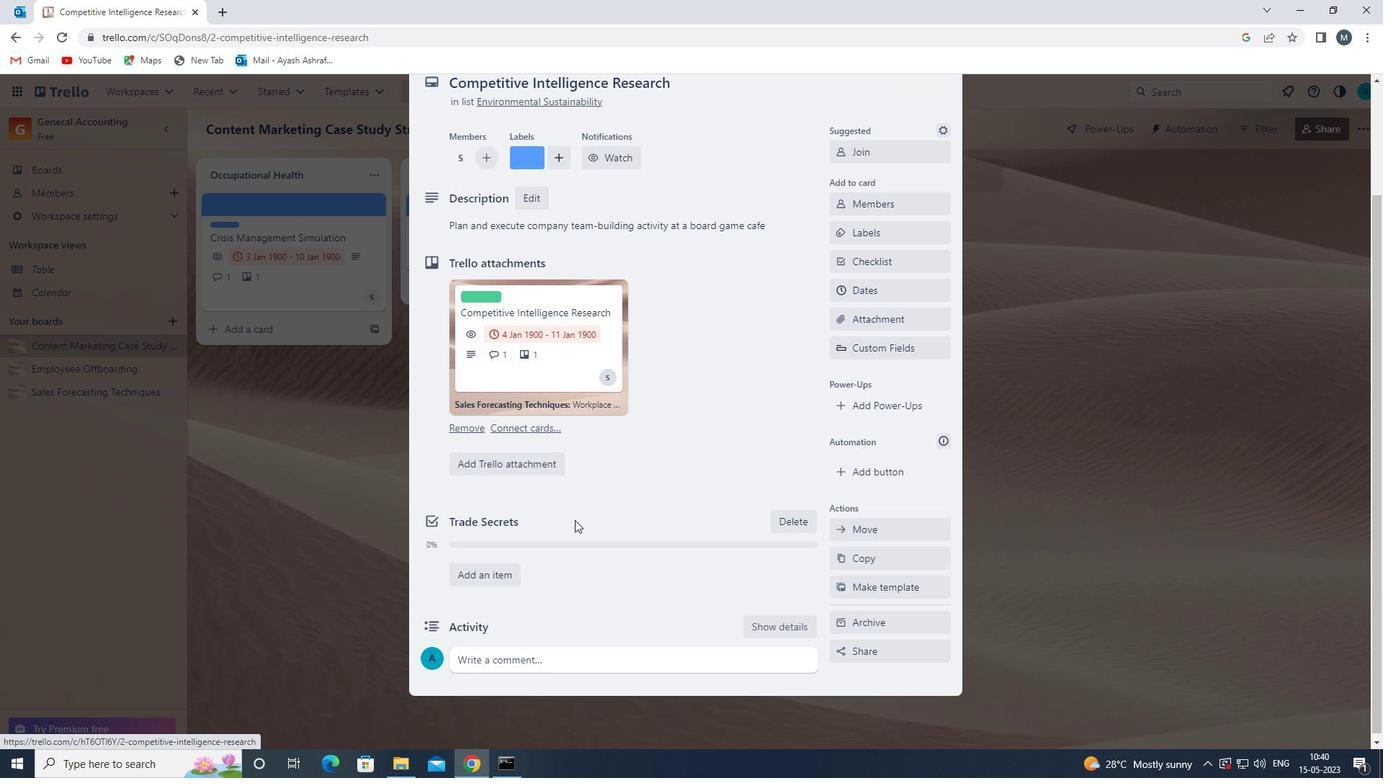 
Action: Mouse scrolled (564, 568) with delta (0, 0)
Screenshot: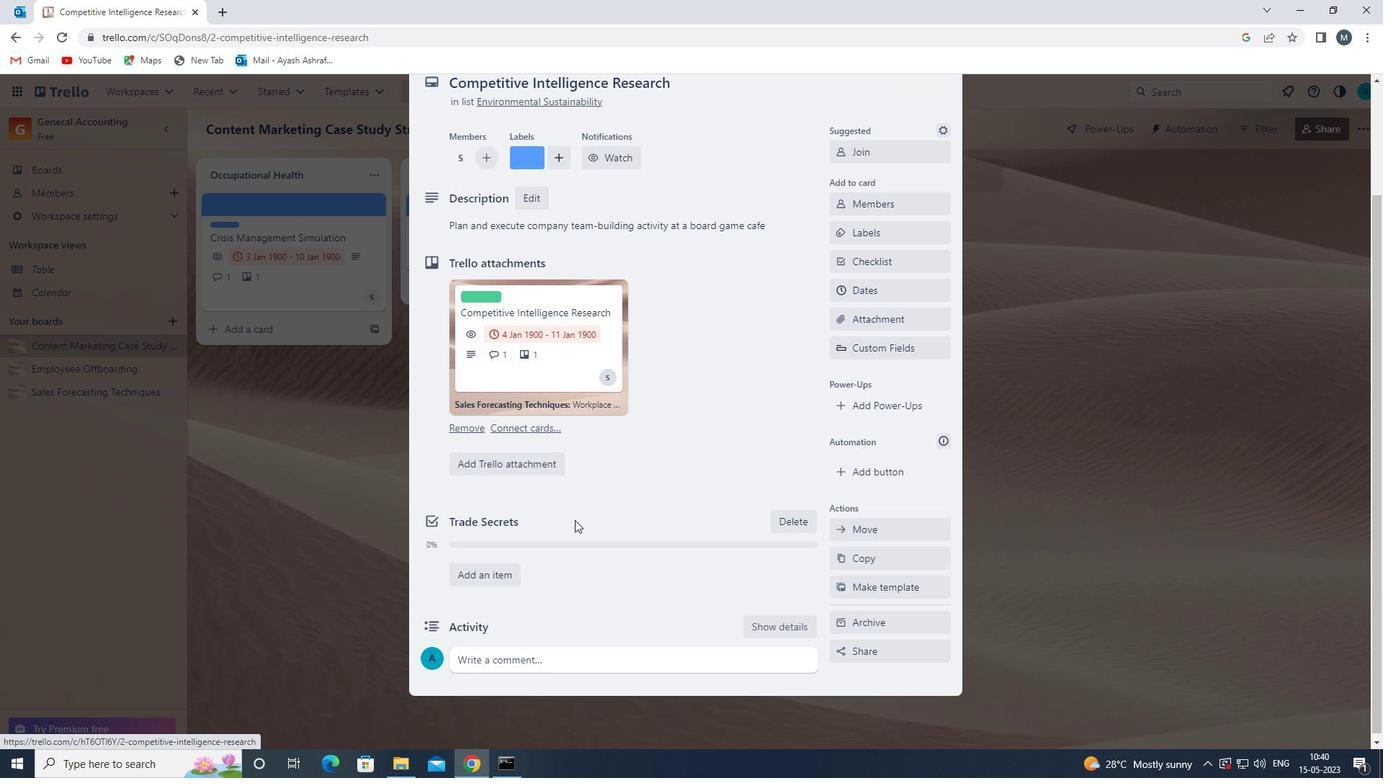 
Action: Mouse moved to (523, 657)
Screenshot: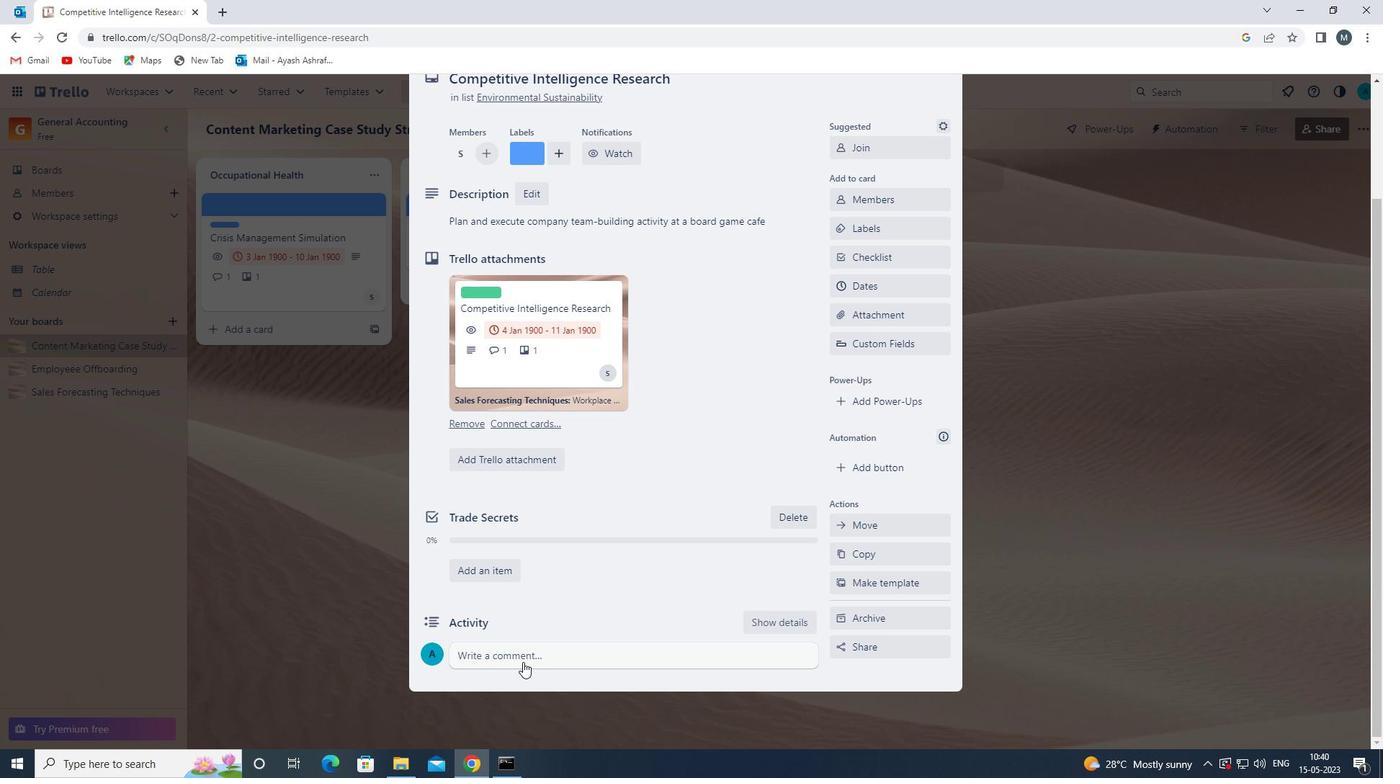 
Action: Mouse pressed left at (523, 657)
Screenshot: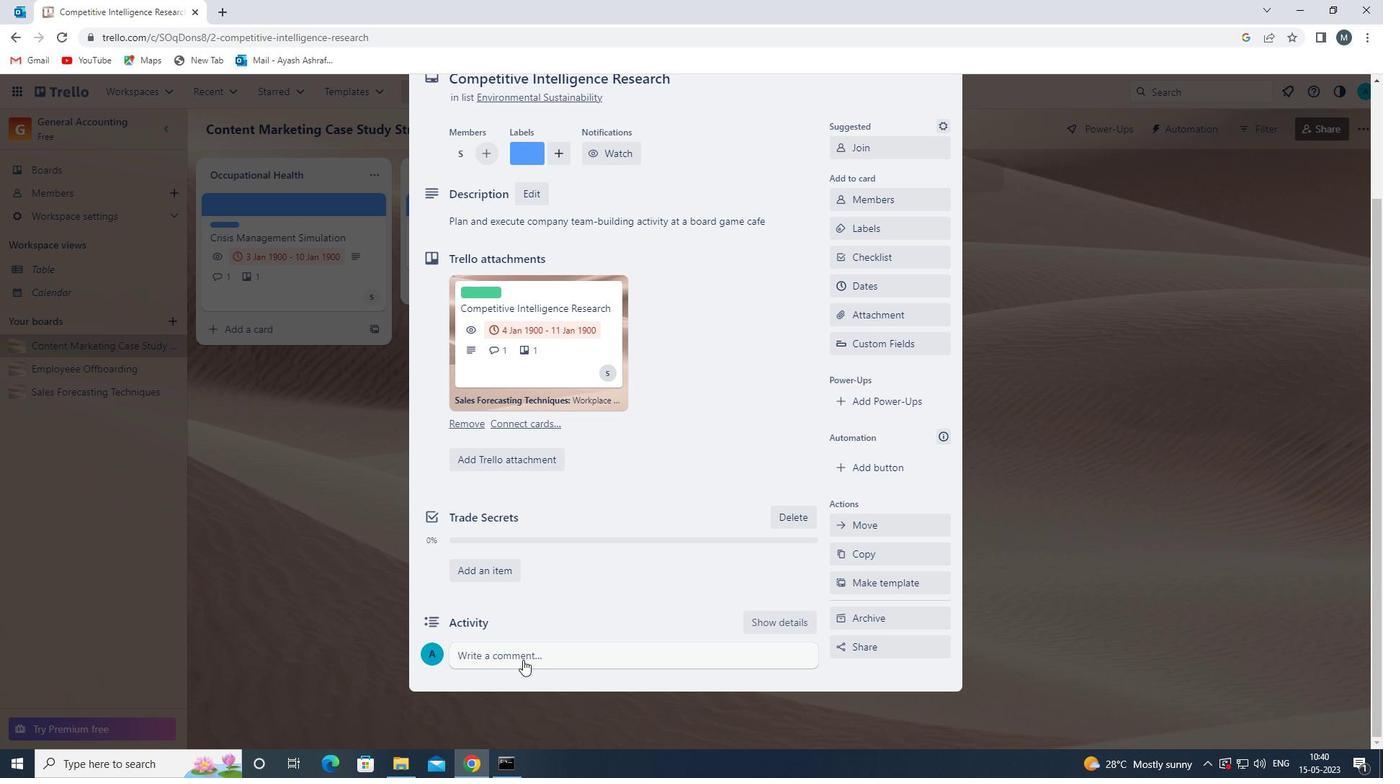 
Action: Mouse moved to (580, 592)
Screenshot: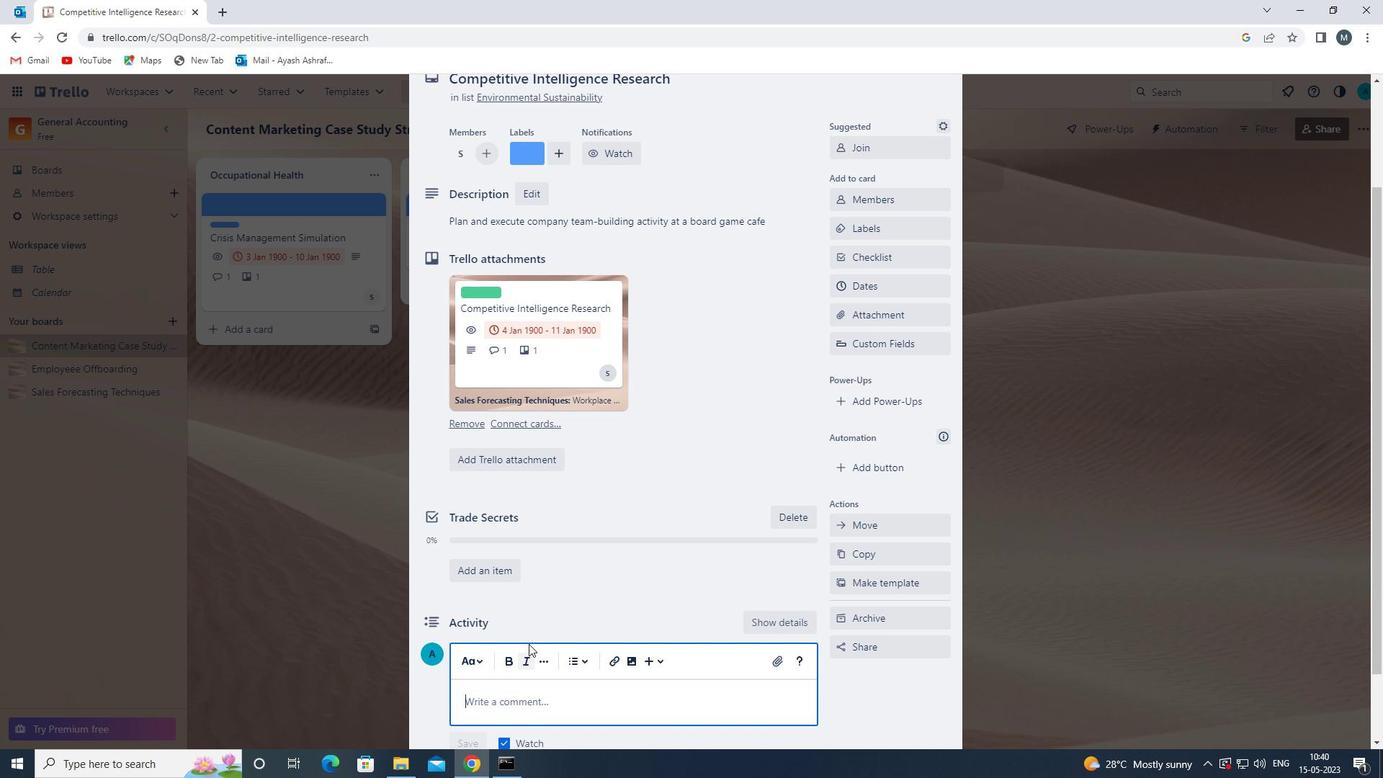 
Action: Mouse scrolled (580, 592) with delta (0, 0)
Screenshot: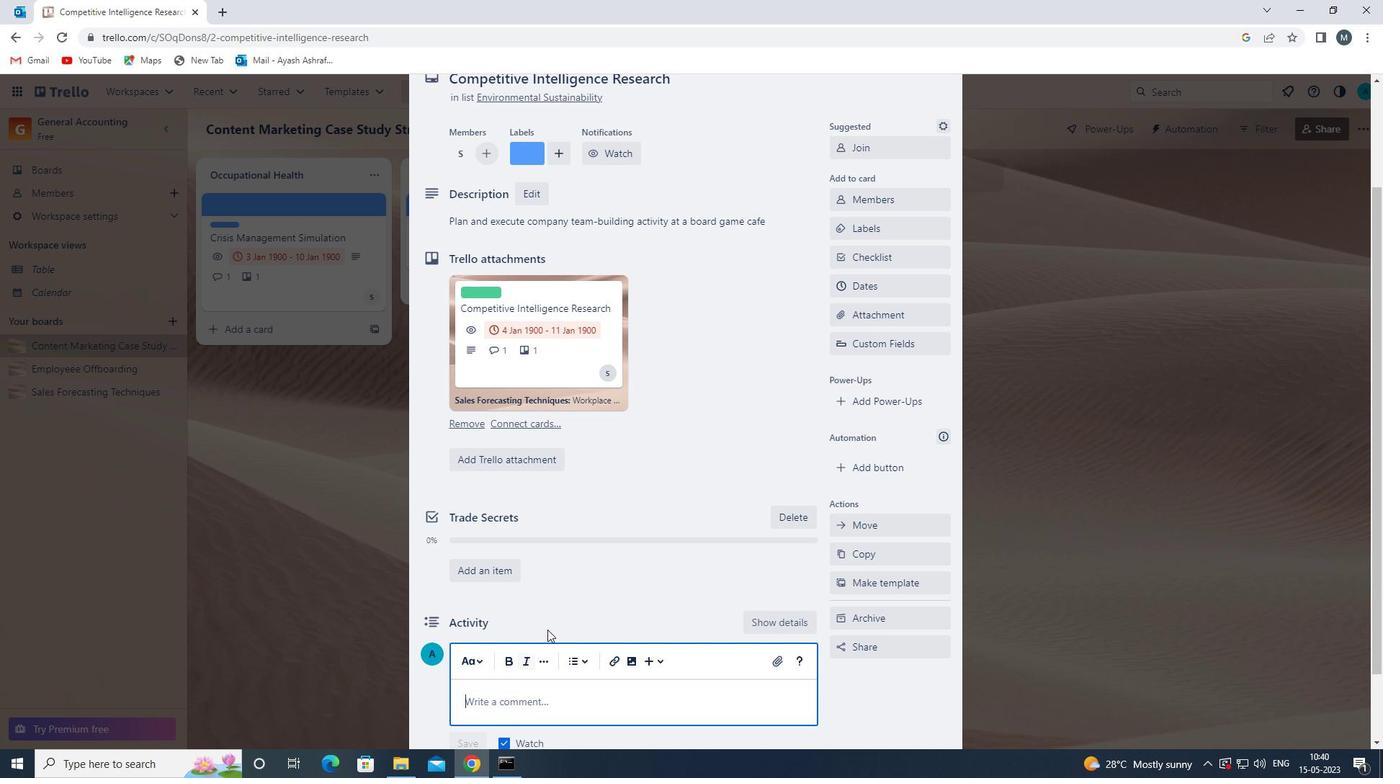 
Action: Mouse moved to (580, 592)
Screenshot: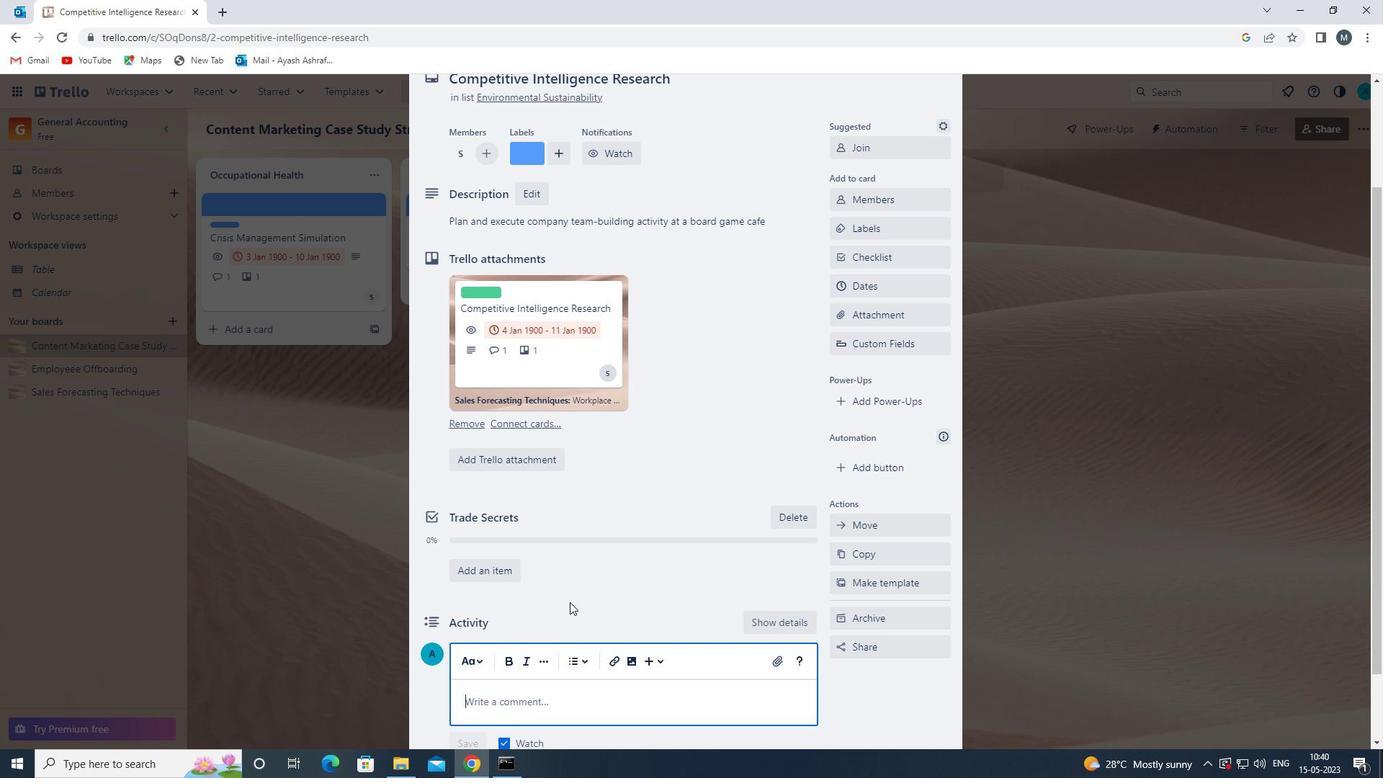 
Action: Mouse scrolled (580, 592) with delta (0, 0)
Screenshot: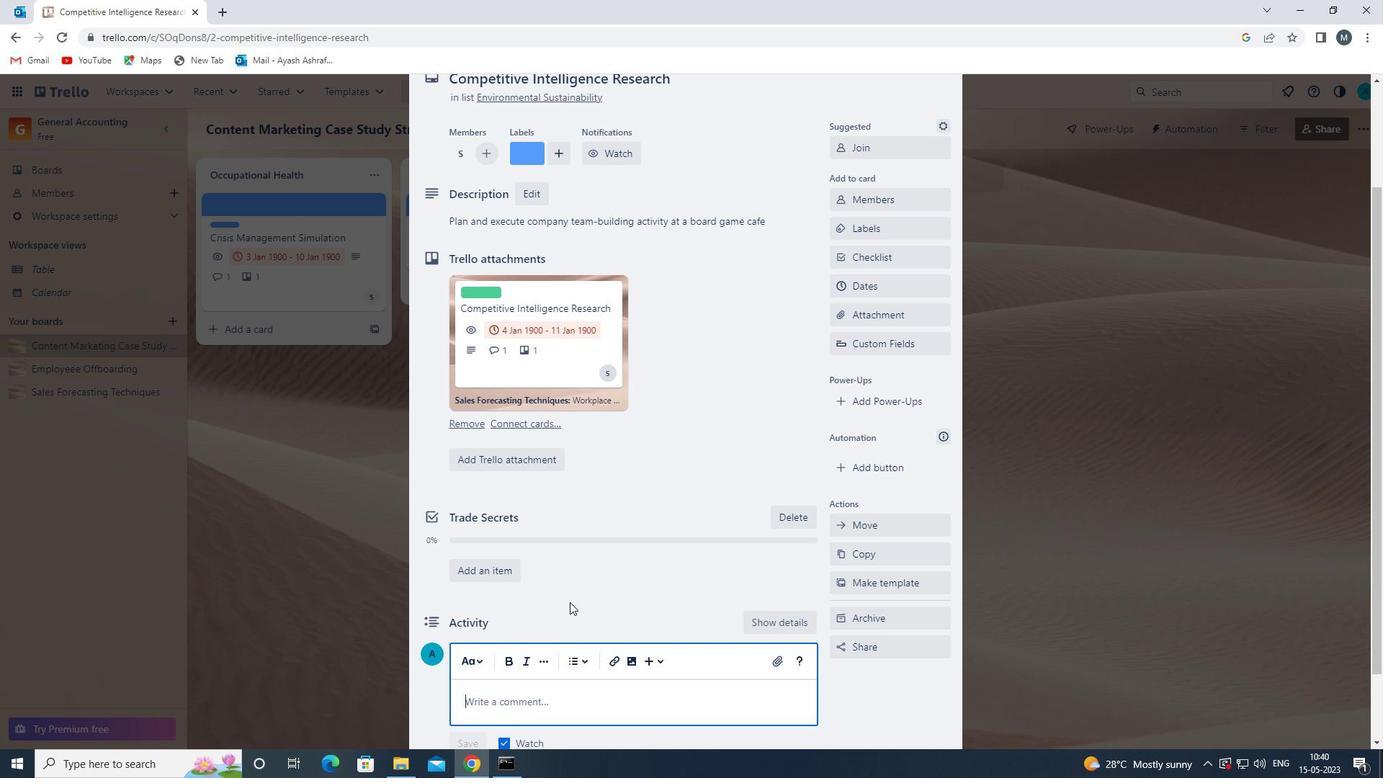 
Action: Mouse moved to (579, 592)
Screenshot: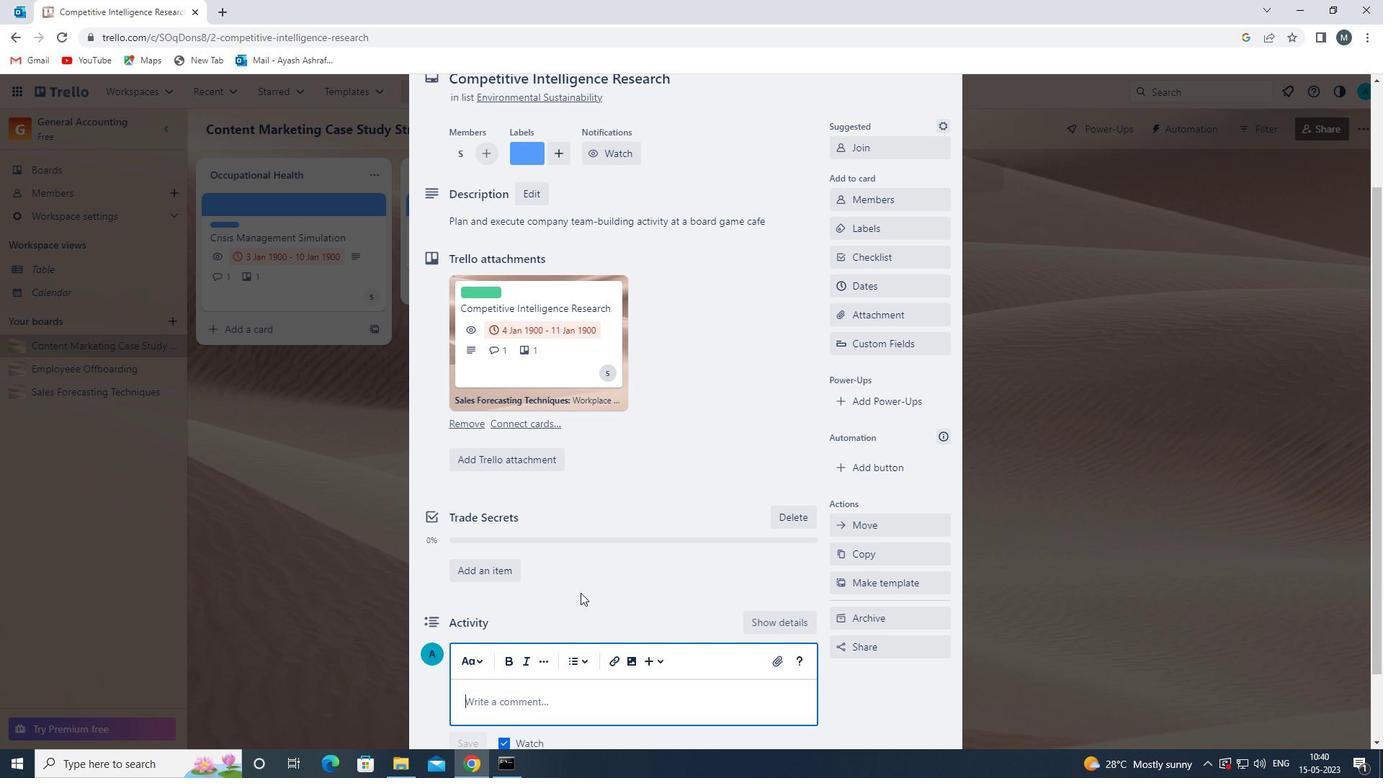 
Action: Mouse scrolled (579, 592) with delta (0, 0)
Screenshot: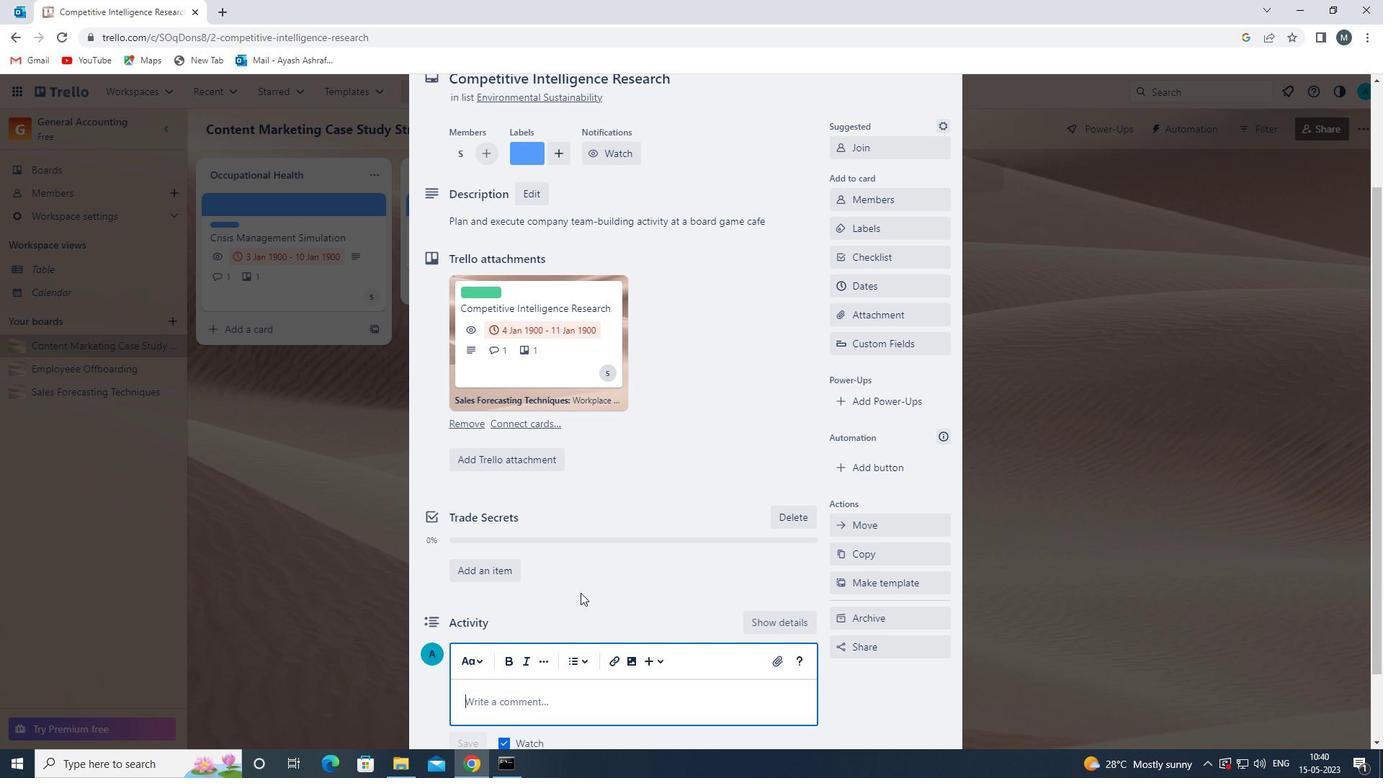 
Action: Mouse moved to (579, 595)
Screenshot: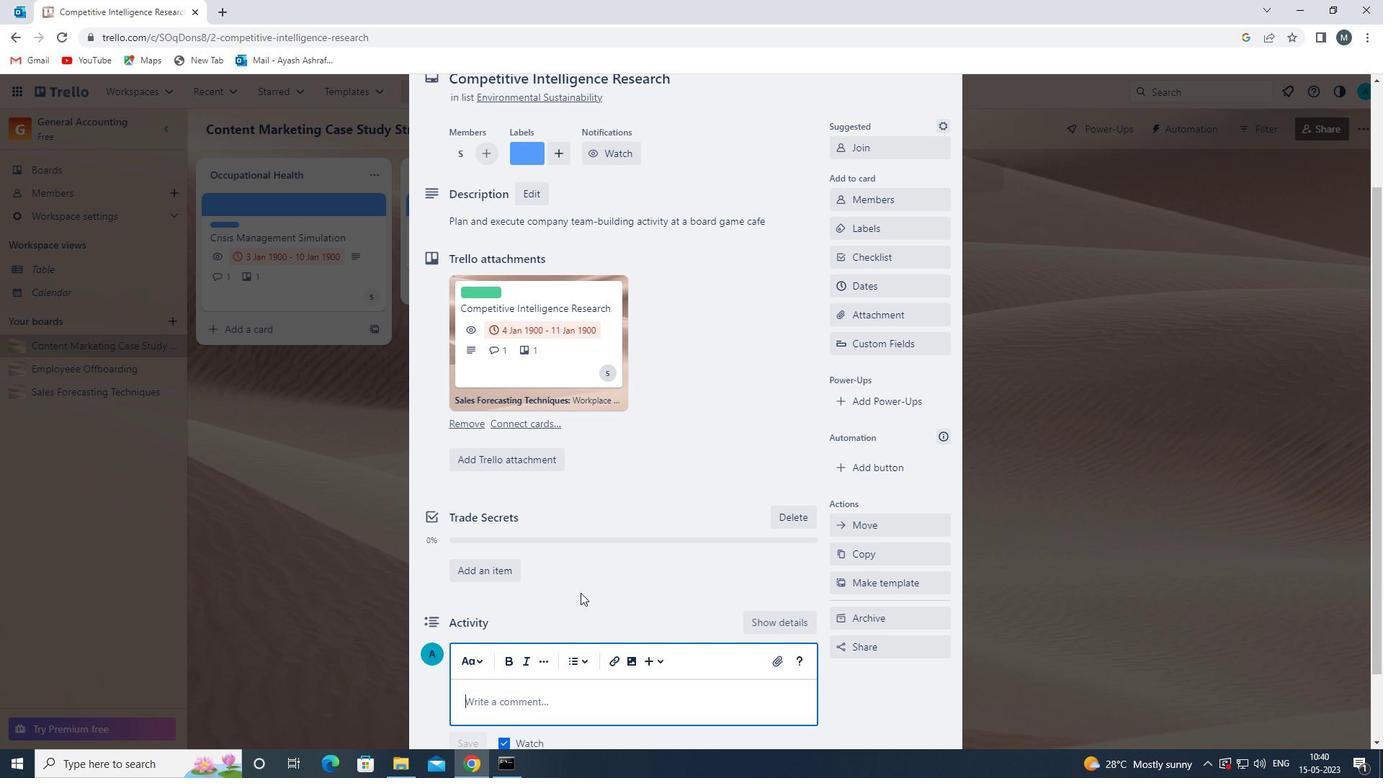 
Action: Mouse scrolled (579, 594) with delta (0, 0)
Screenshot: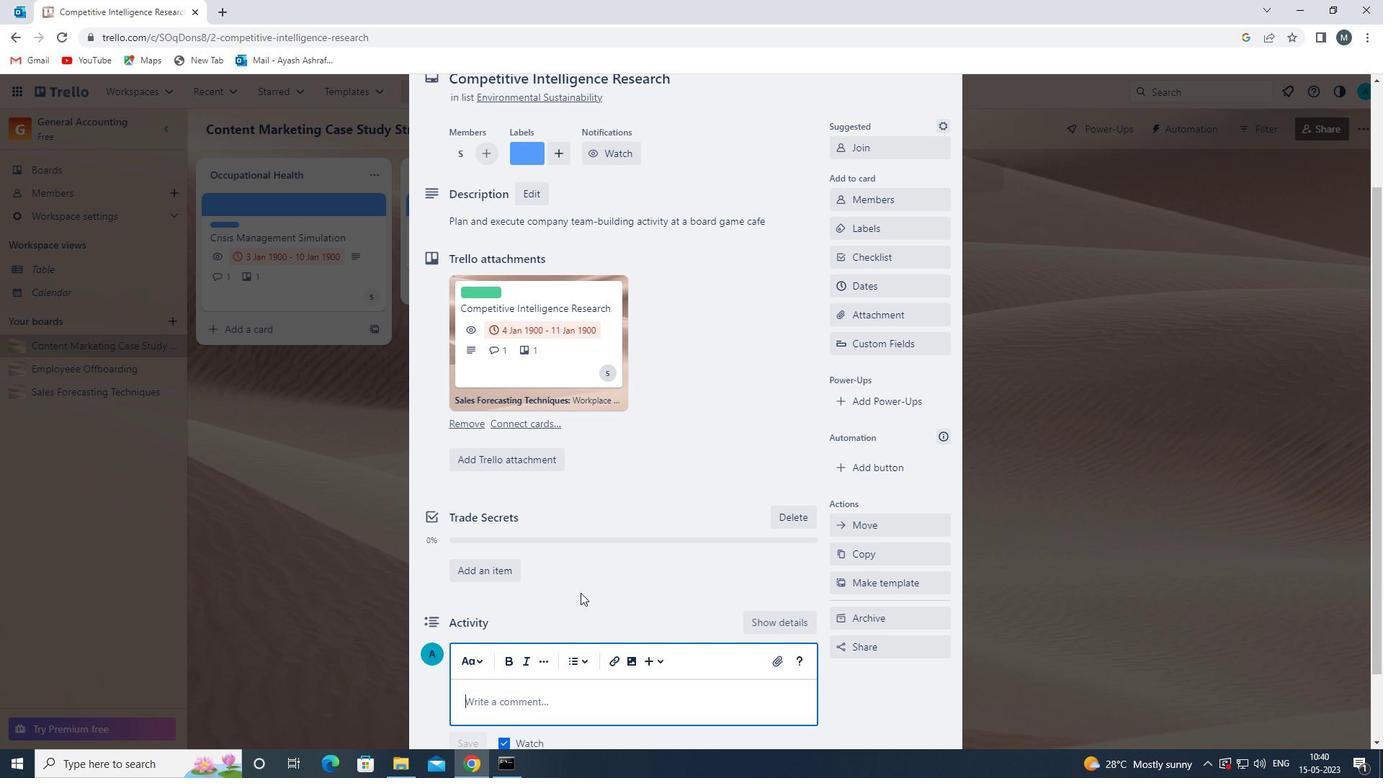 
Action: Mouse moved to (544, 618)
Screenshot: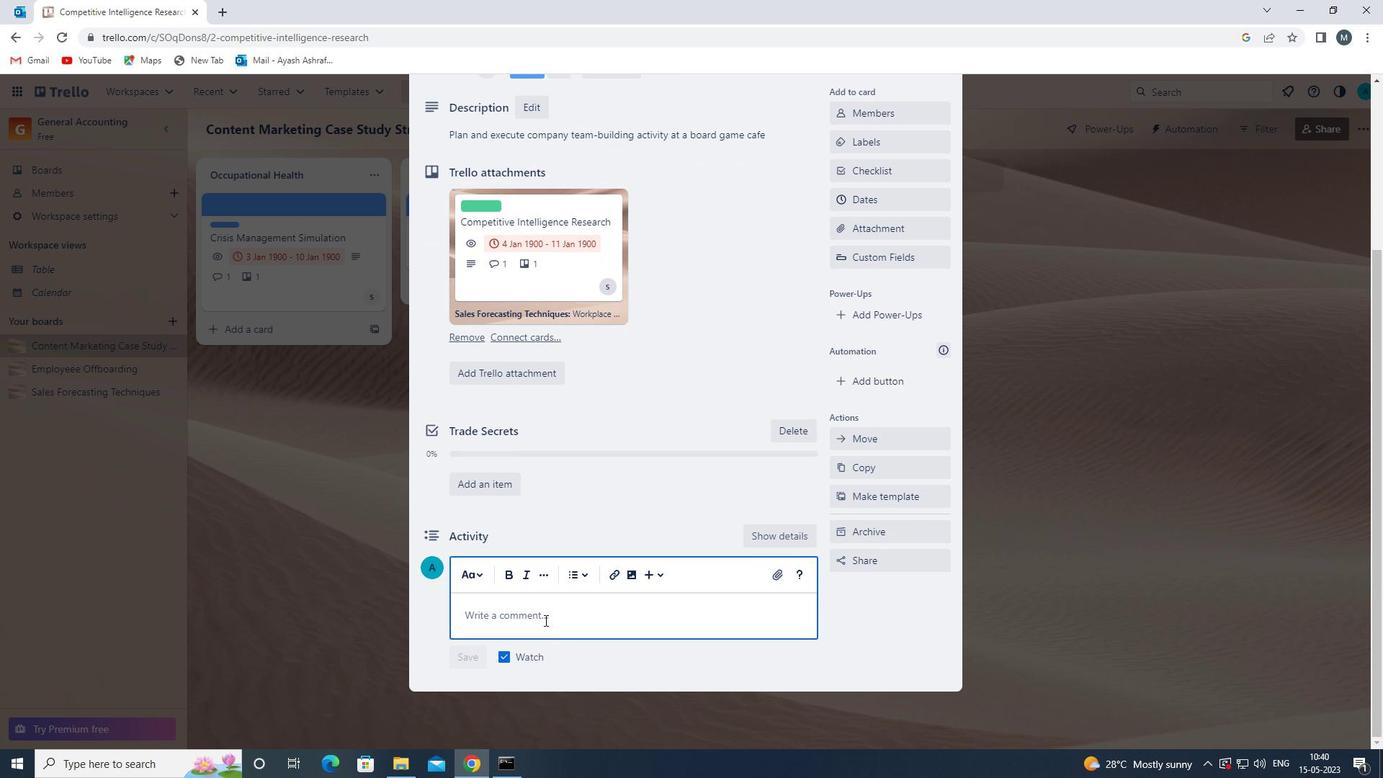 
Action: Mouse pressed left at (544, 618)
Screenshot: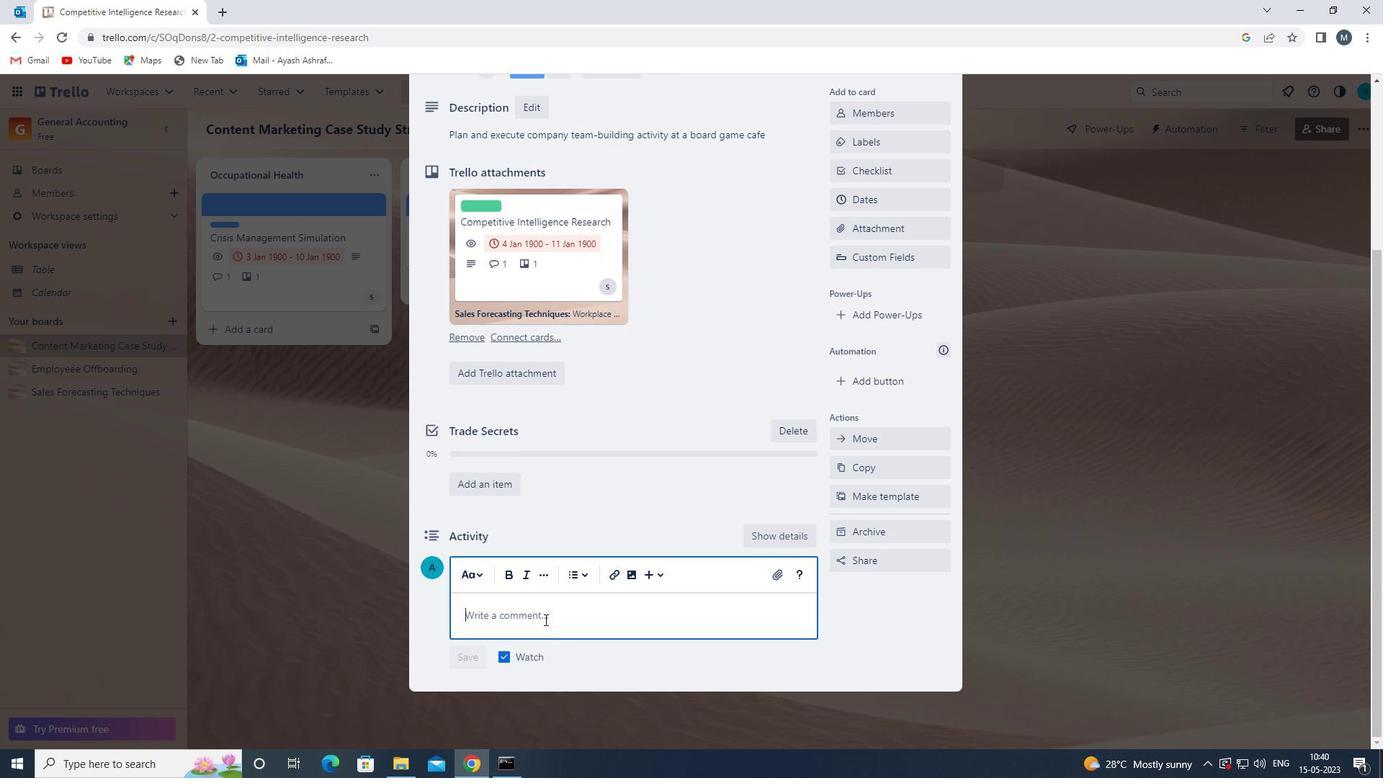 
Action: Key pressed <Key.shift>THIS<Key.space>TASK<Key.space>PRESENTS<Key.space>AN<Key.space>OPPORTUNITY<Key.space>TO<Key.space>DDMO<Key.backspace><Key.backspace><Key.backspace>EMONSTRA<Key.backspace>RATE<Key.space>
Screenshot: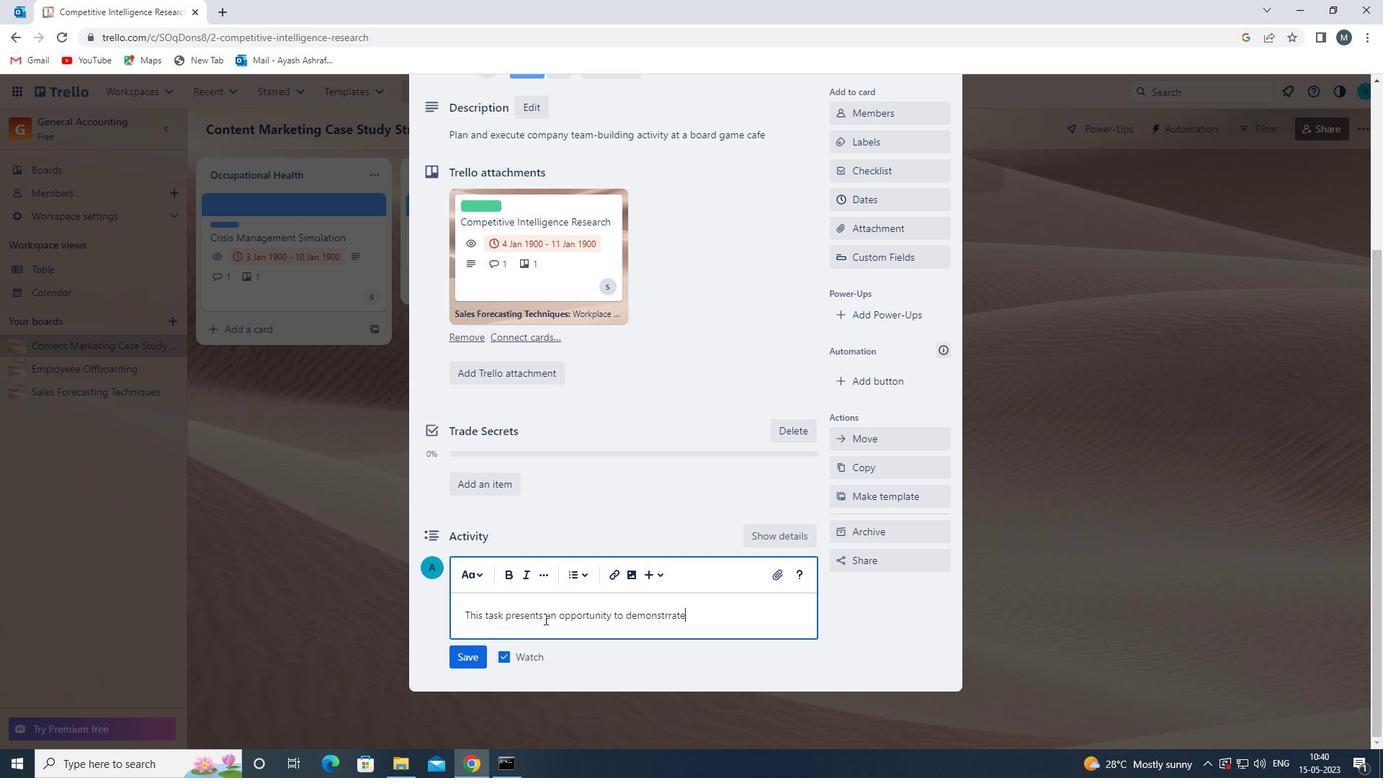 
Action: Mouse moved to (672, 619)
Screenshot: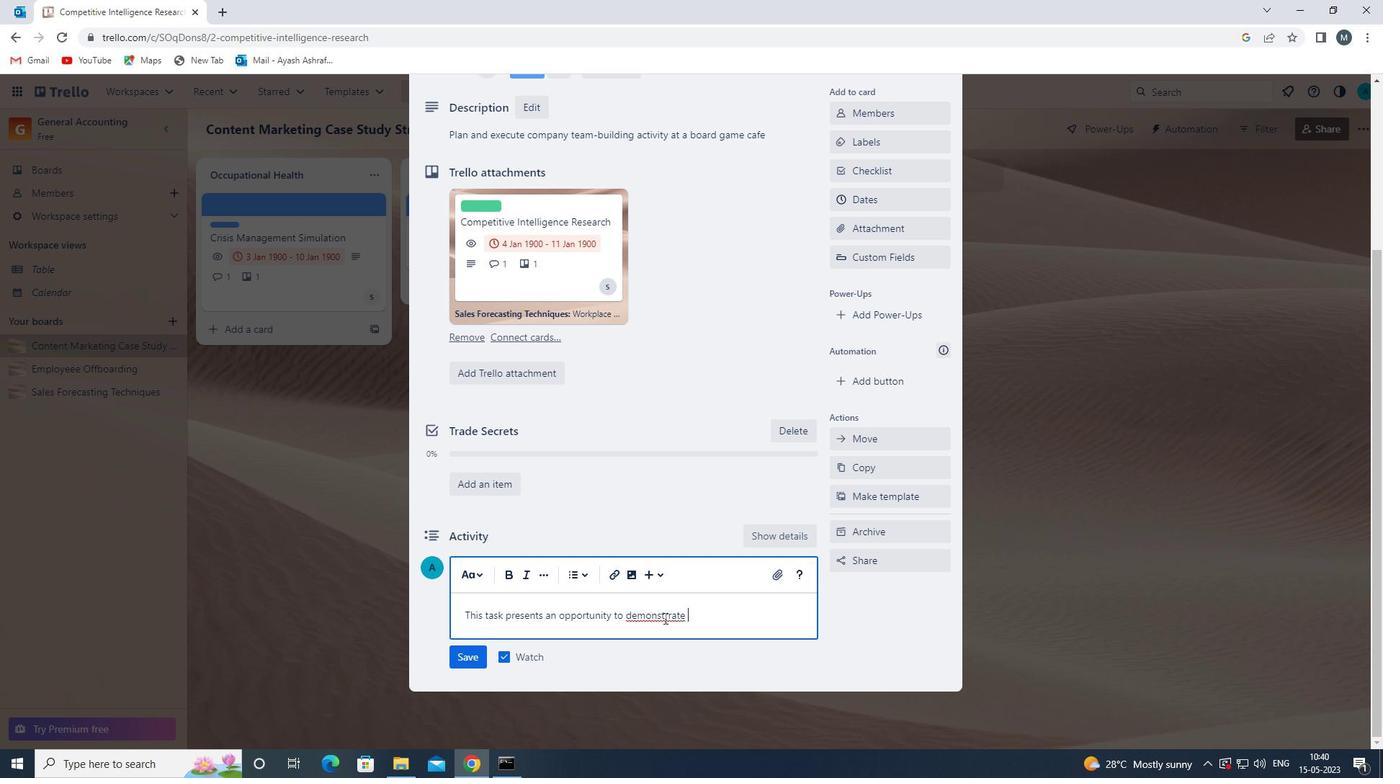 
Action: Mouse pressed left at (672, 619)
Screenshot: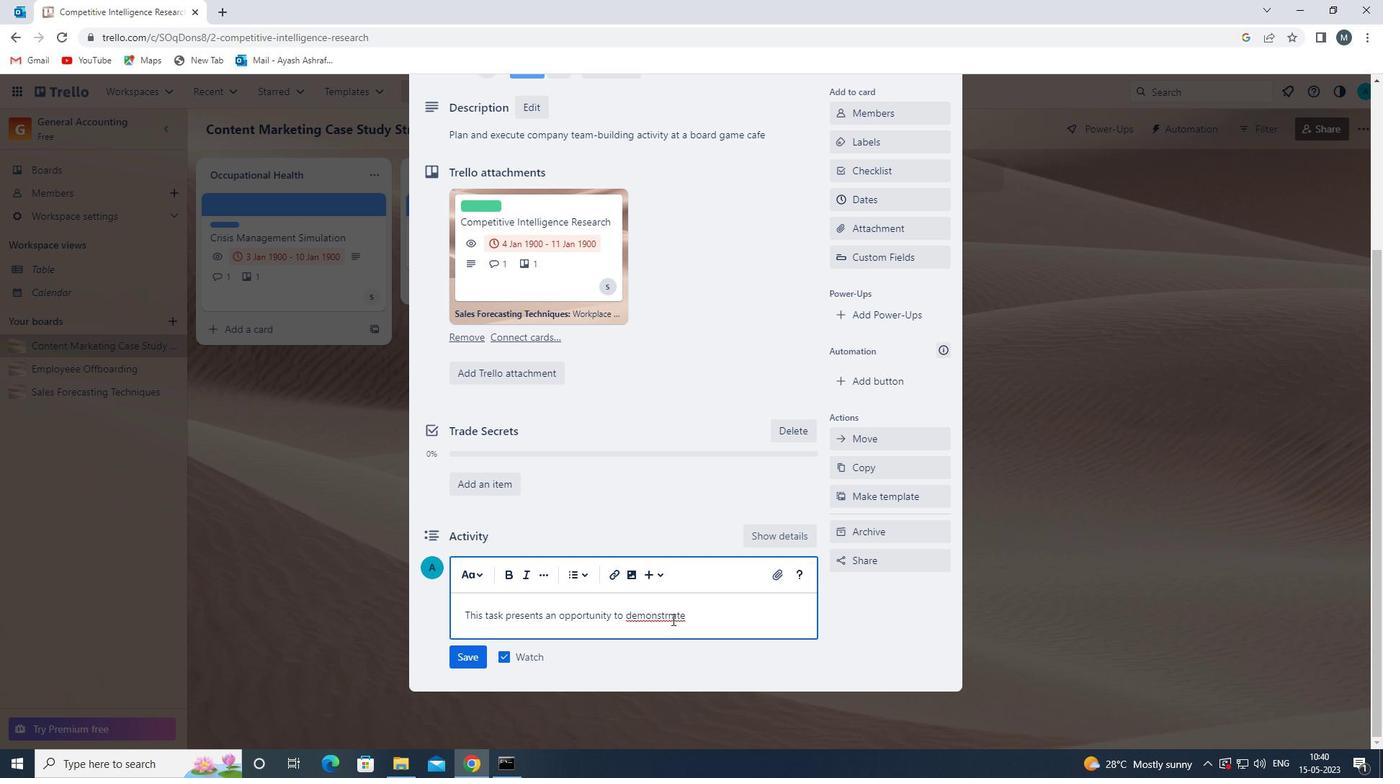 
Action: Mouse moved to (672, 619)
Screenshot: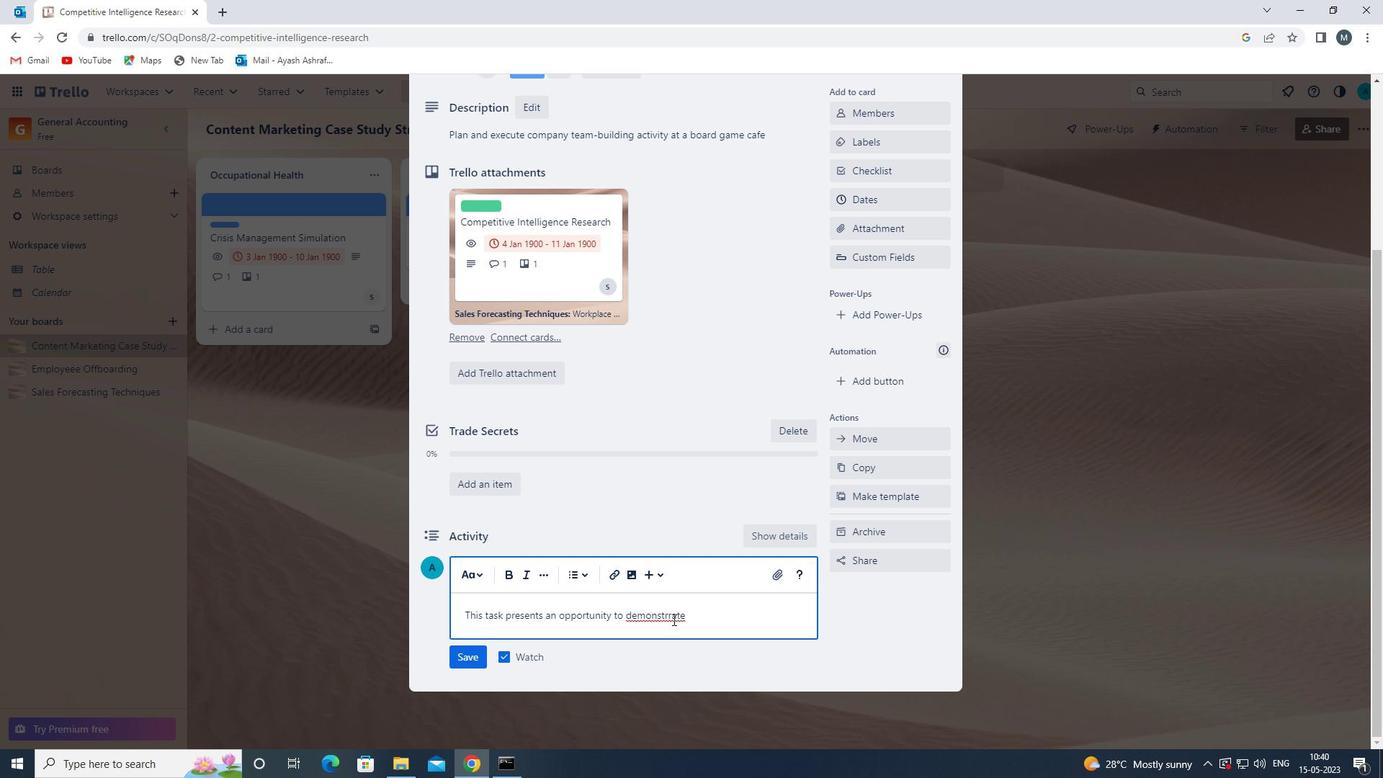 
Action: Key pressed <Key.backspace>
Screenshot: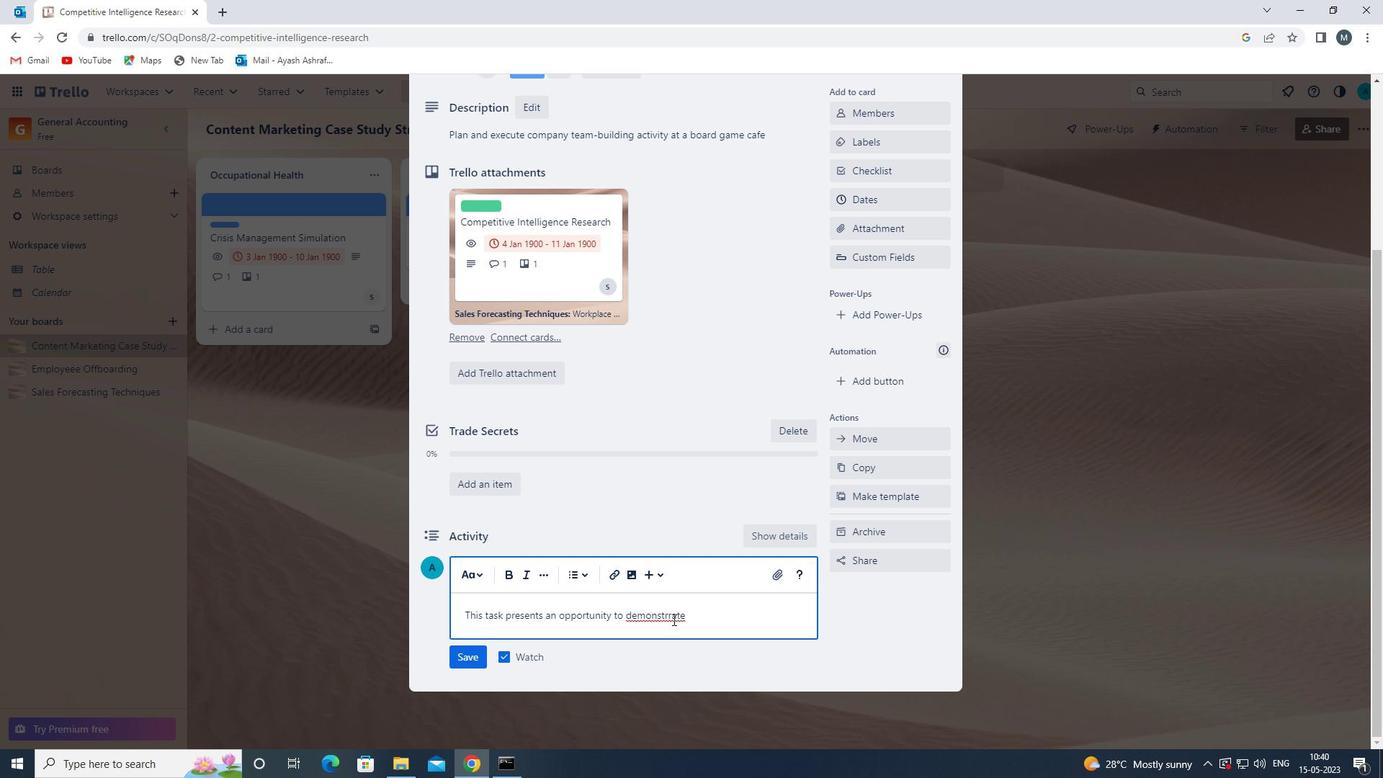 
Action: Mouse moved to (700, 613)
Screenshot: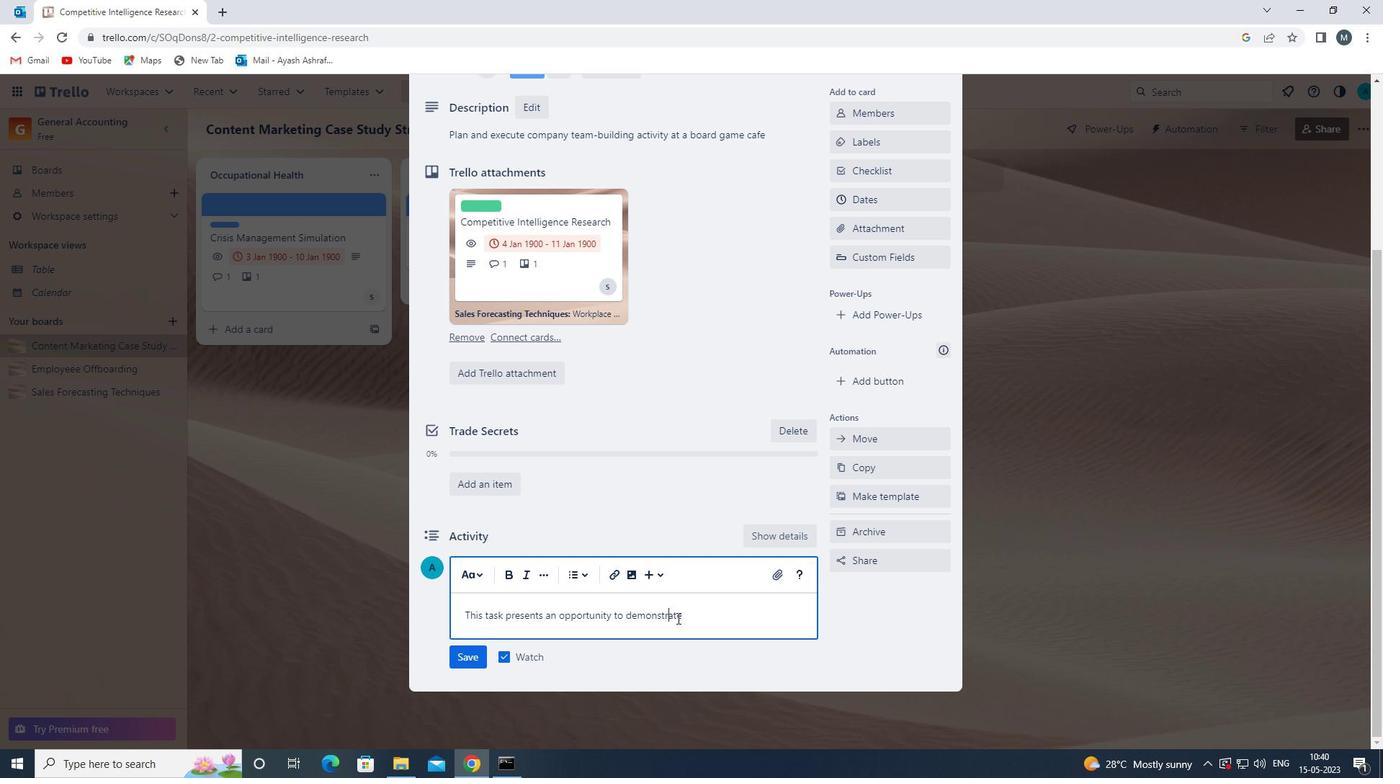 
Action: Mouse pressed left at (700, 613)
Screenshot: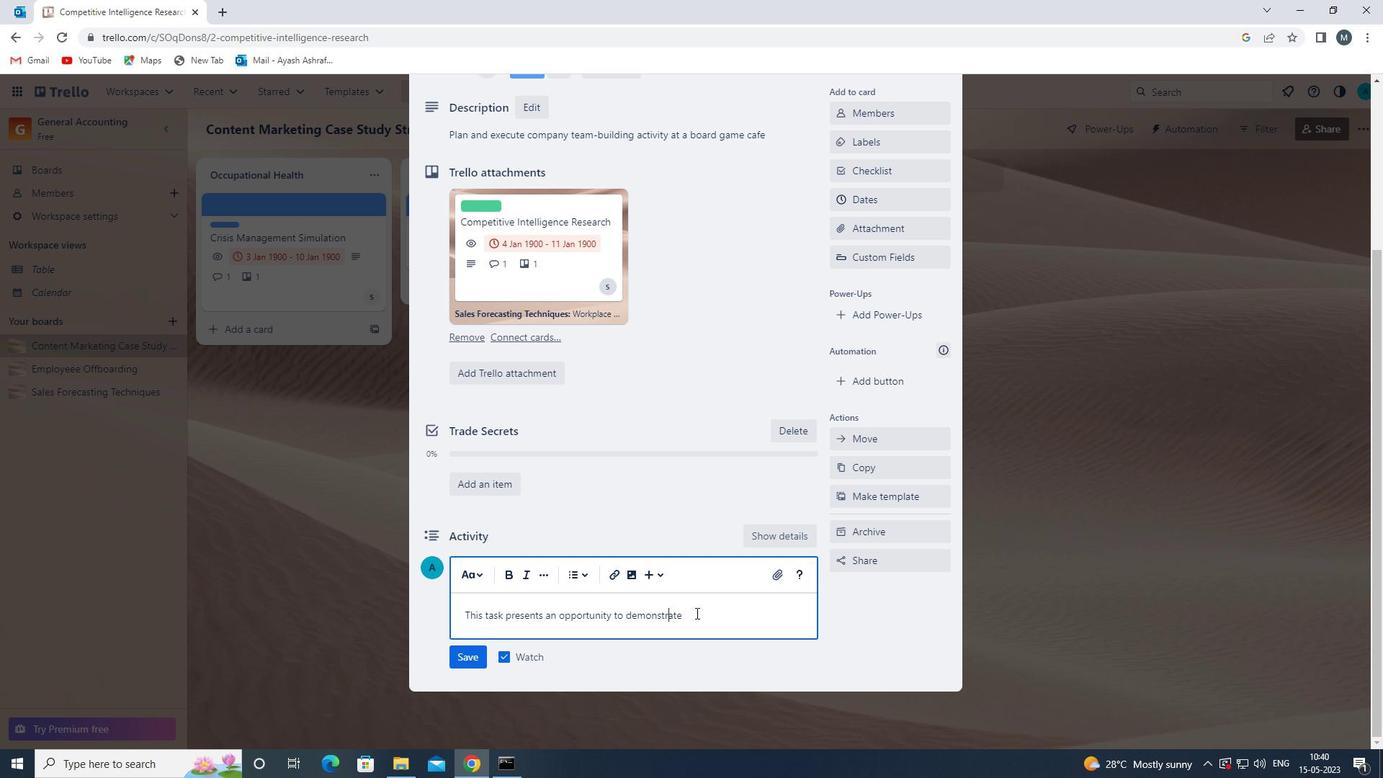 
Action: Mouse moved to (703, 613)
Screenshot: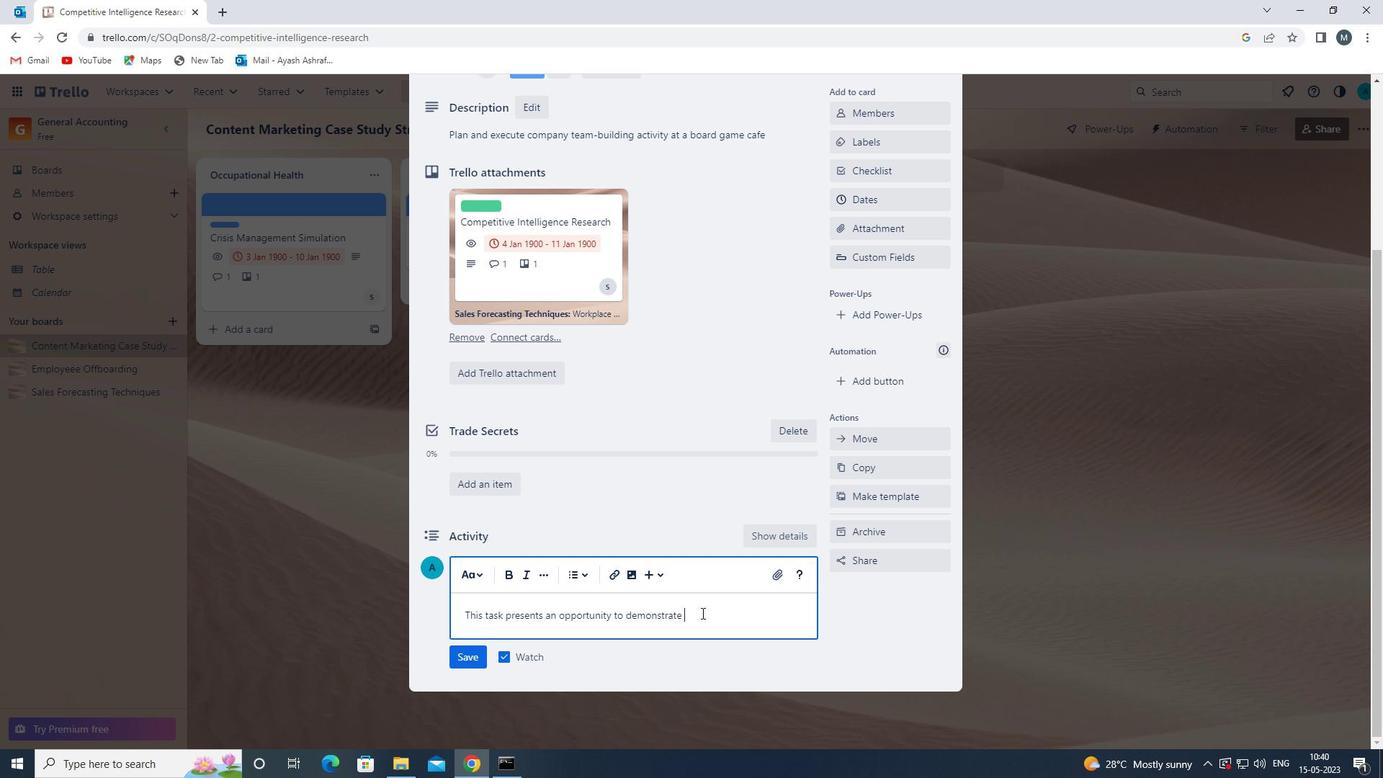 
Action: Key pressed OUR<Key.space>ANALYTICAL<Key.space>AND<Key.space>CE<Key.backspace>RITICAL<Key.space>THINKING<Key.space>SKILLS,<Key.space>ASSESSING<Key.space>INFORMATION<Key.space>AND<Key.space>MAKING<Key.space>INFORMED<Key.space>DECISIONS.
Screenshot: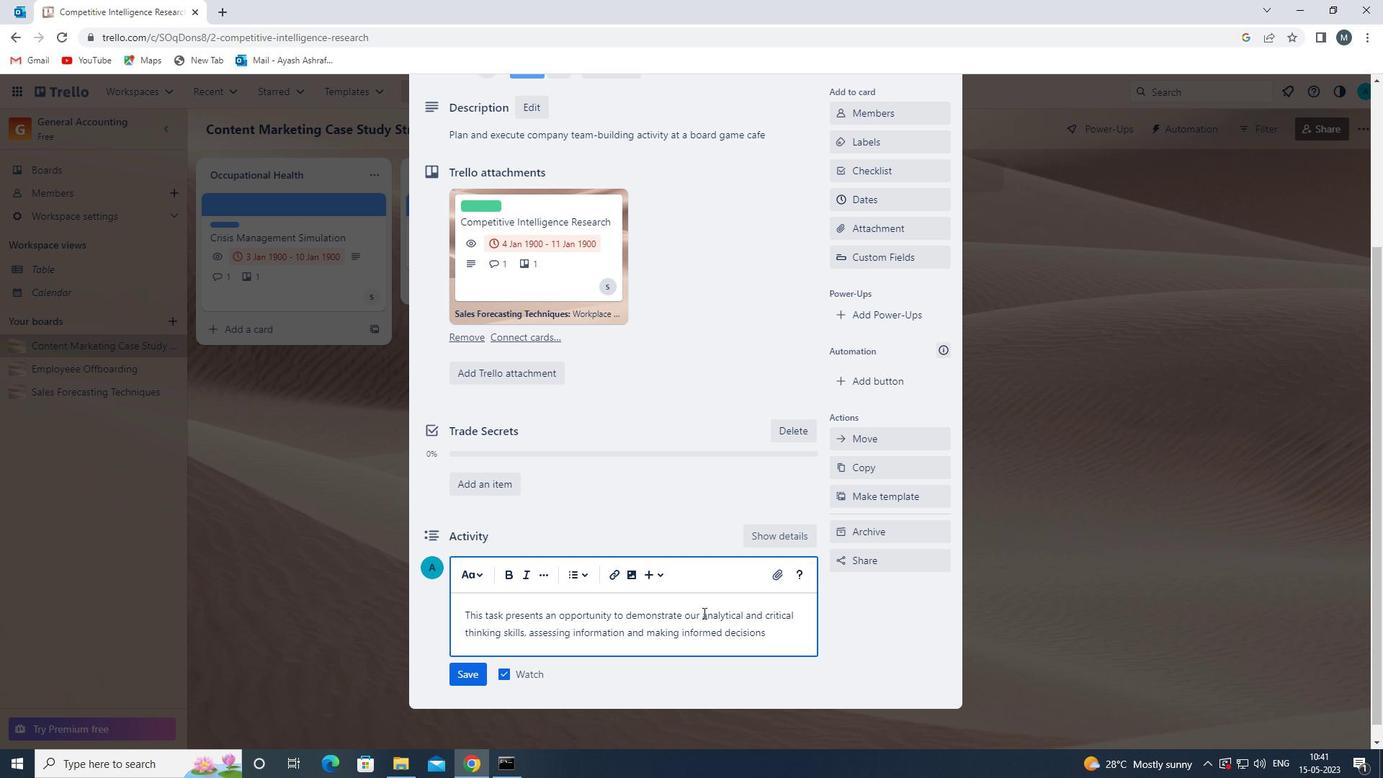 
Action: Mouse moved to (456, 677)
Screenshot: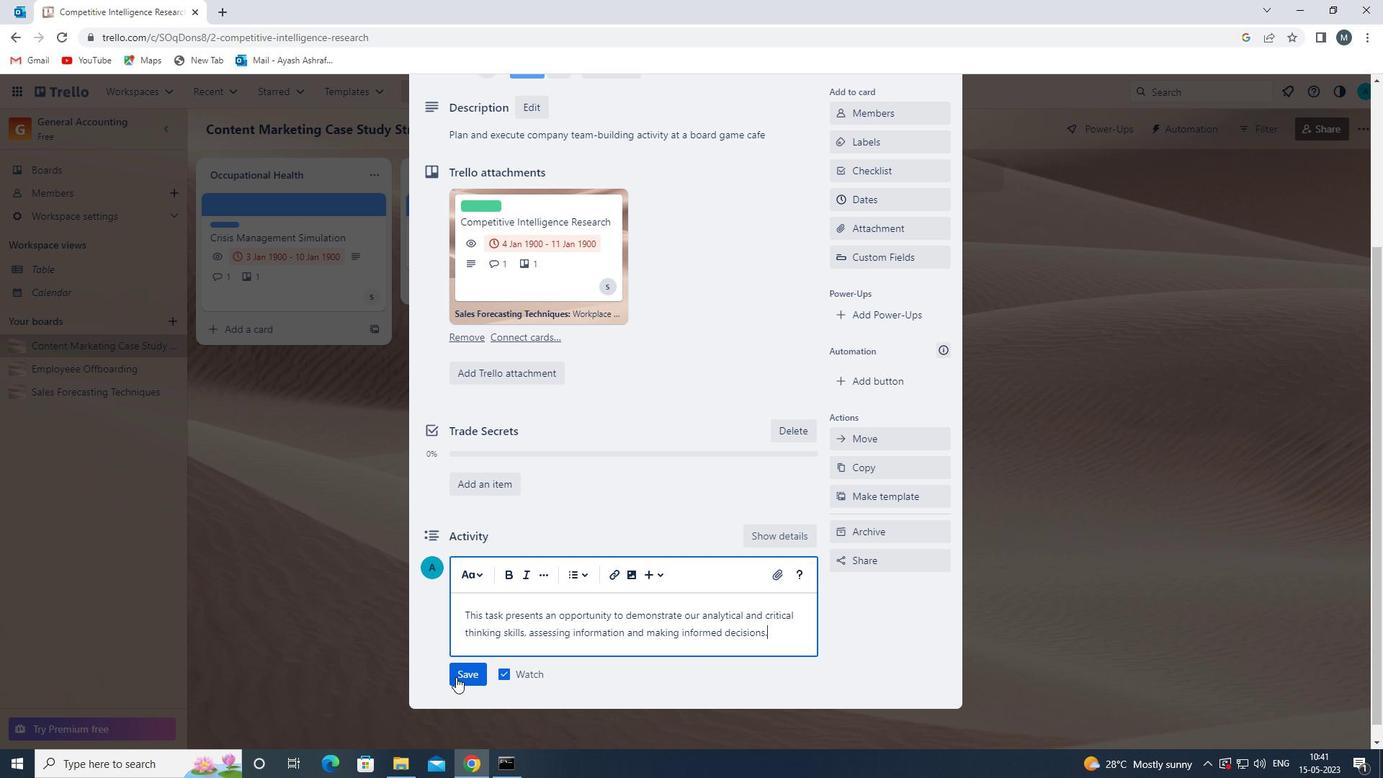 
Action: Mouse pressed left at (456, 677)
Screenshot: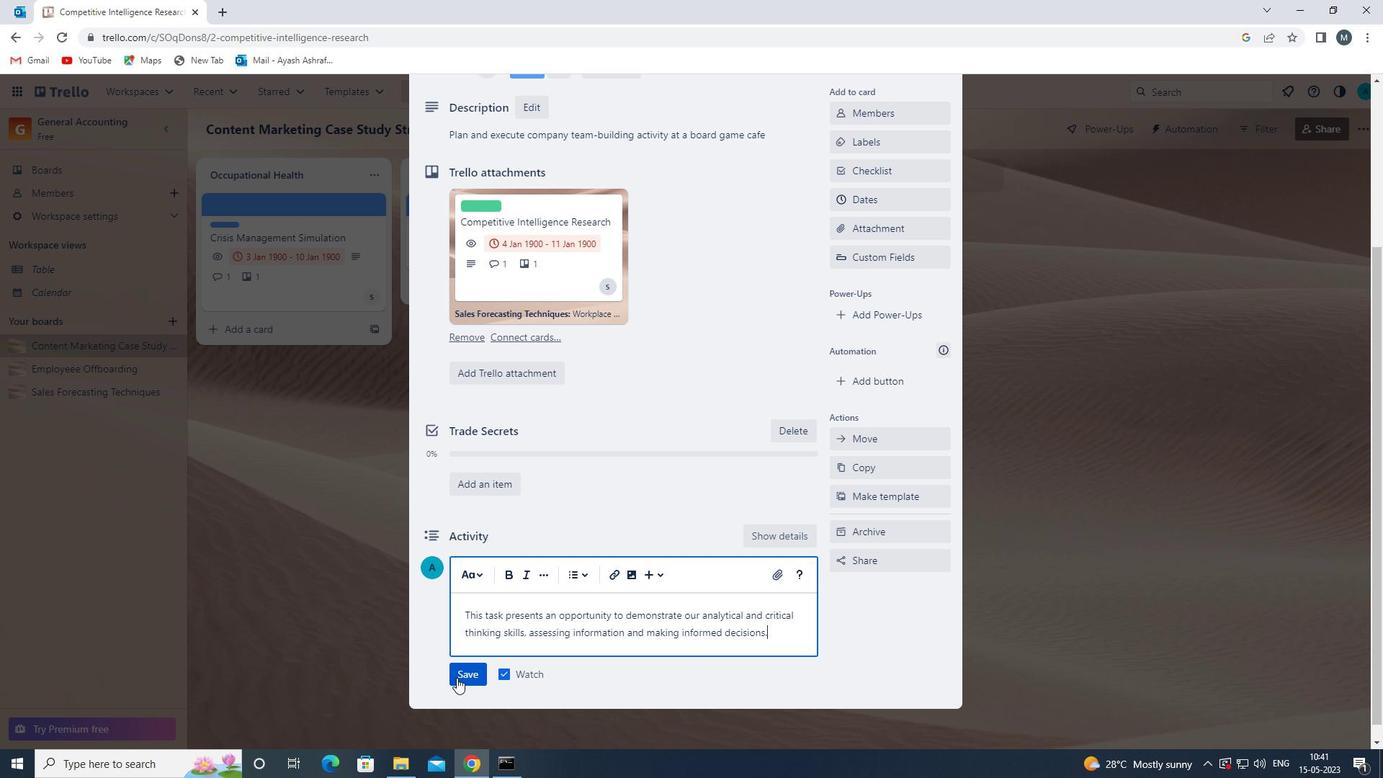 
Action: Mouse moved to (525, 666)
Screenshot: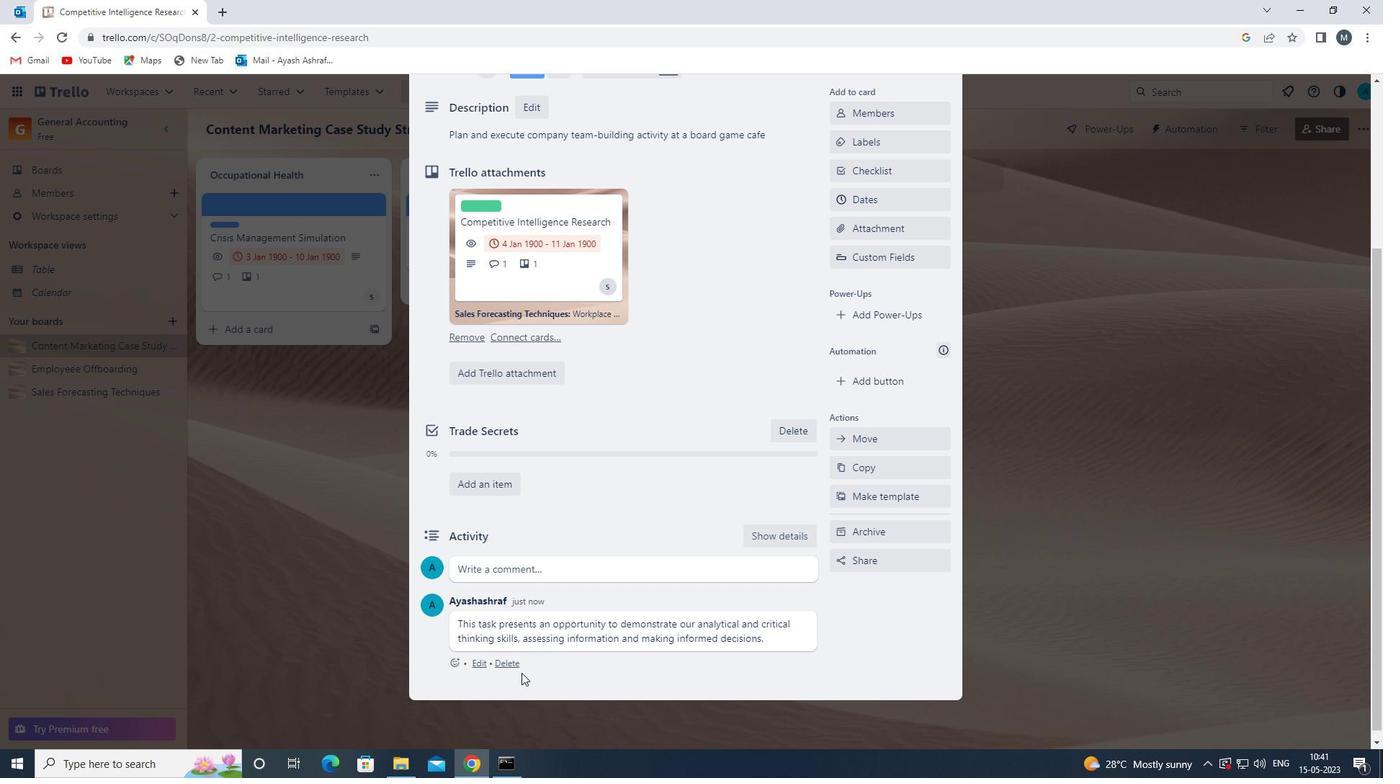 
Action: Mouse scrolled (525, 667) with delta (0, 0)
Screenshot: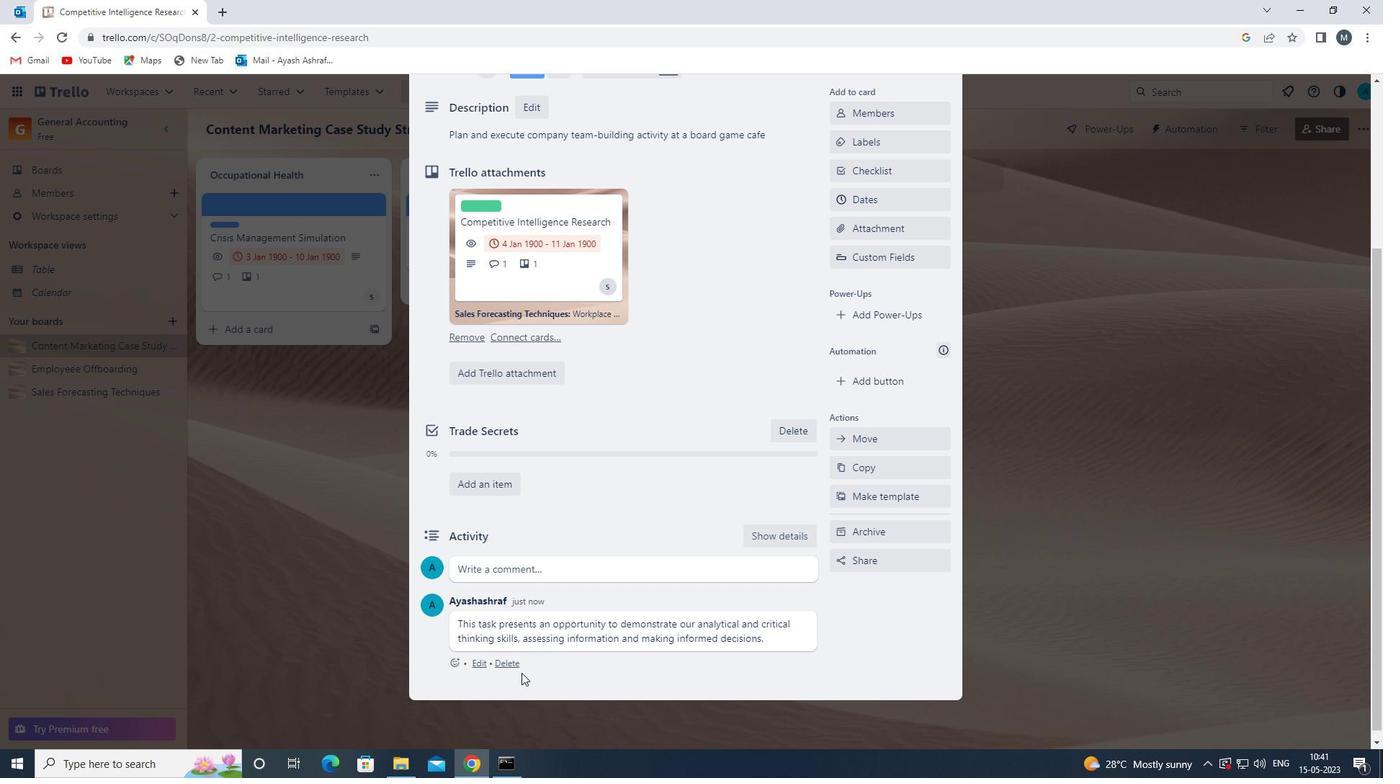 
Action: Mouse scrolled (525, 667) with delta (0, 0)
Screenshot: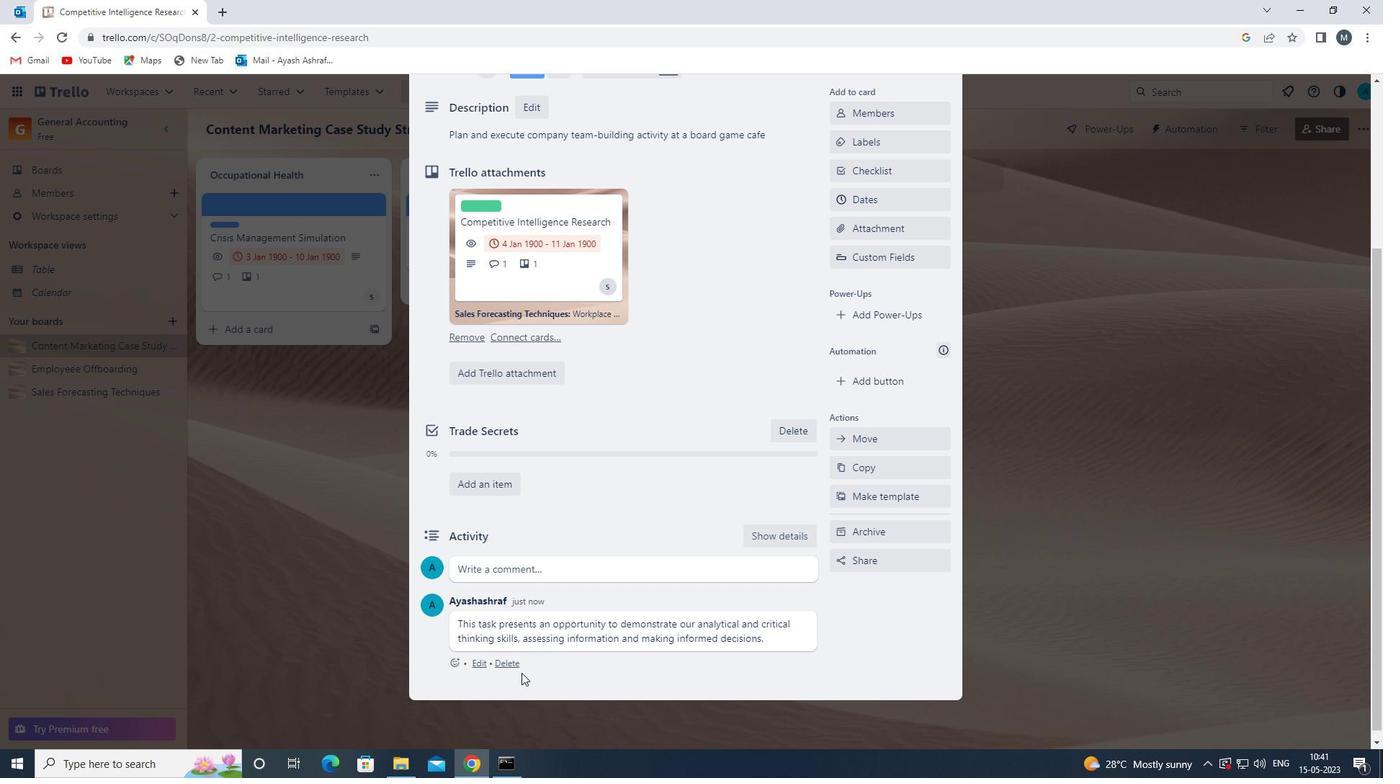 
Action: Mouse scrolled (525, 667) with delta (0, 0)
Screenshot: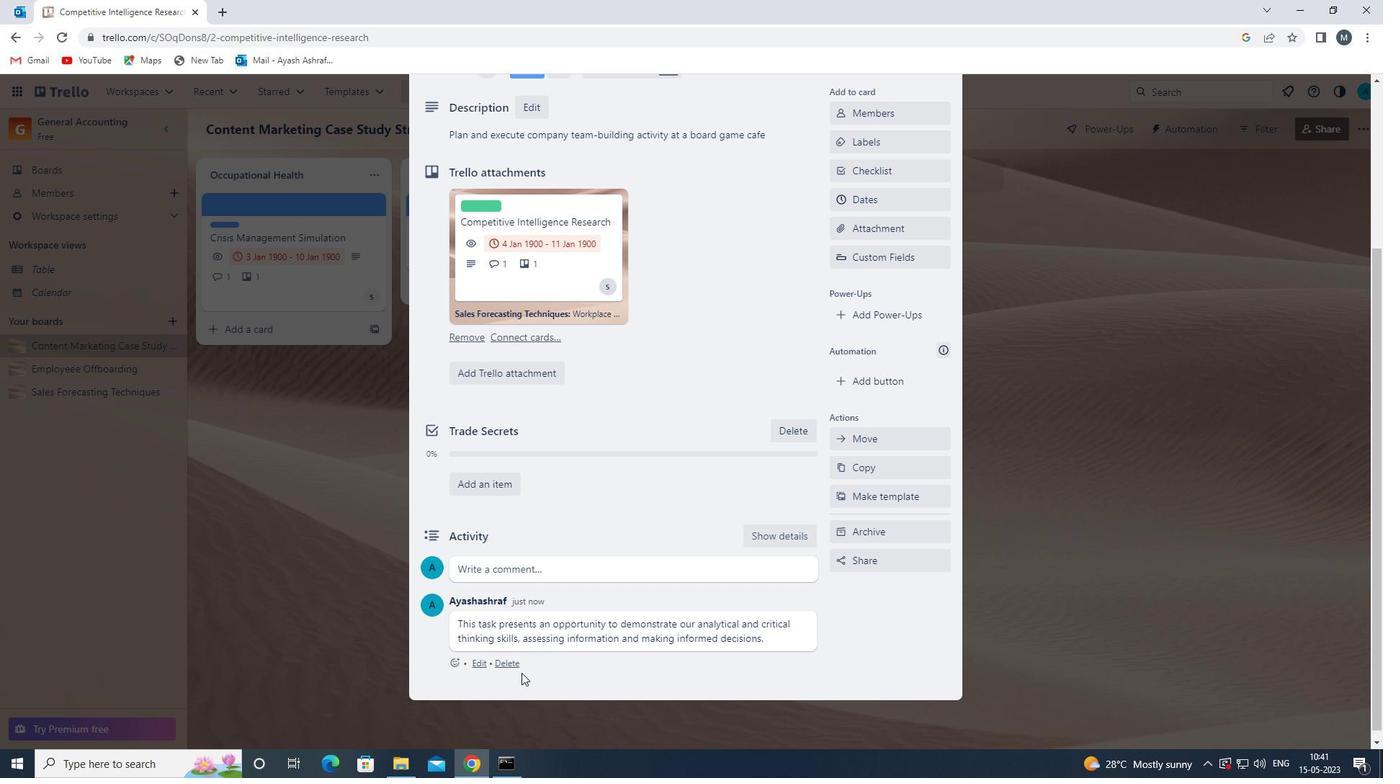 
Action: Mouse moved to (527, 660)
Screenshot: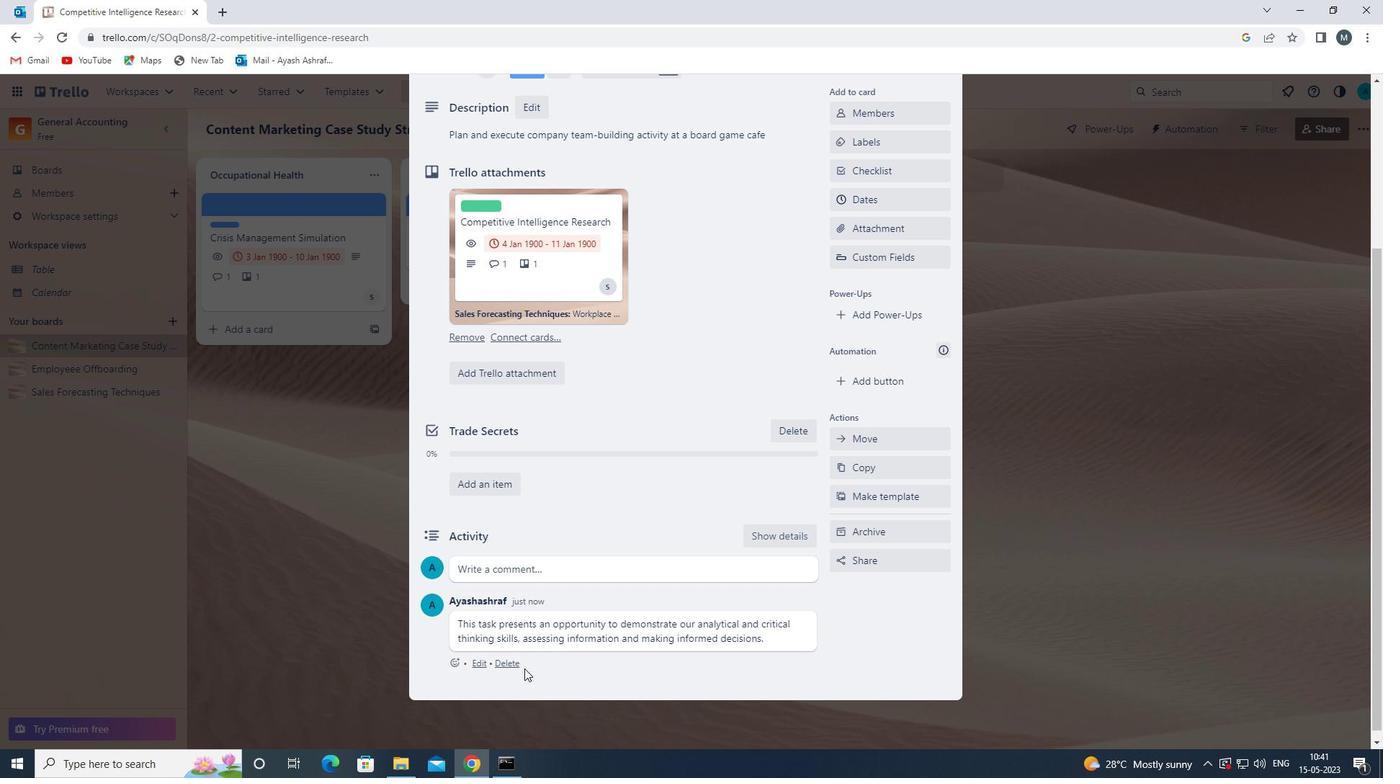
Action: Mouse scrolled (527, 661) with delta (0, 0)
Screenshot: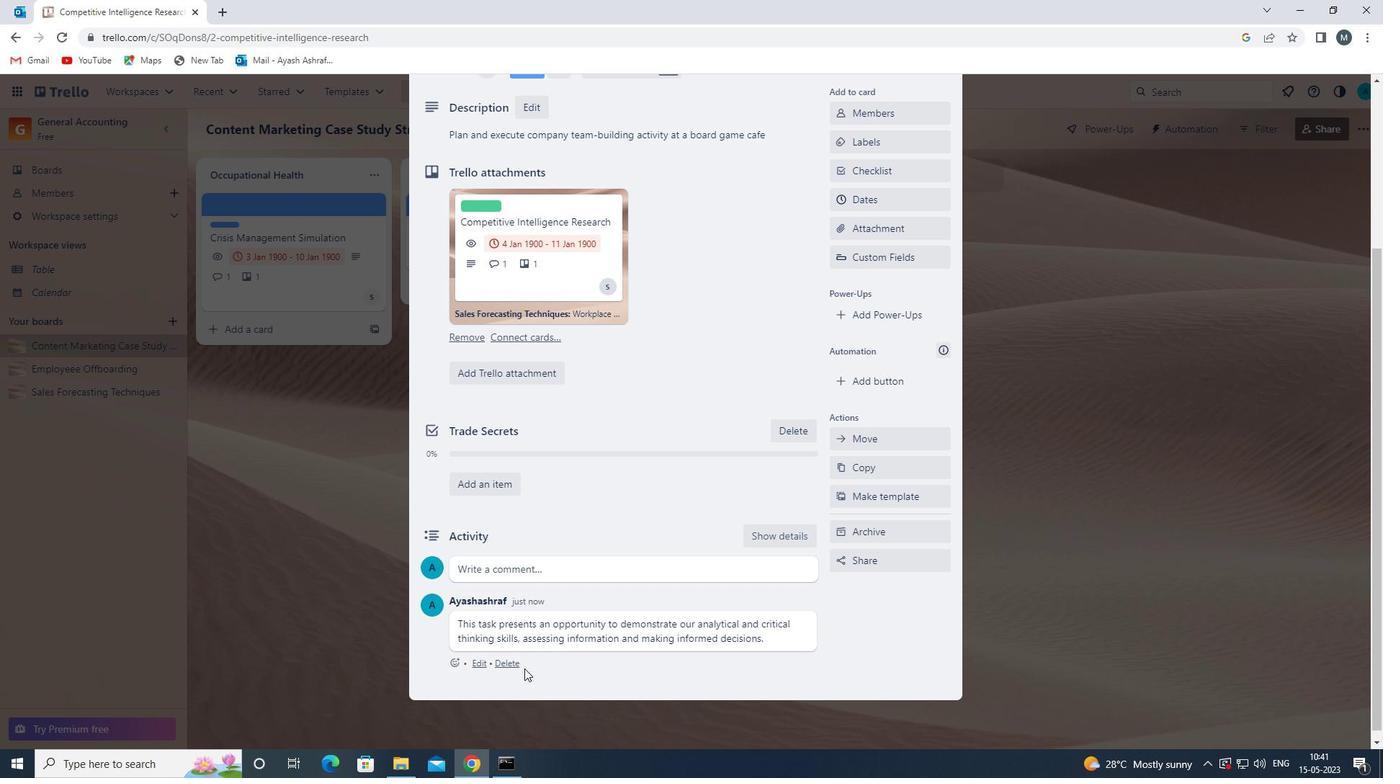
Action: Mouse moved to (873, 420)
Screenshot: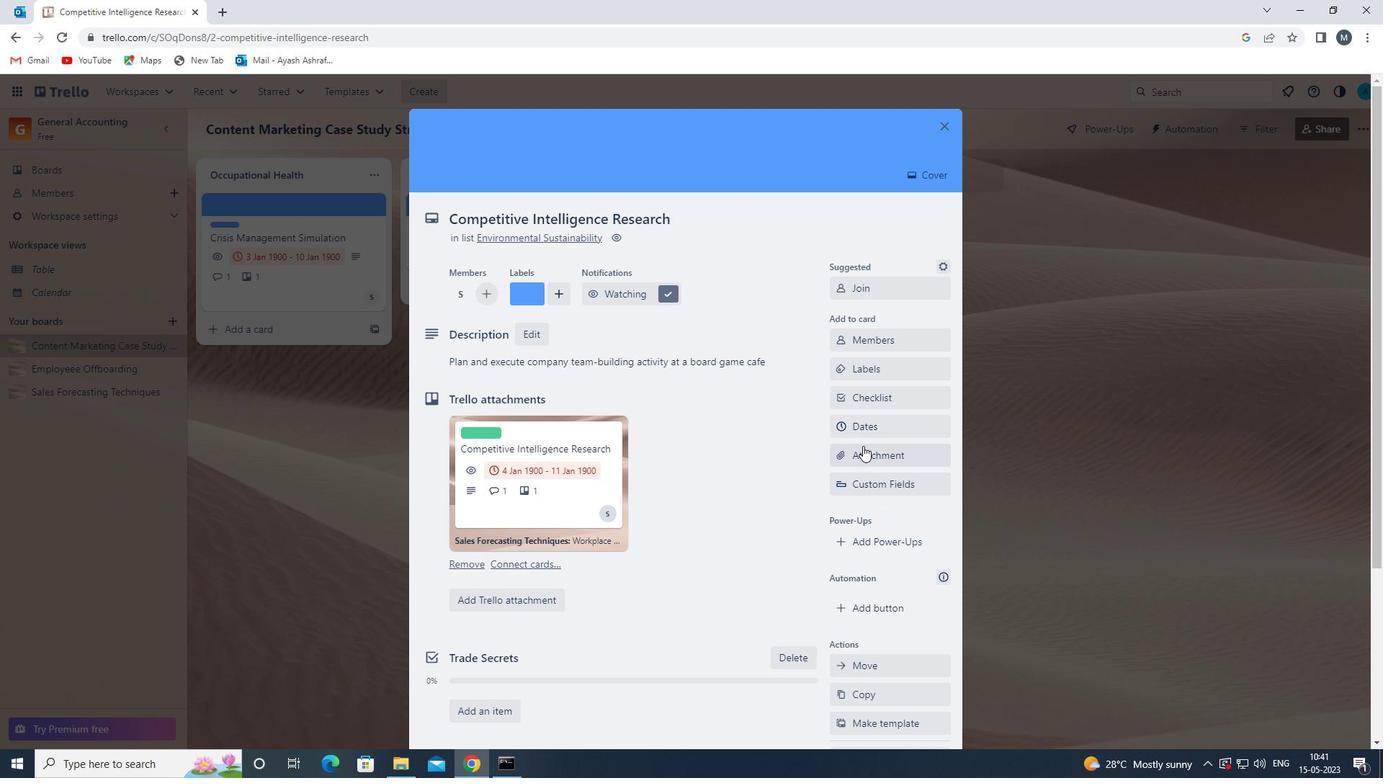 
Action: Mouse pressed left at (873, 420)
Screenshot: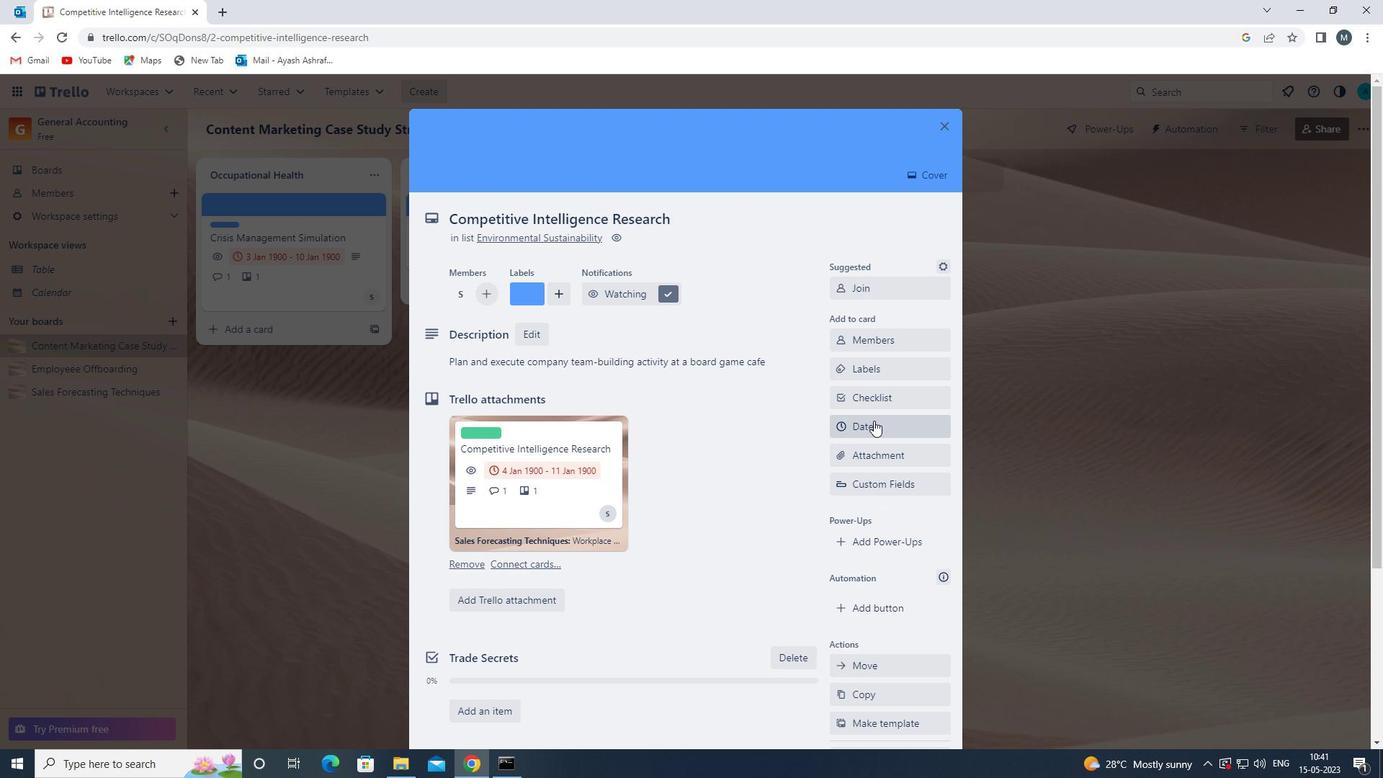 
Action: Mouse moved to (838, 391)
Screenshot: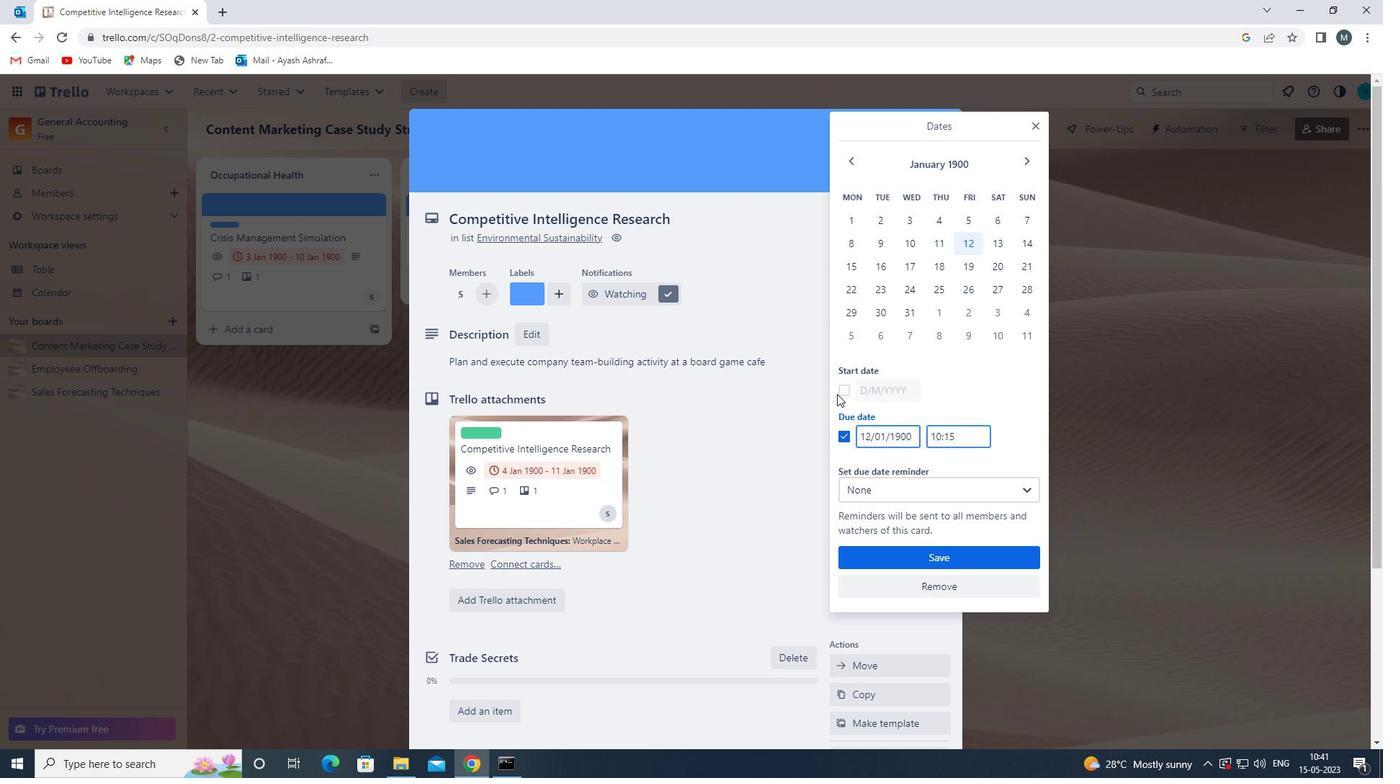 
Action: Mouse pressed left at (838, 391)
Screenshot: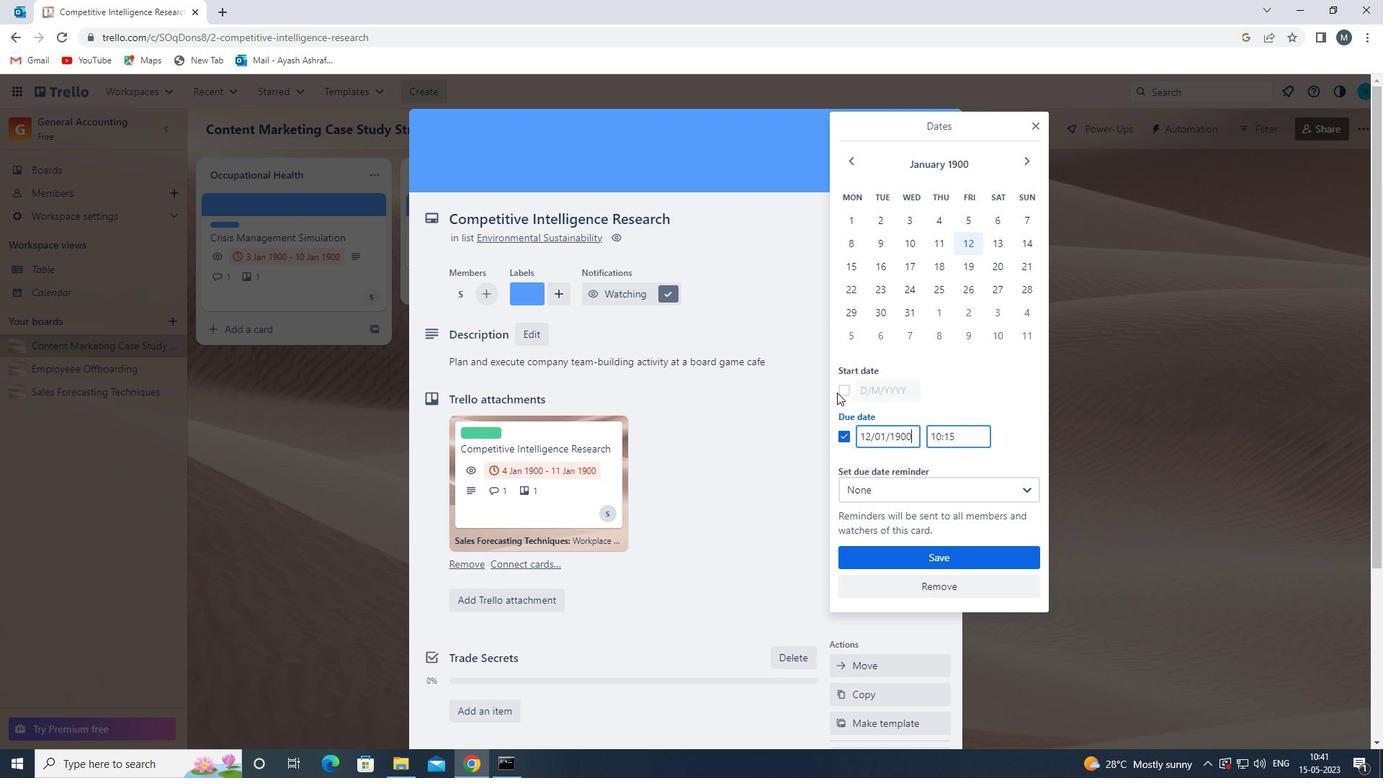 
Action: Mouse moved to (868, 390)
Screenshot: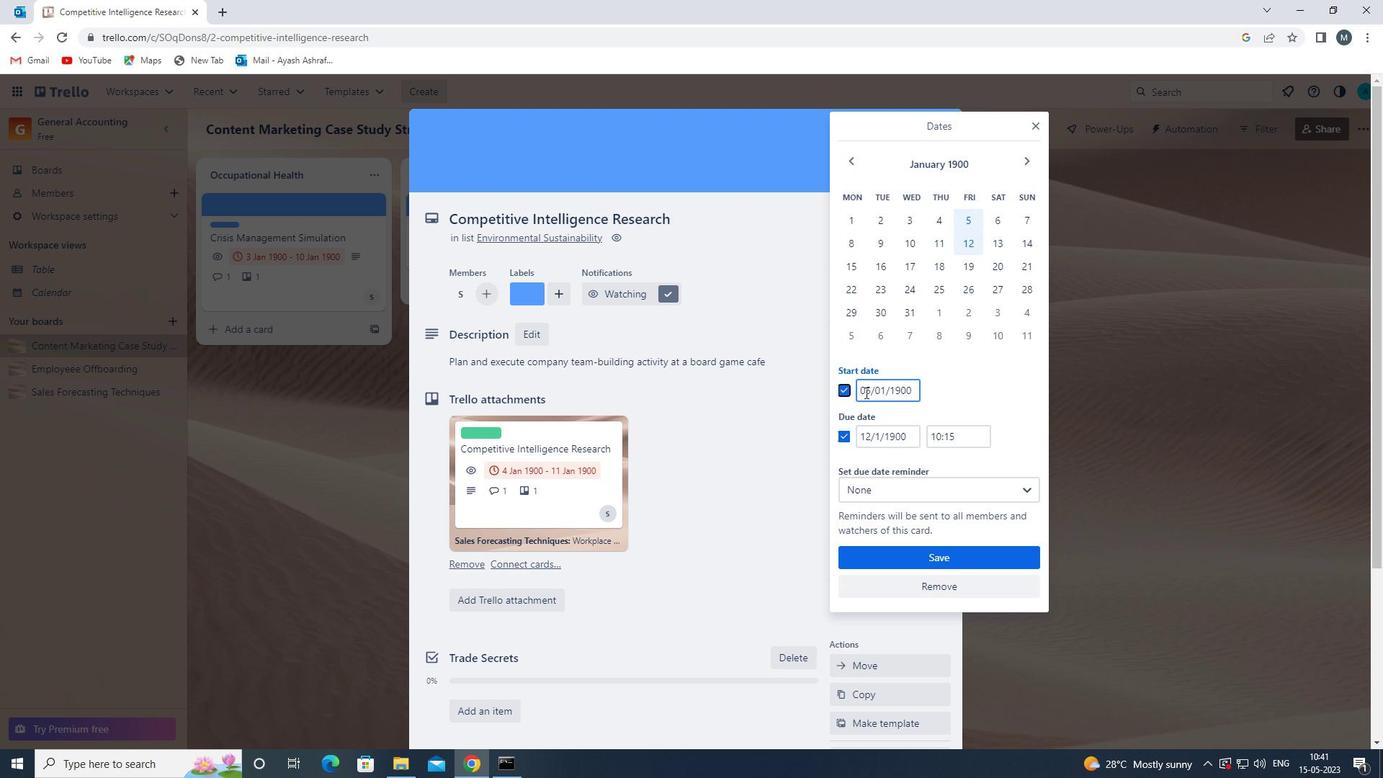 
Action: Mouse pressed left at (868, 390)
Screenshot: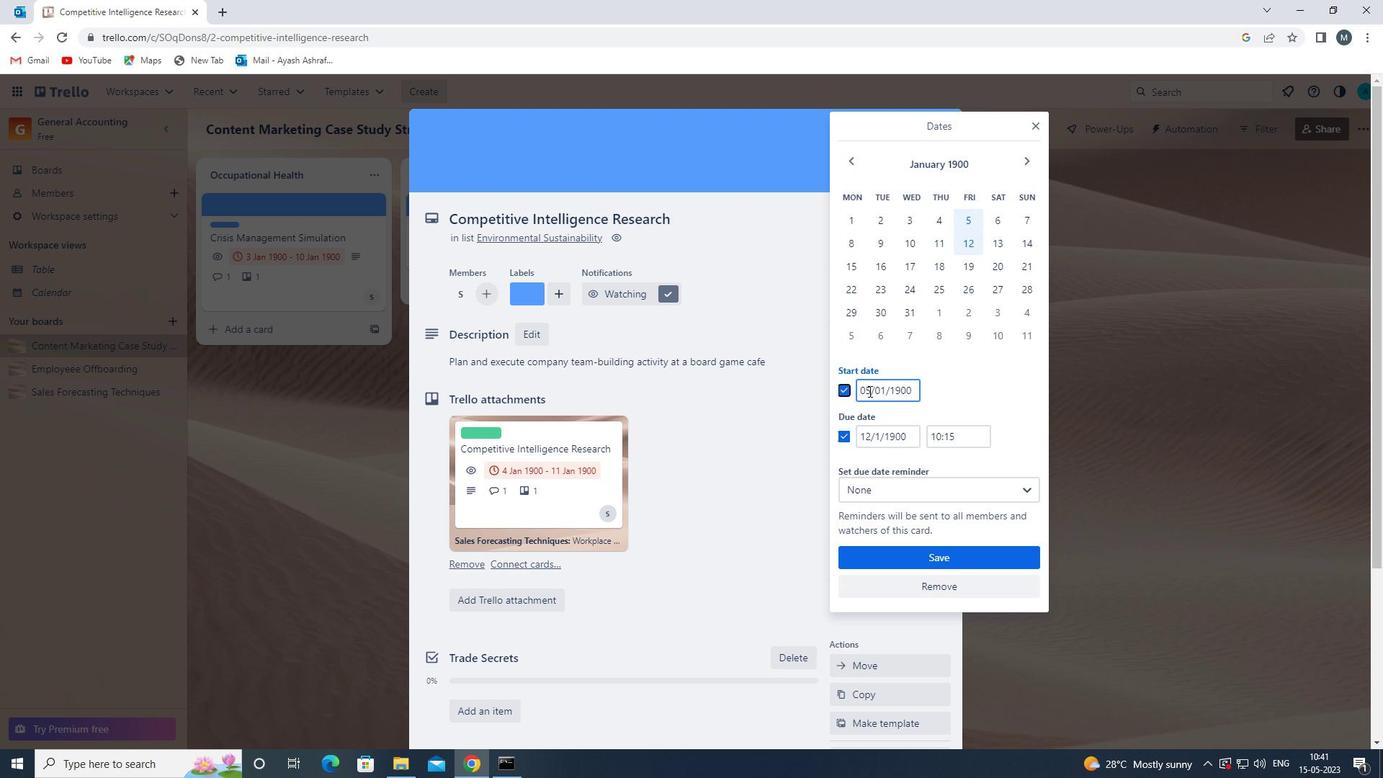 
Action: Mouse moved to (865, 390)
Screenshot: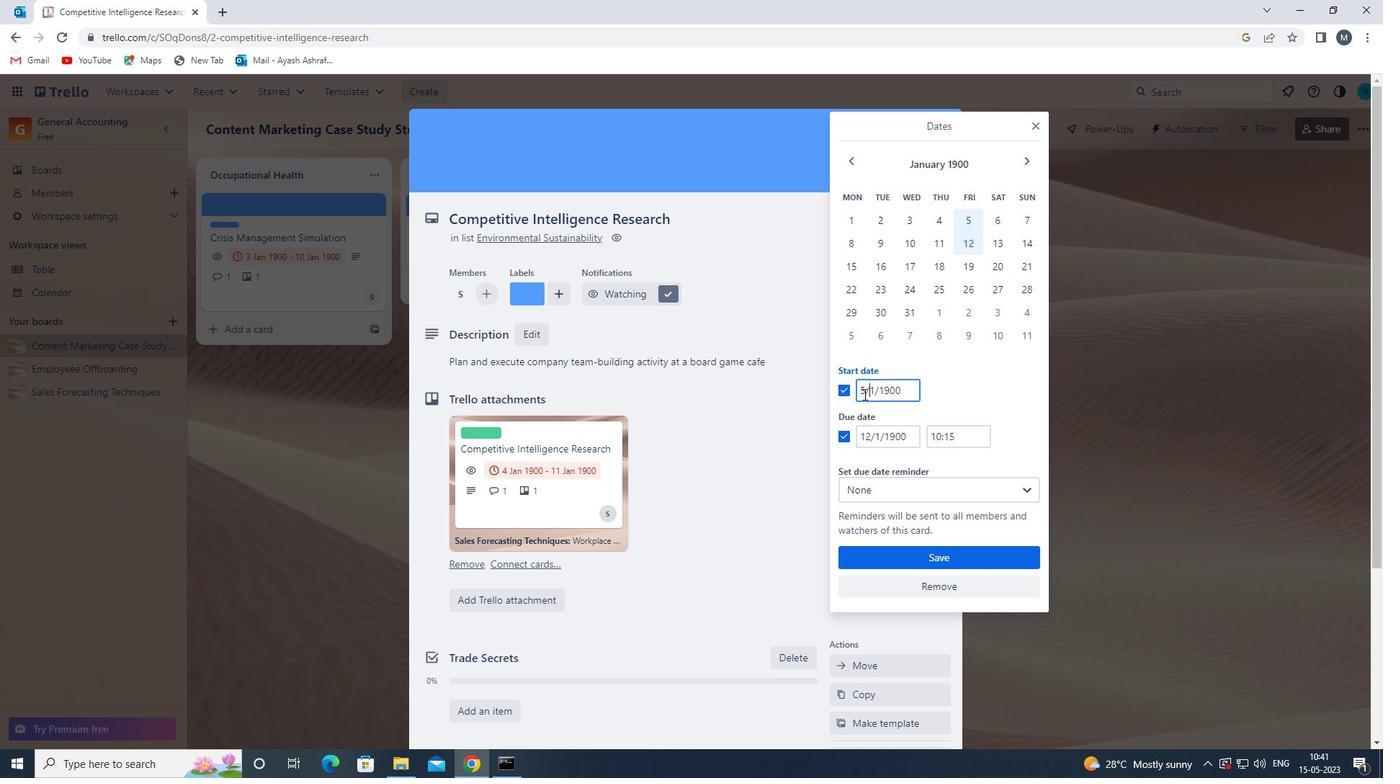 
Action: Mouse pressed left at (865, 390)
Screenshot: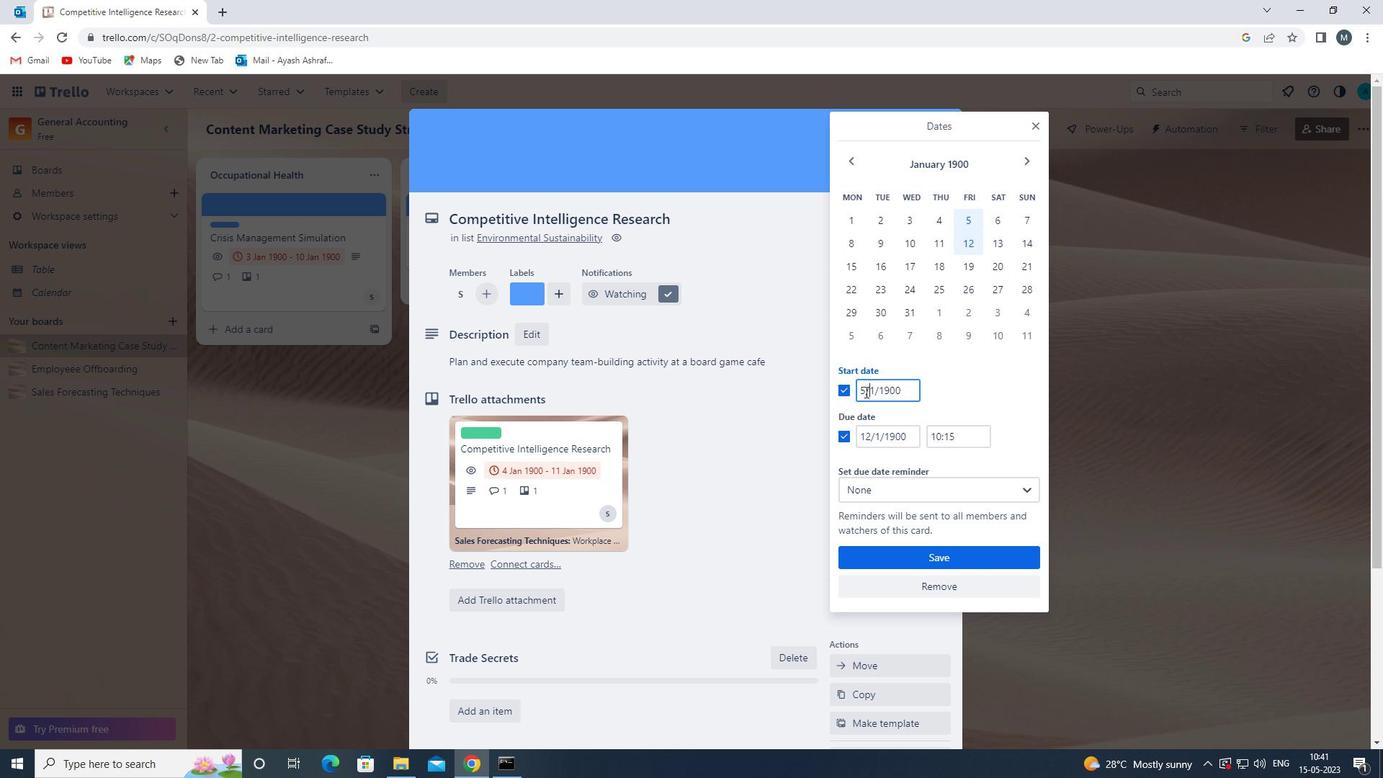 
Action: Mouse moved to (863, 396)
Screenshot: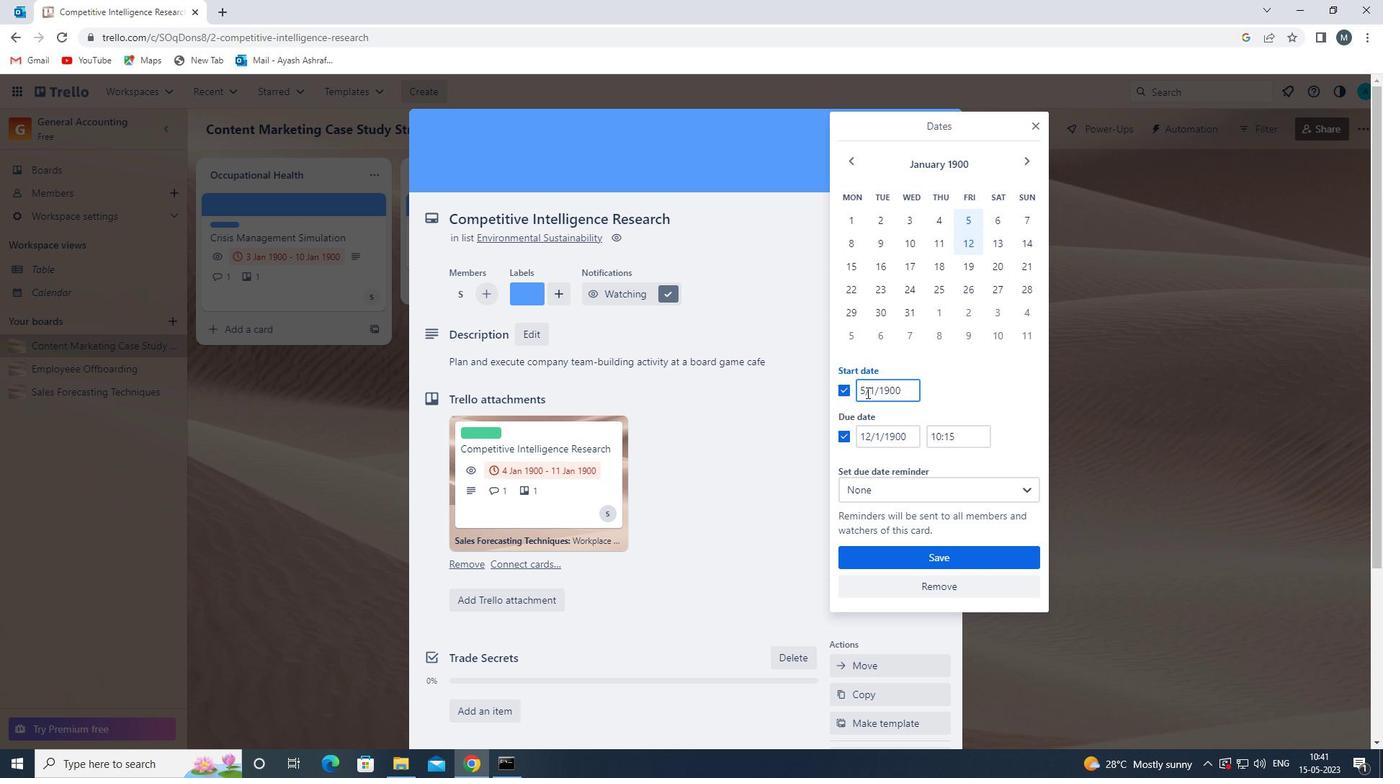 
Action: Key pressed <Key.backspace>
Screenshot: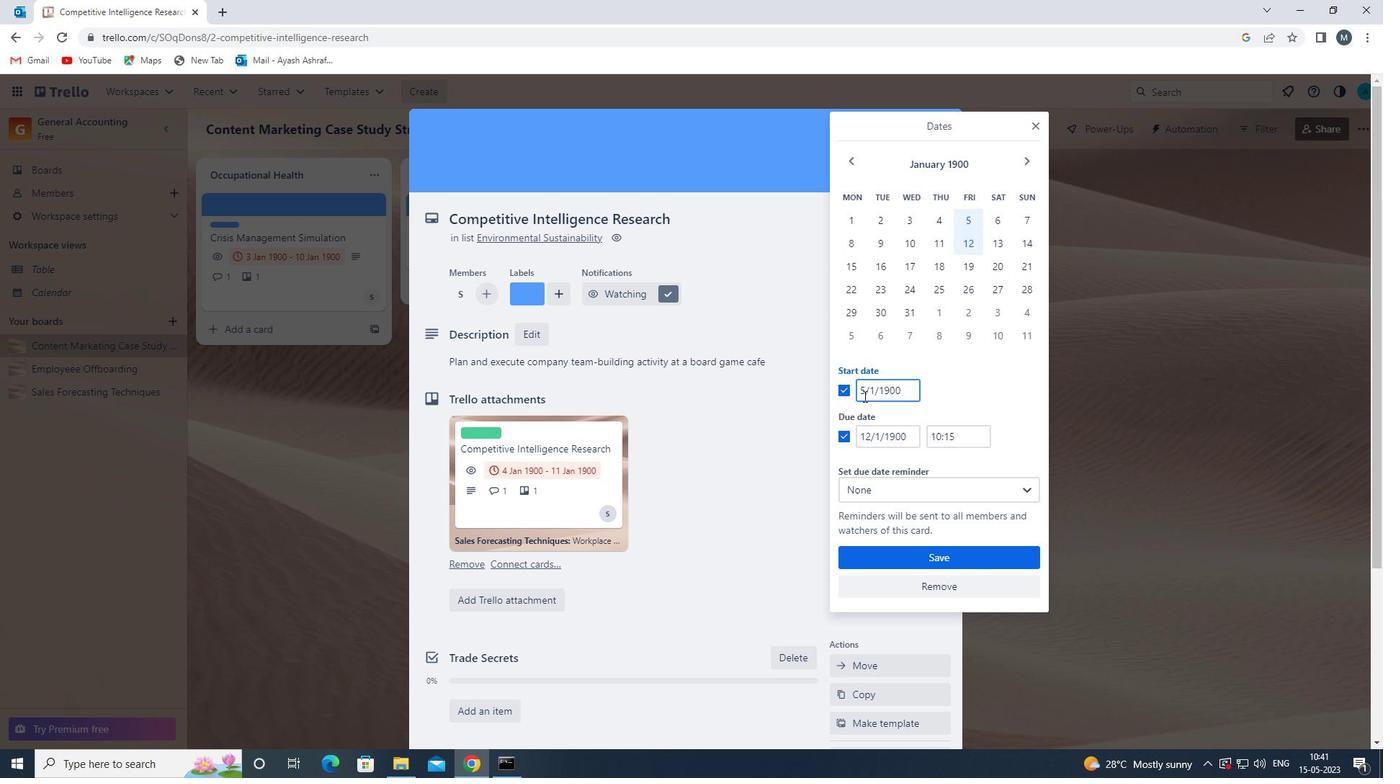 
Action: Mouse moved to (860, 398)
Screenshot: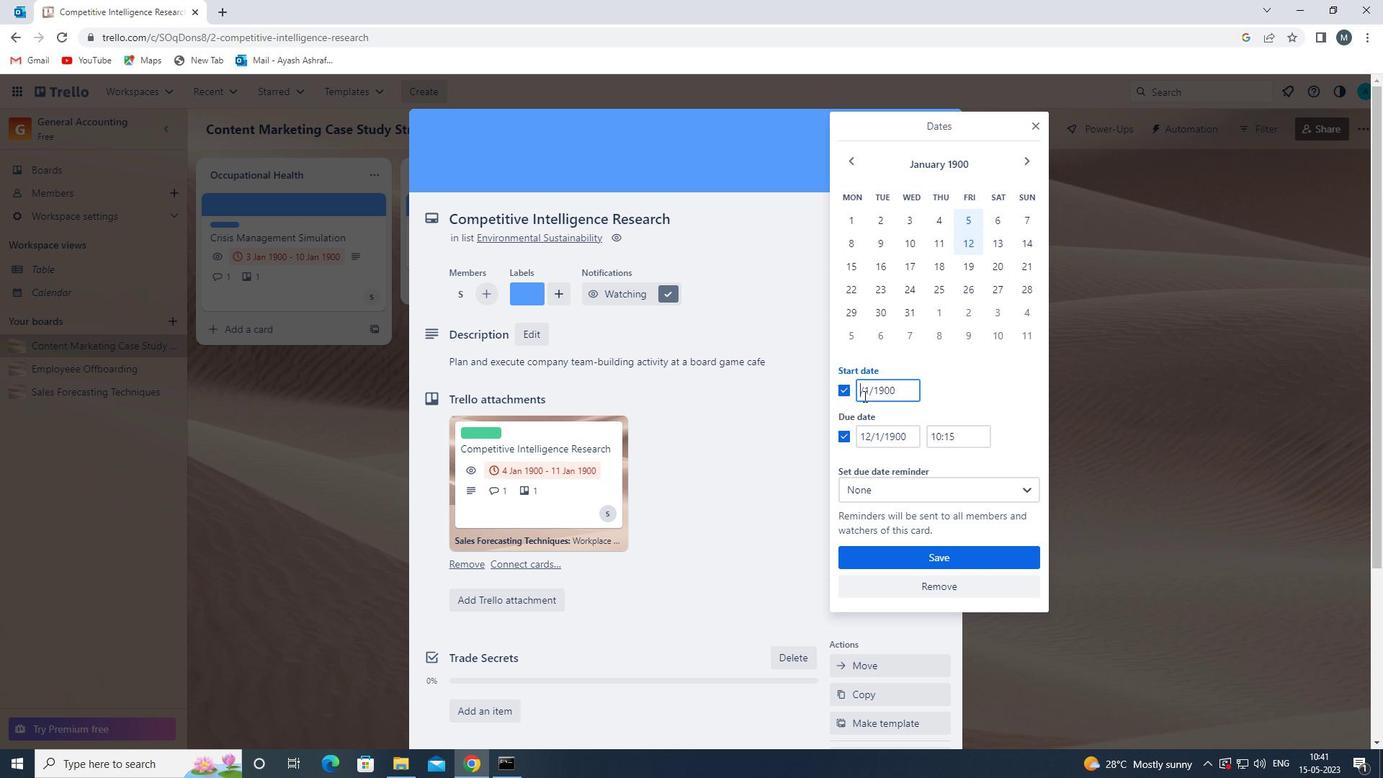 
Action: Key pressed 06
Screenshot: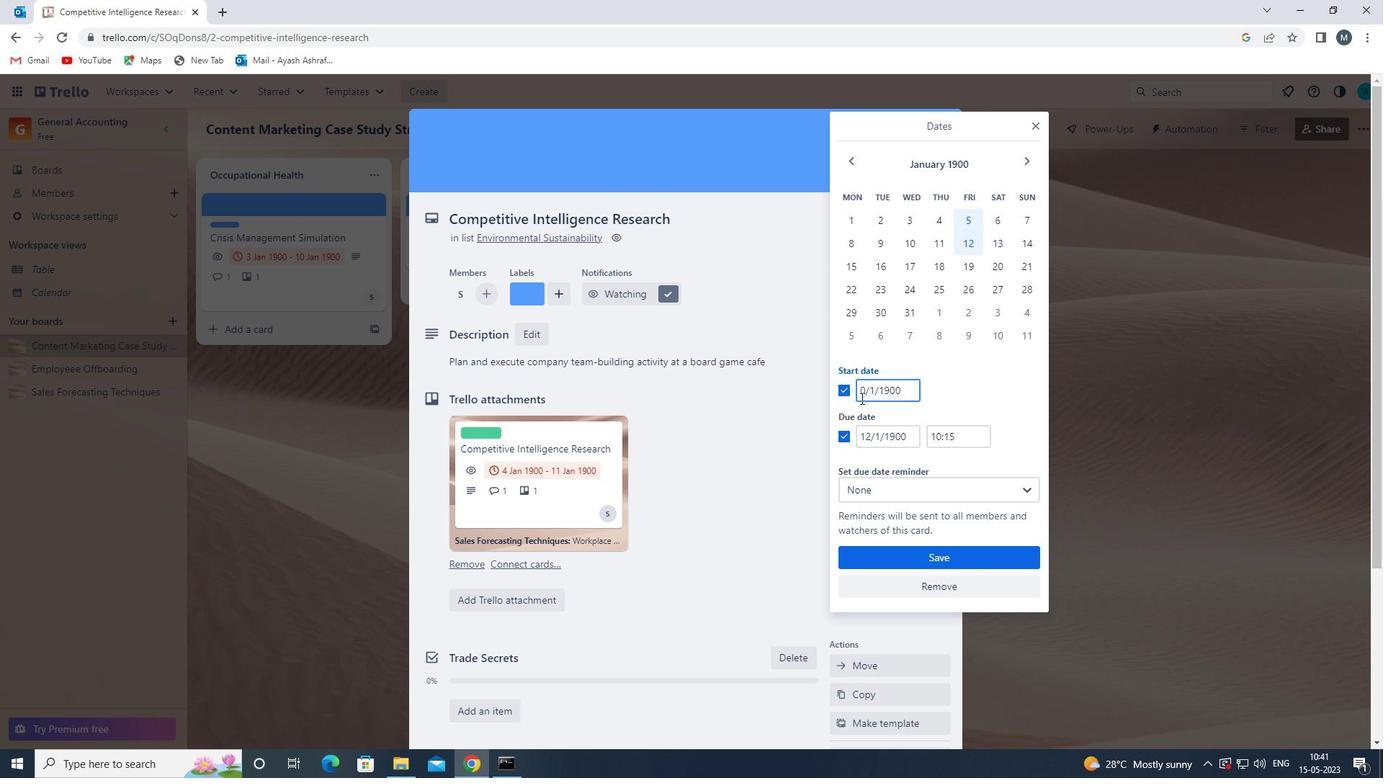 
Action: Mouse moved to (873, 391)
Screenshot: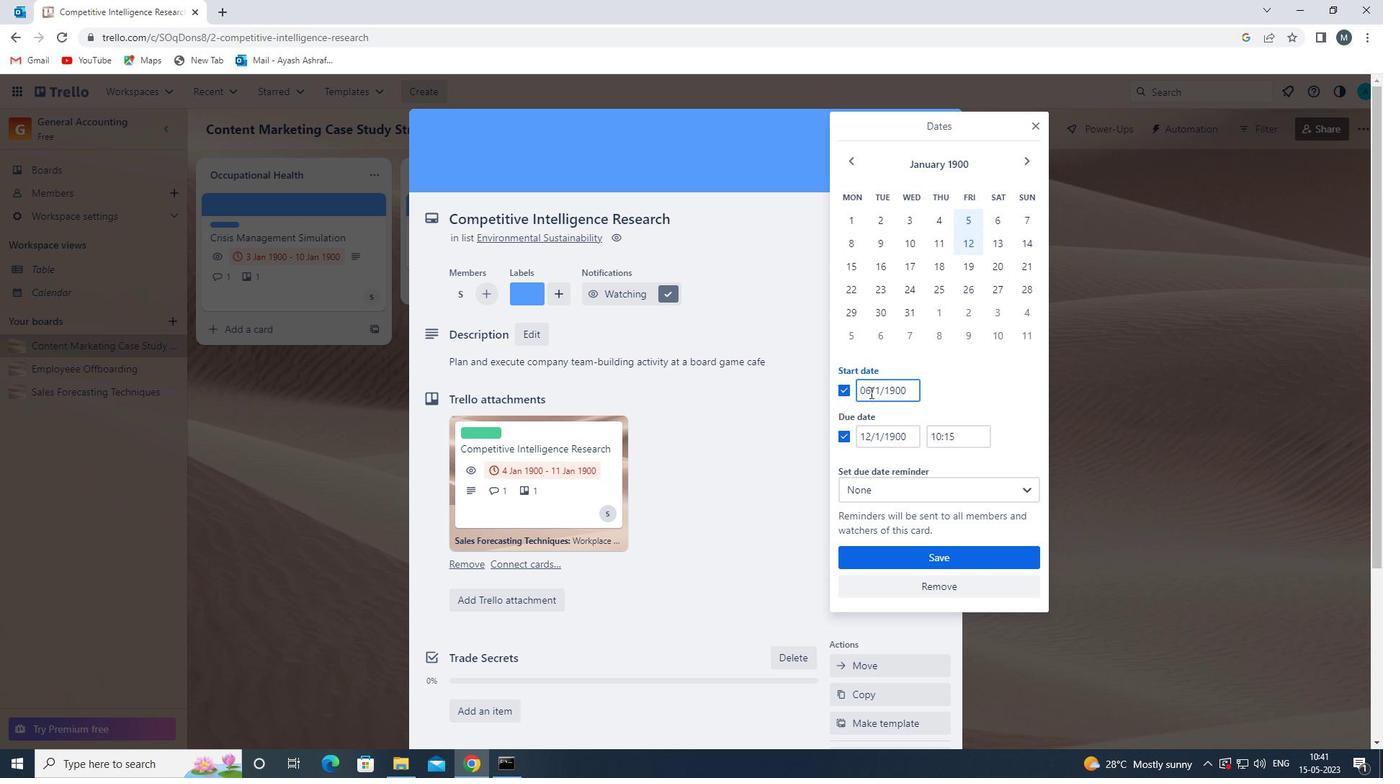 
Action: Mouse pressed left at (873, 391)
Screenshot: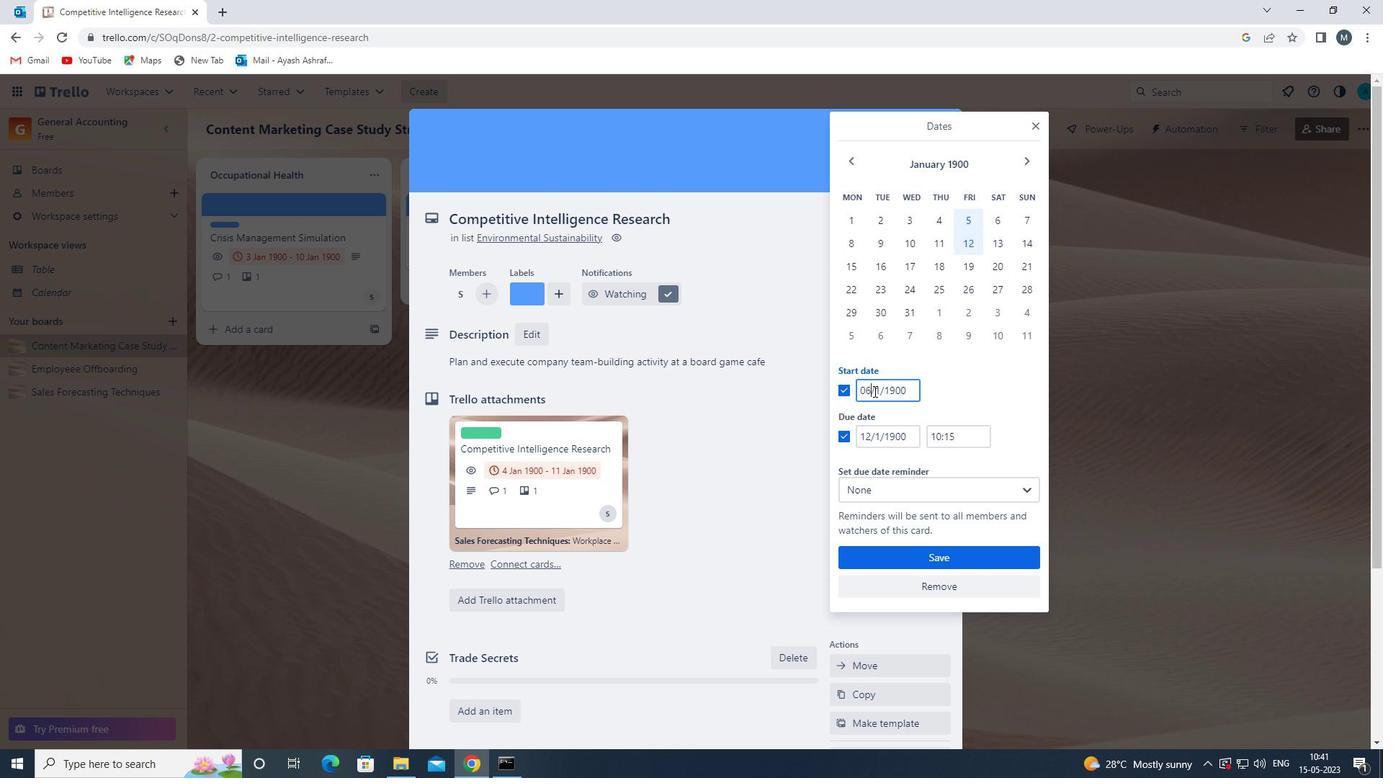 
Action: Mouse moved to (887, 396)
Screenshot: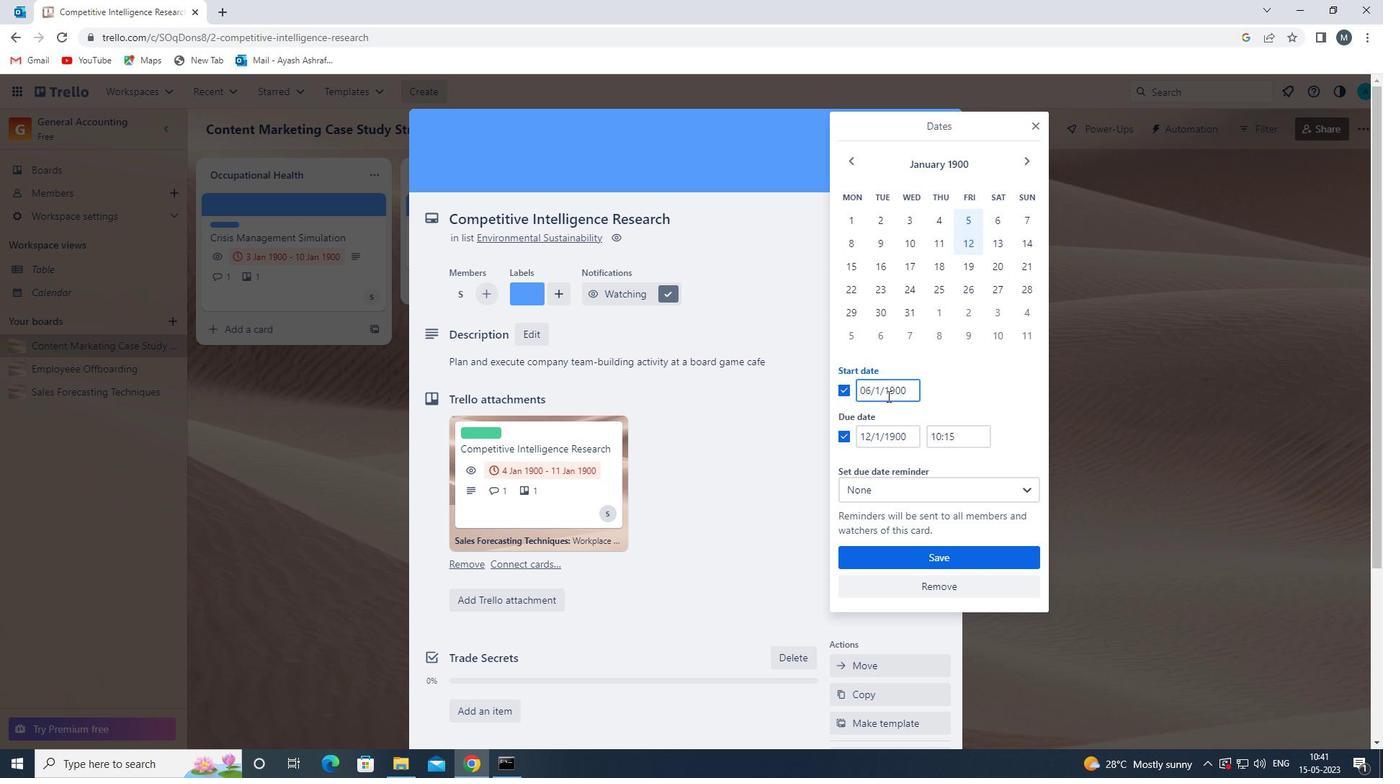 
Action: Key pressed 0
Screenshot: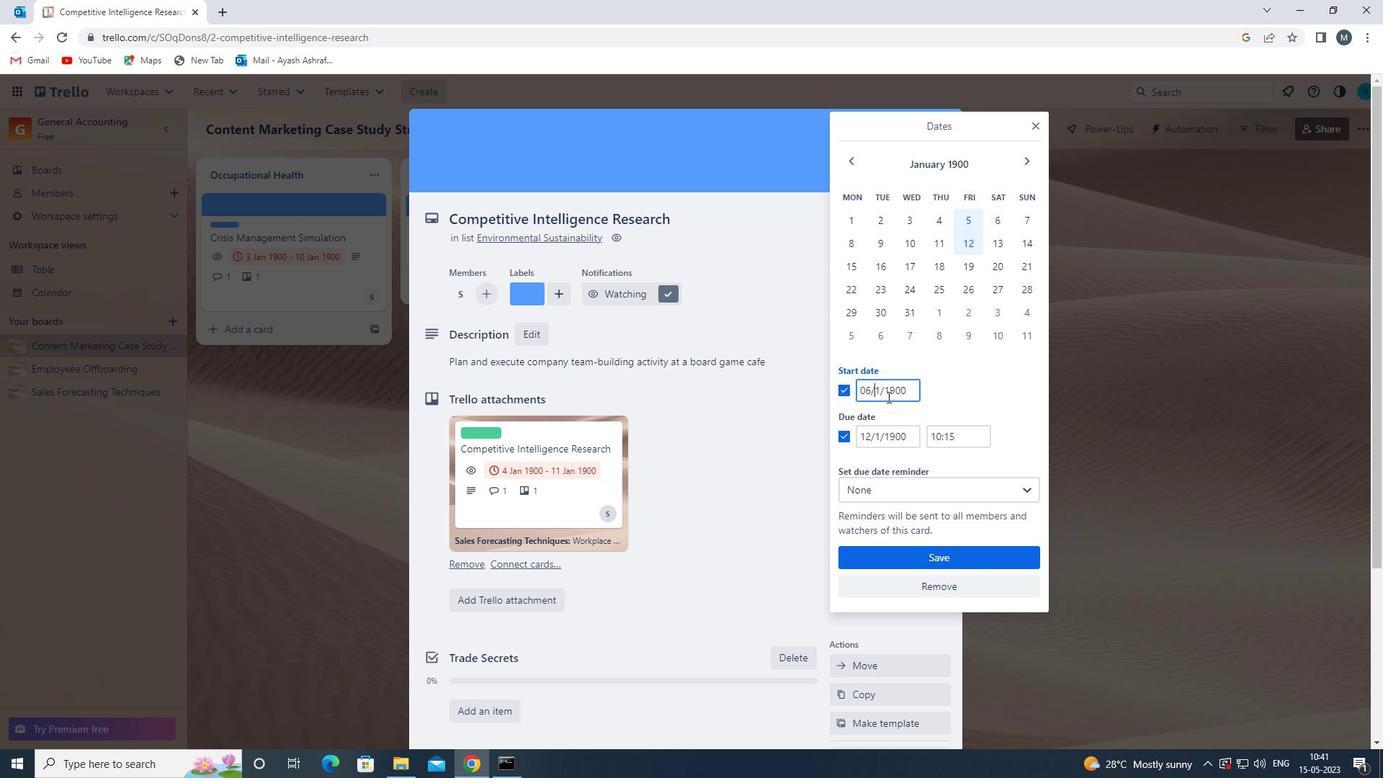 
Action: Mouse moved to (870, 441)
Screenshot: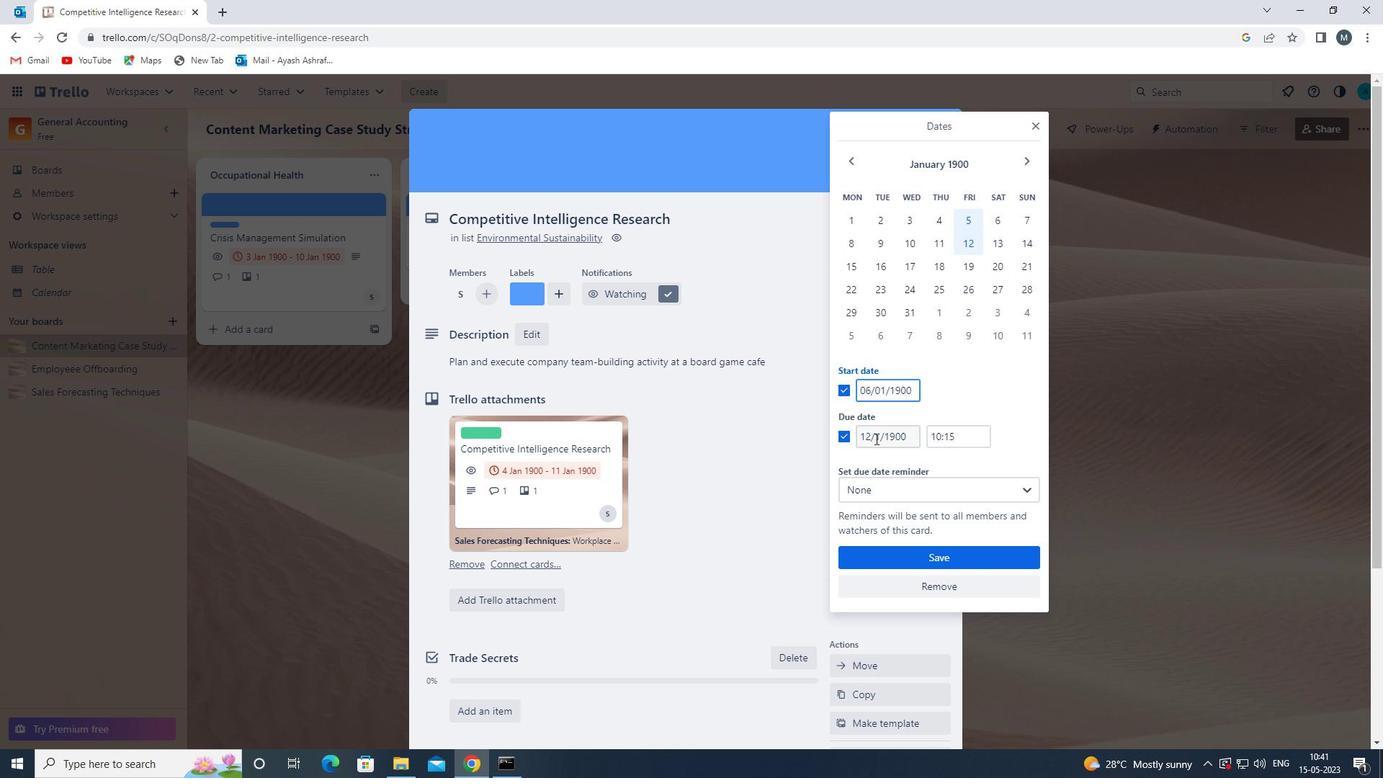 
Action: Mouse pressed left at (870, 441)
Screenshot: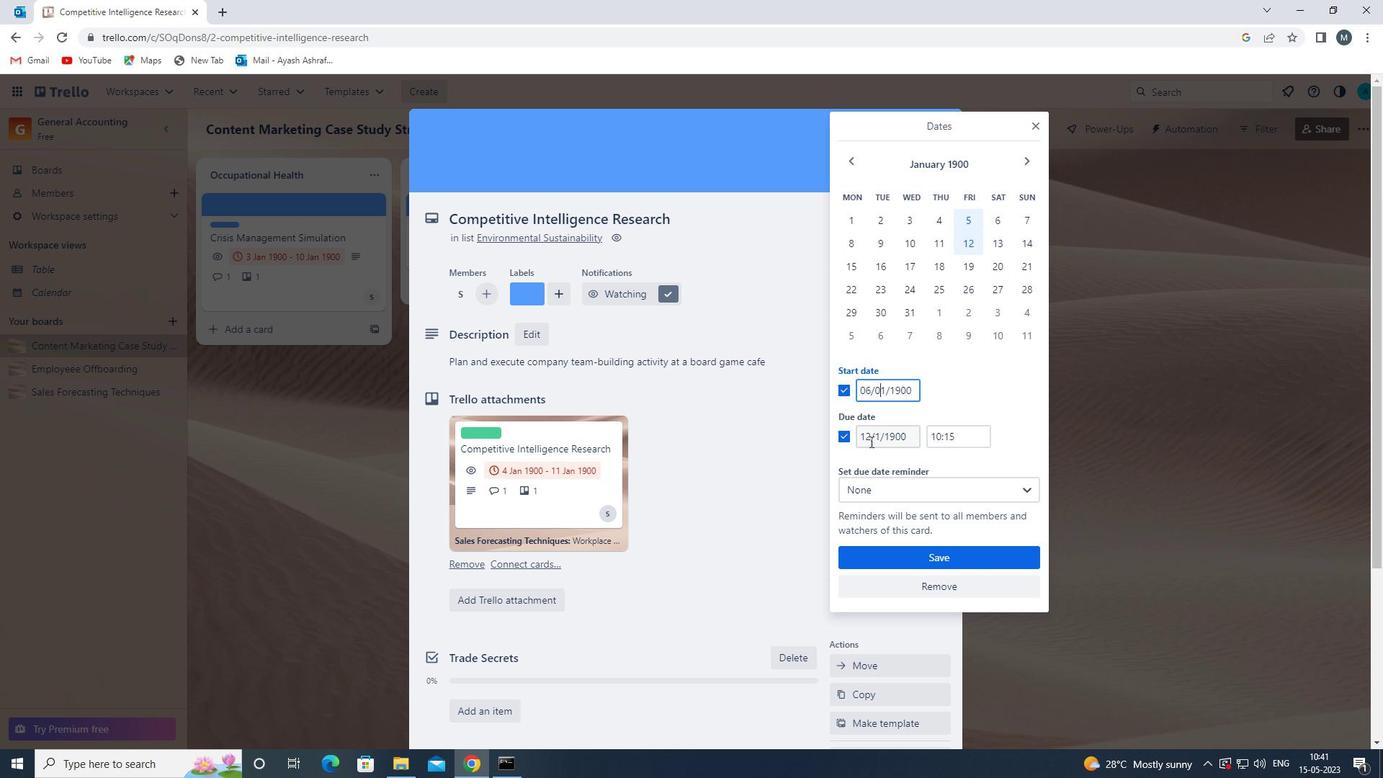 
Action: Mouse moved to (875, 446)
Screenshot: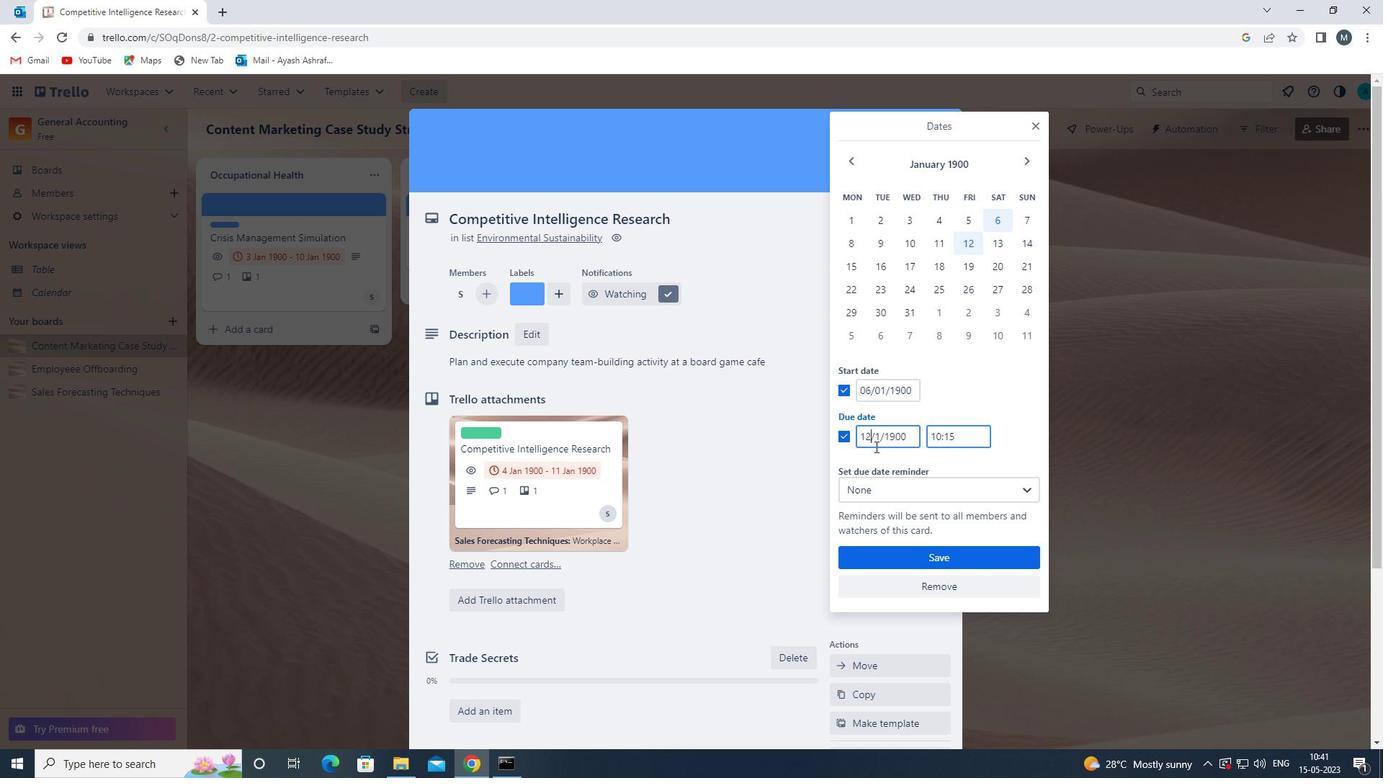 
Action: Key pressed <Key.backspace>3
Screenshot: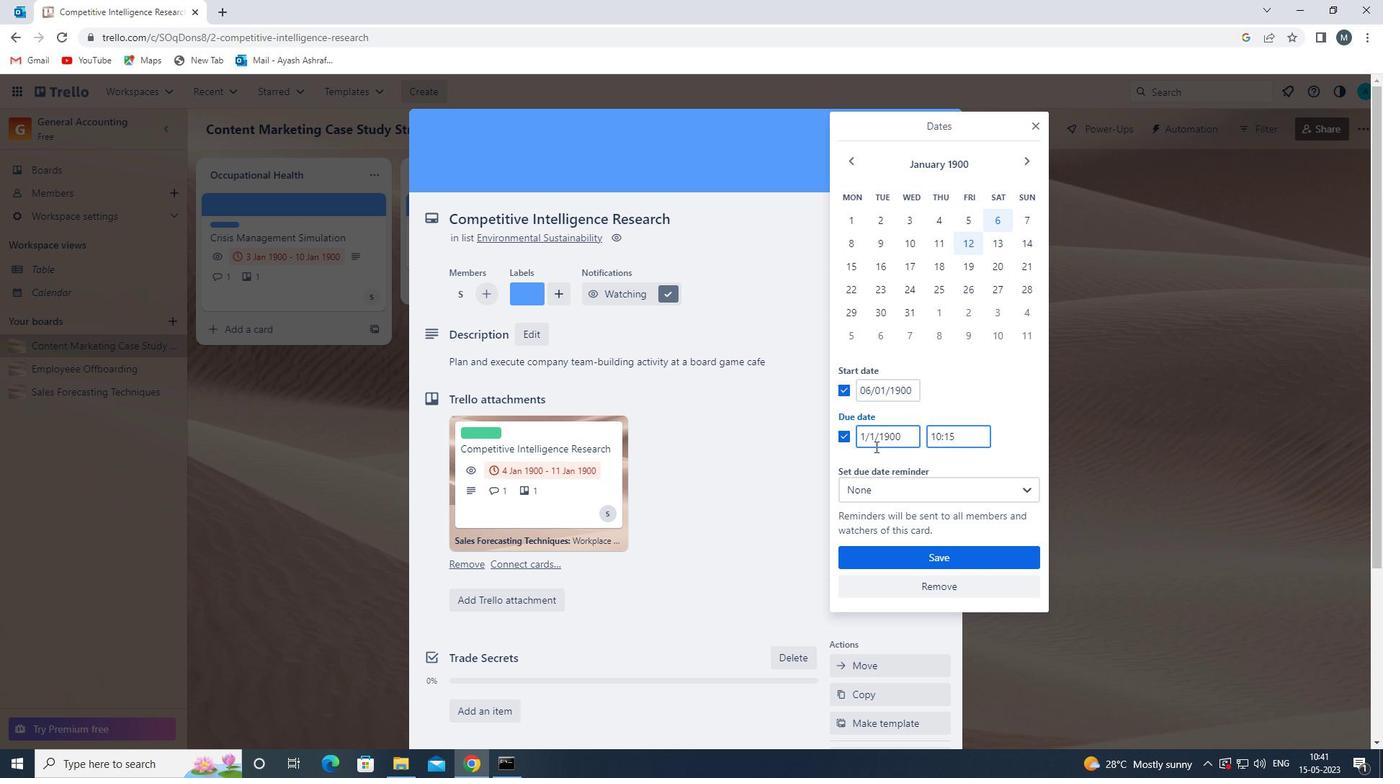 
Action: Mouse moved to (877, 436)
Screenshot: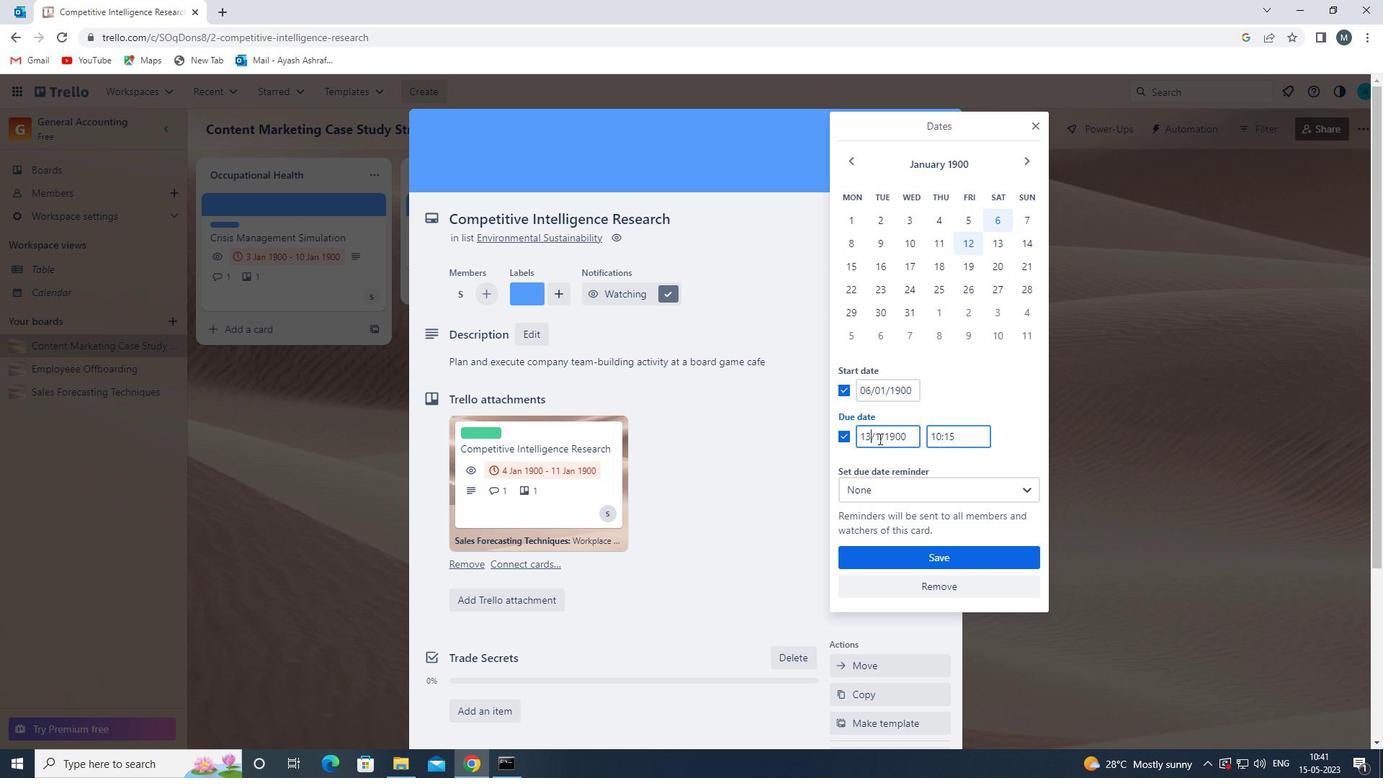 
Action: Mouse pressed left at (877, 436)
Screenshot: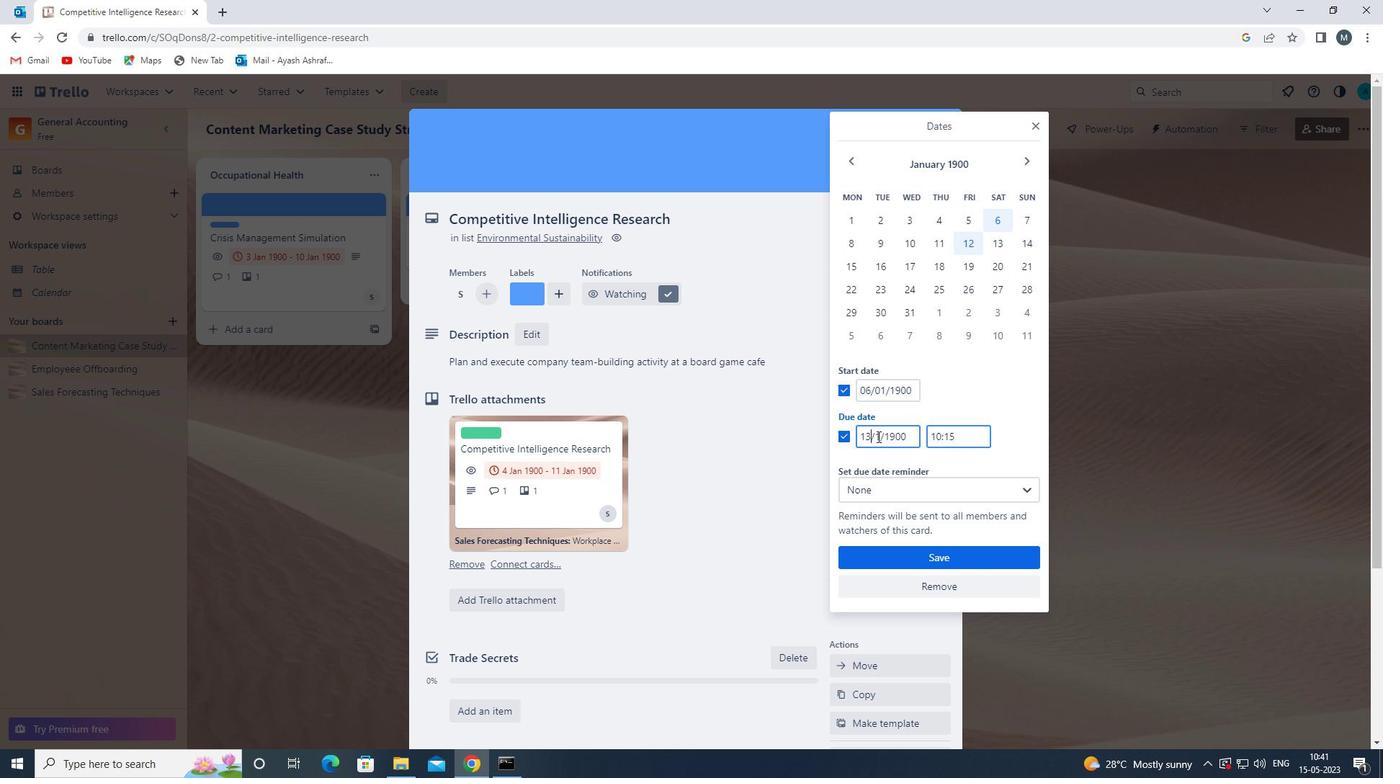 
Action: Mouse moved to (887, 440)
Screenshot: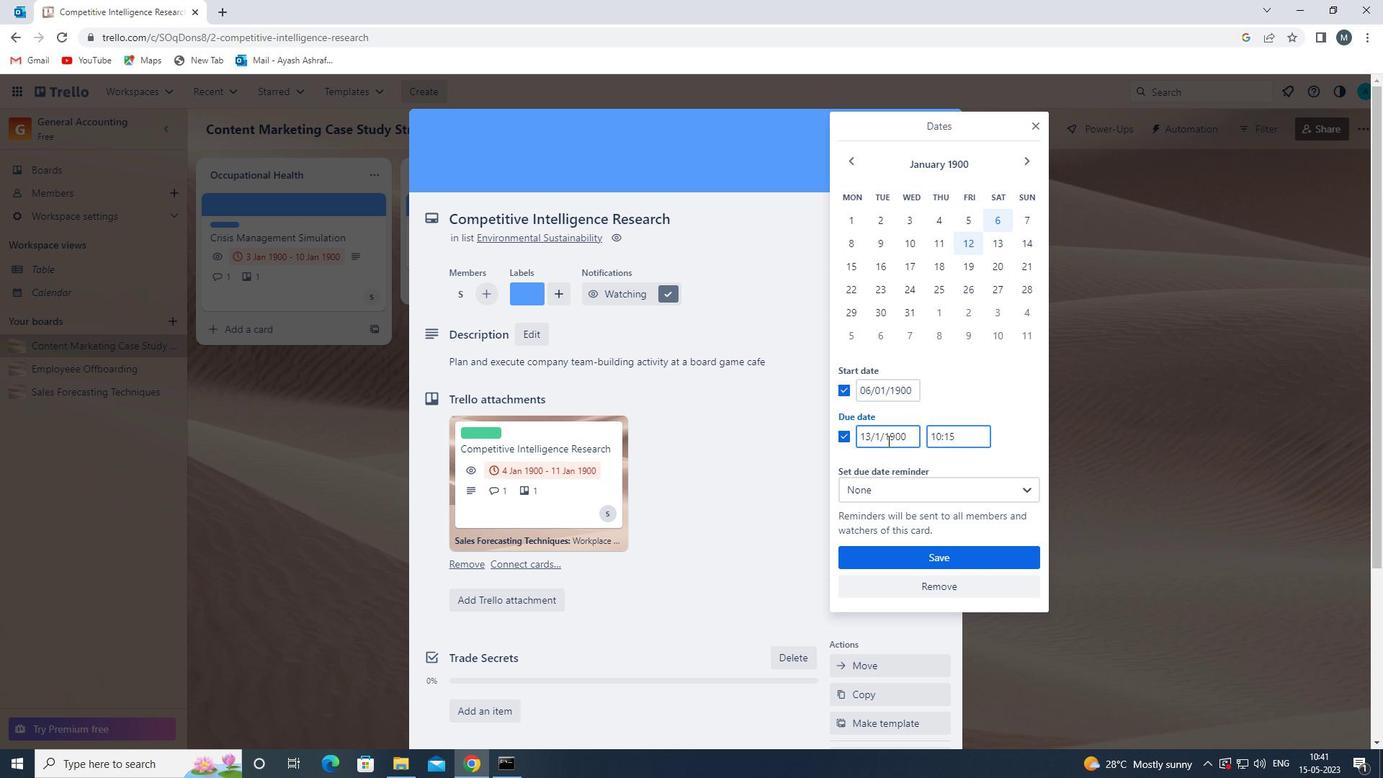 
Action: Key pressed 0
Screenshot: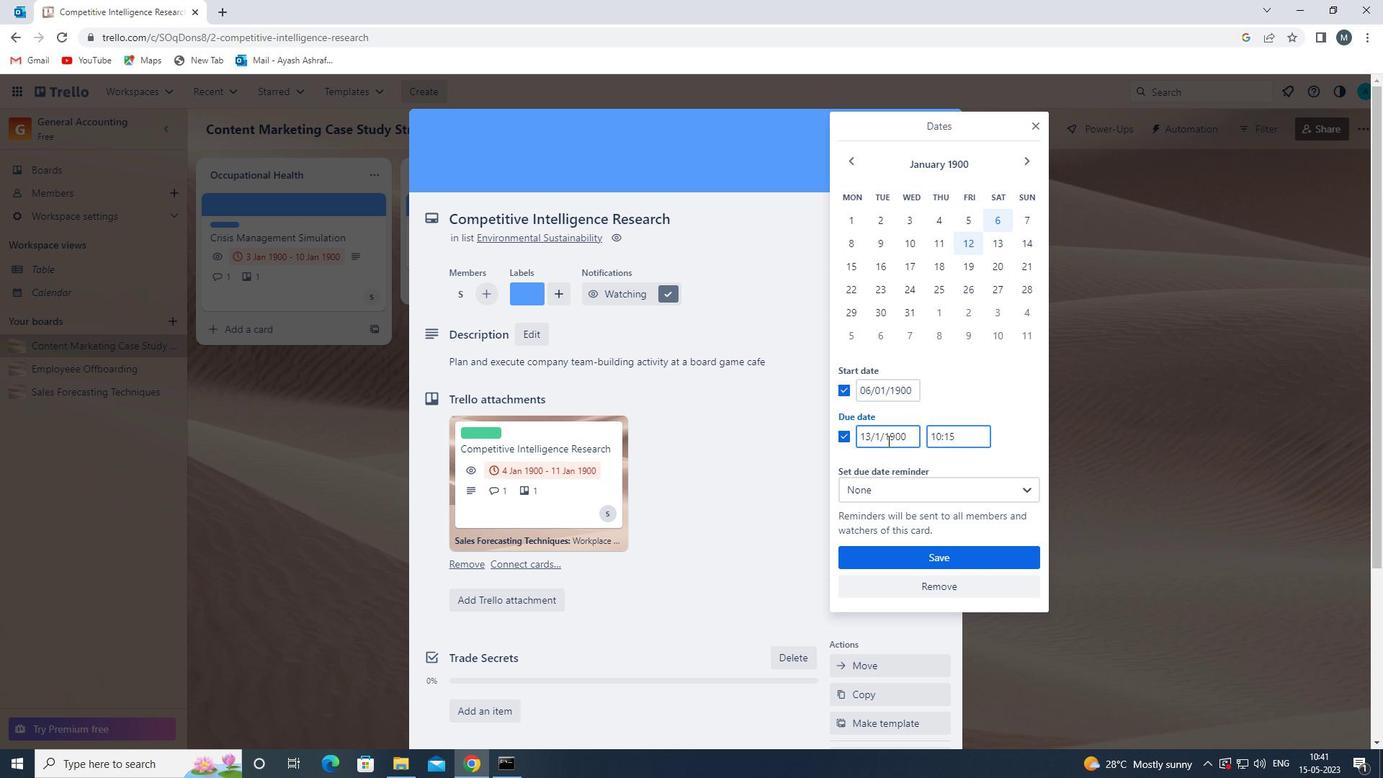 
Action: Mouse moved to (906, 559)
Screenshot: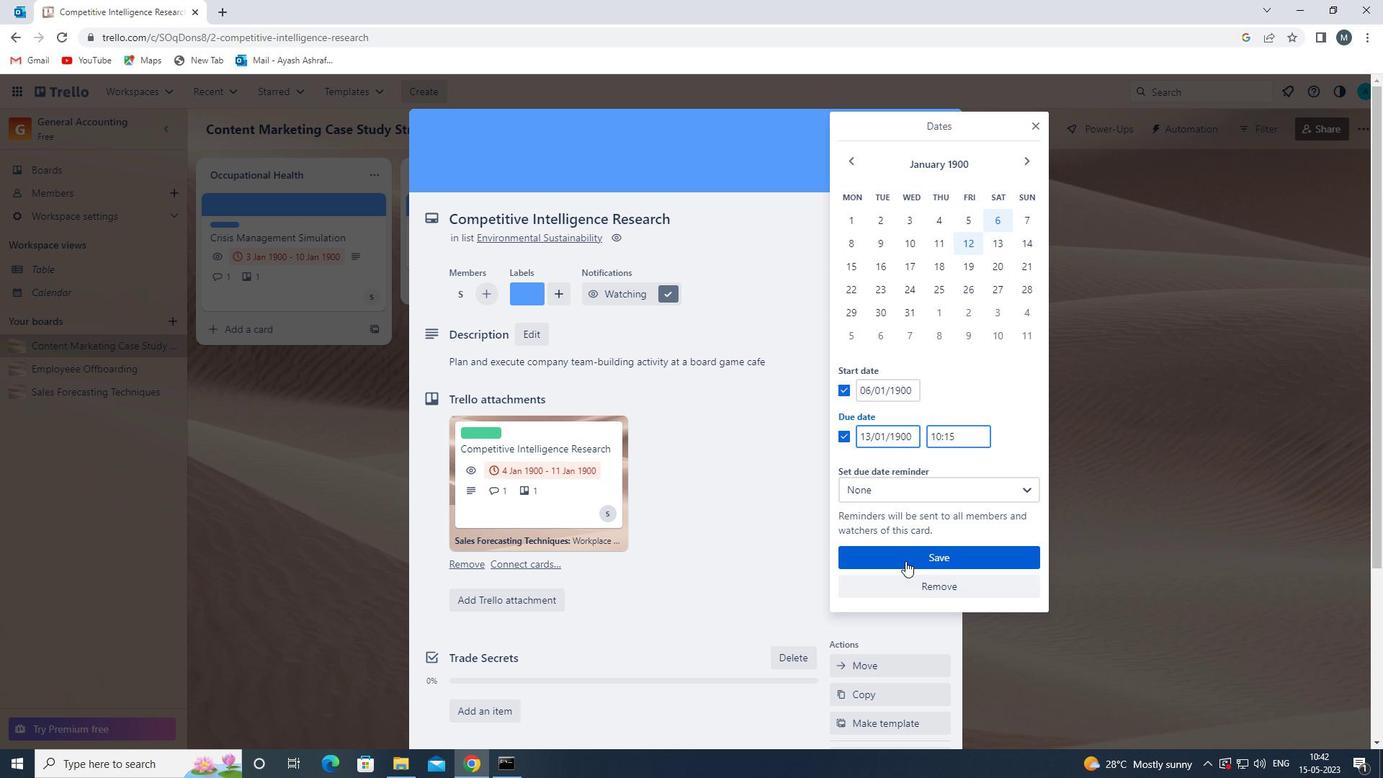 
Action: Mouse pressed left at (906, 559)
Screenshot: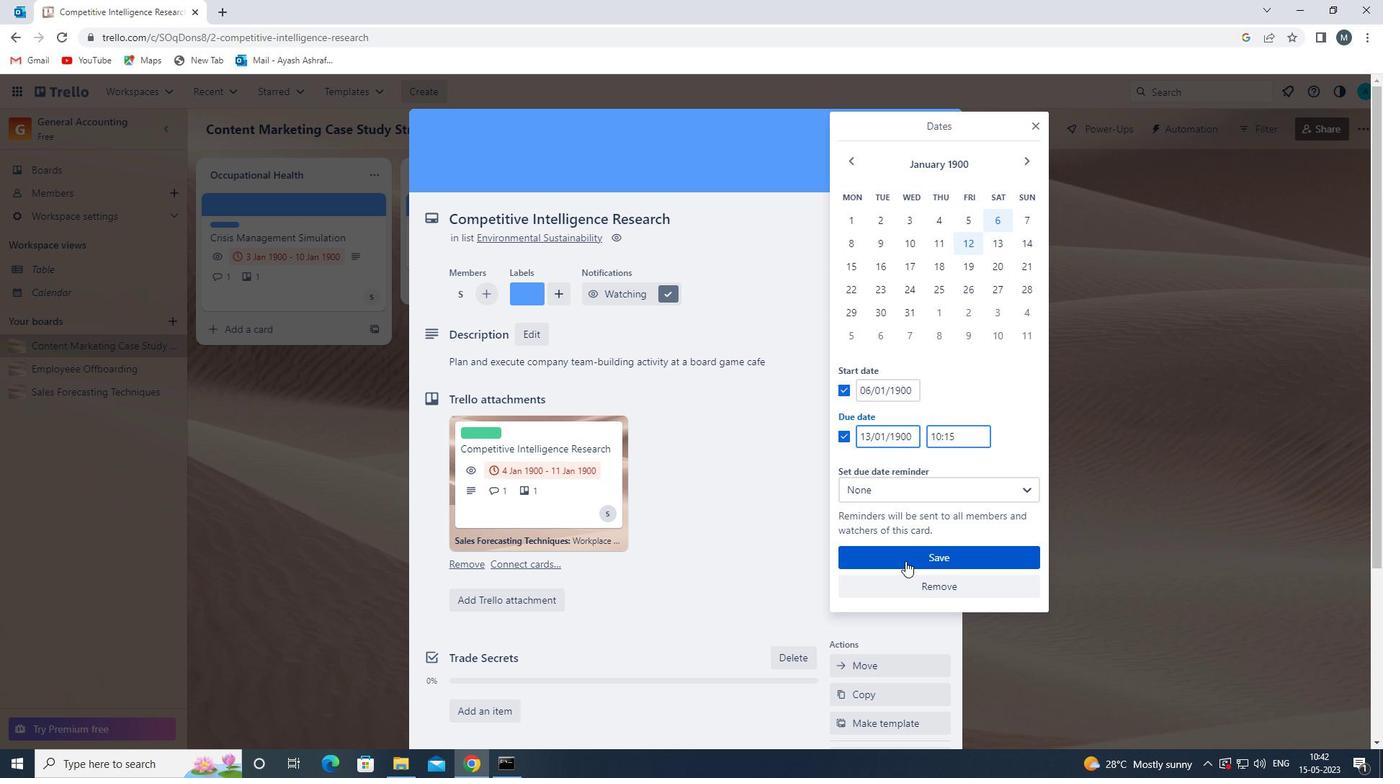 
Action: Mouse moved to (690, 596)
Screenshot: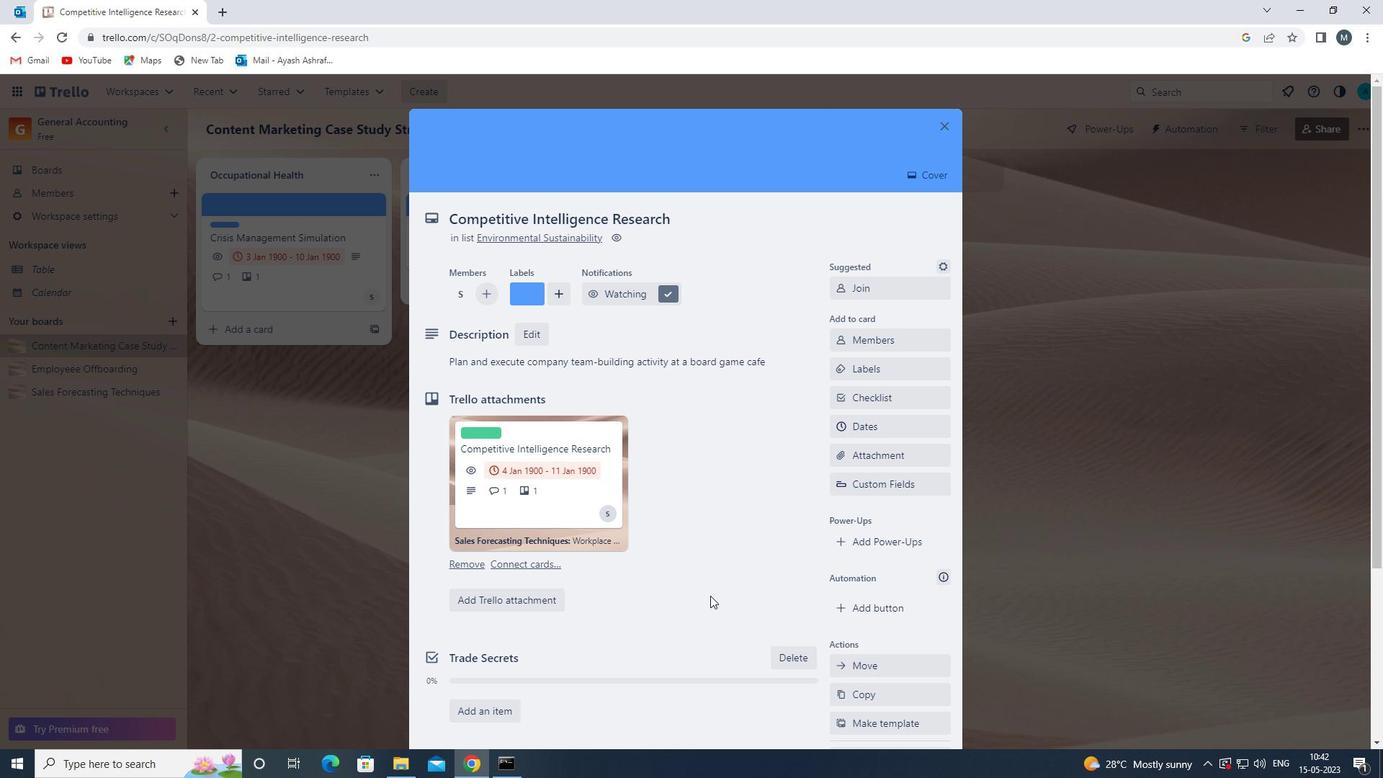 
Action: Mouse scrolled (690, 597) with delta (0, 0)
Screenshot: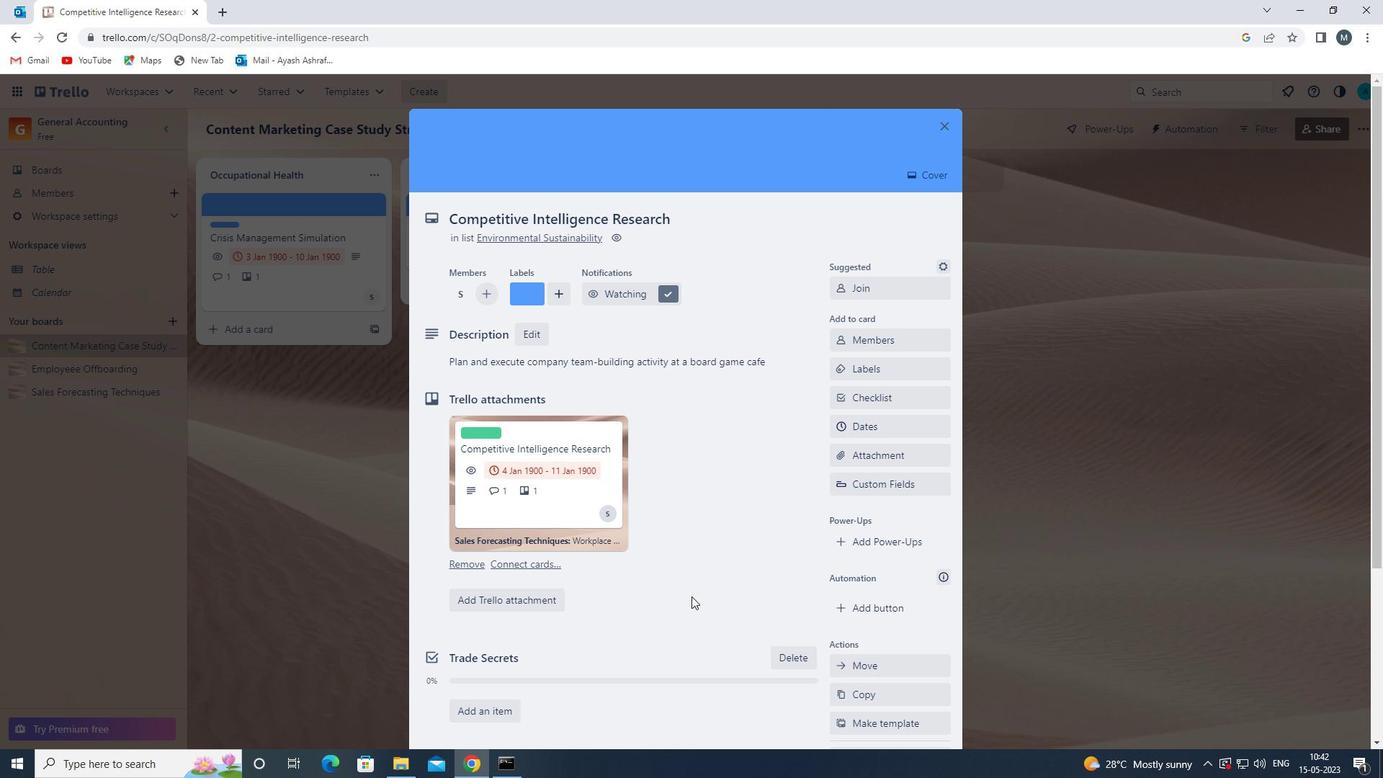 
Action: Mouse scrolled (690, 597) with delta (0, 0)
Screenshot: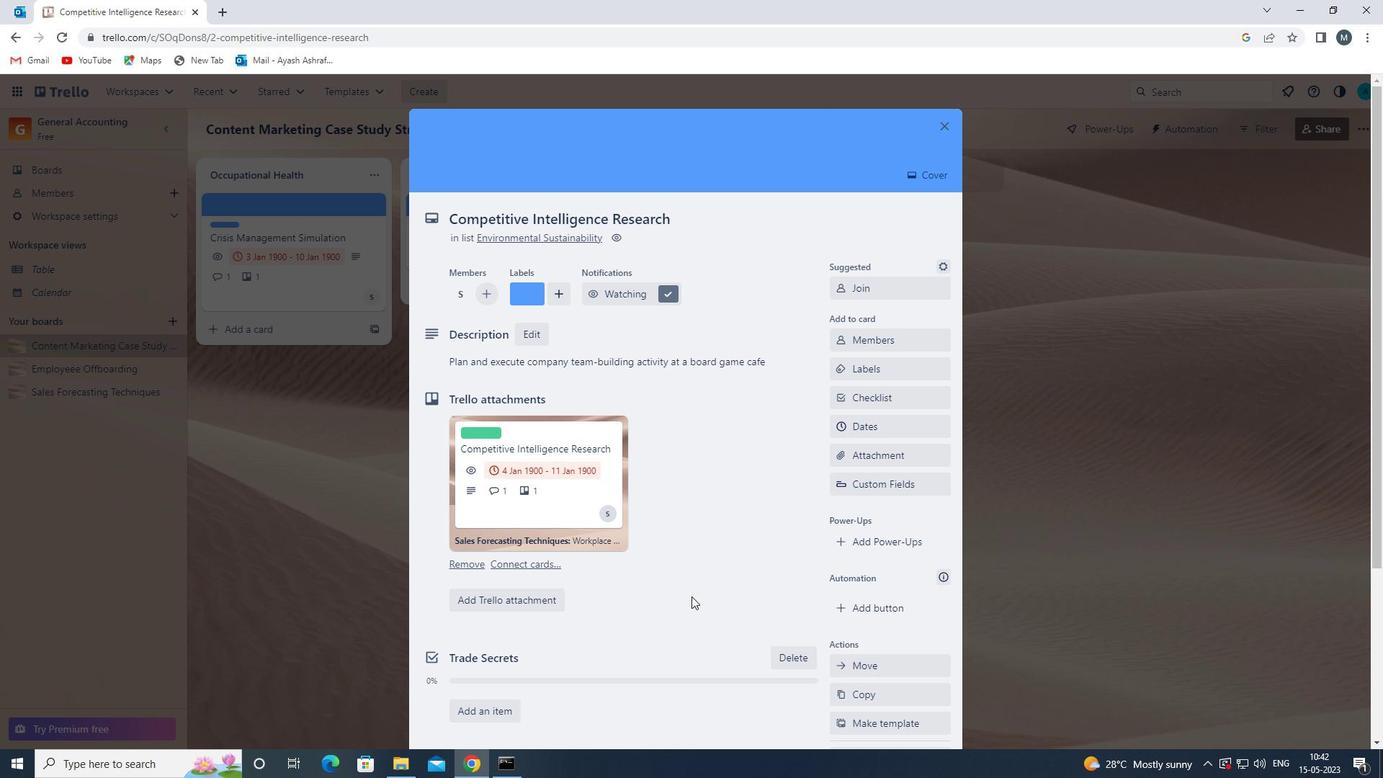 
Action: Mouse scrolled (690, 597) with delta (0, 0)
Screenshot: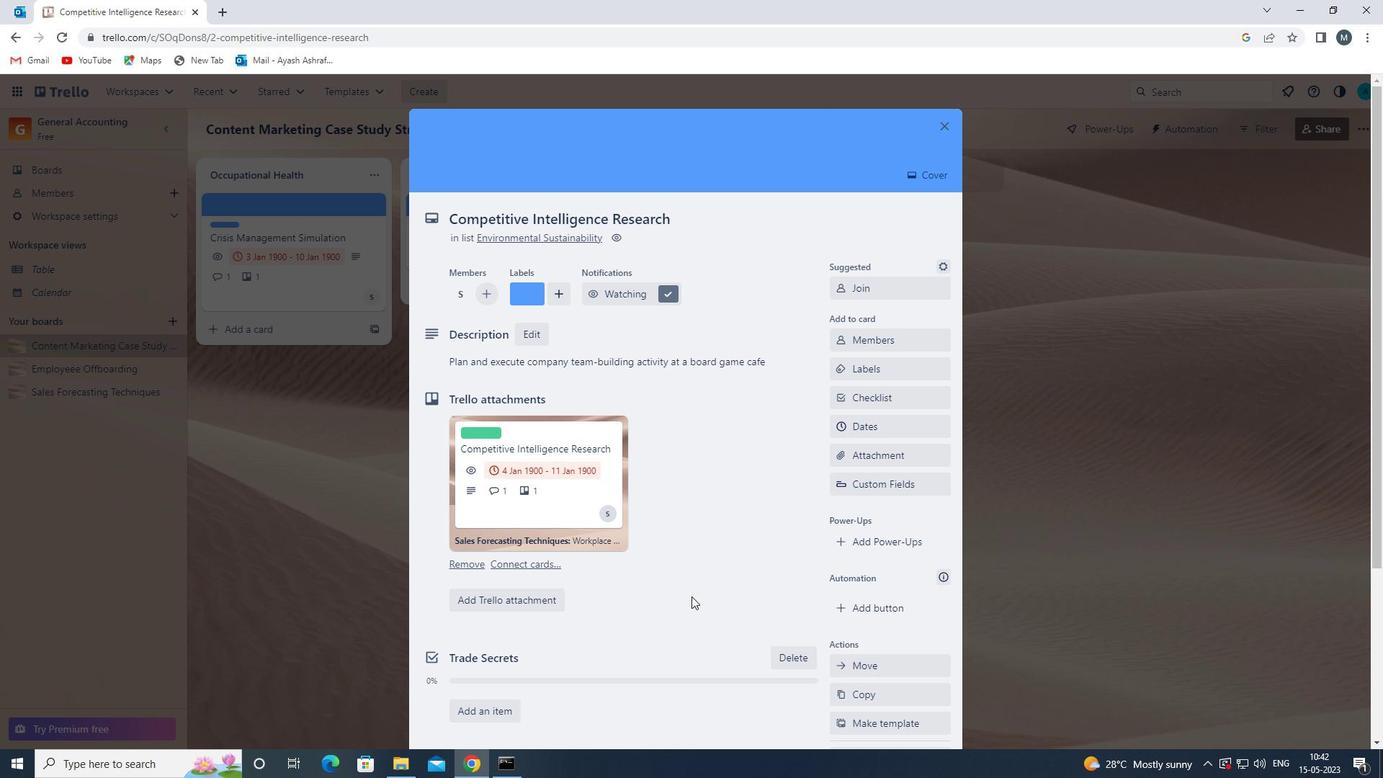 
Action: Mouse scrolled (690, 597) with delta (0, 0)
Screenshot: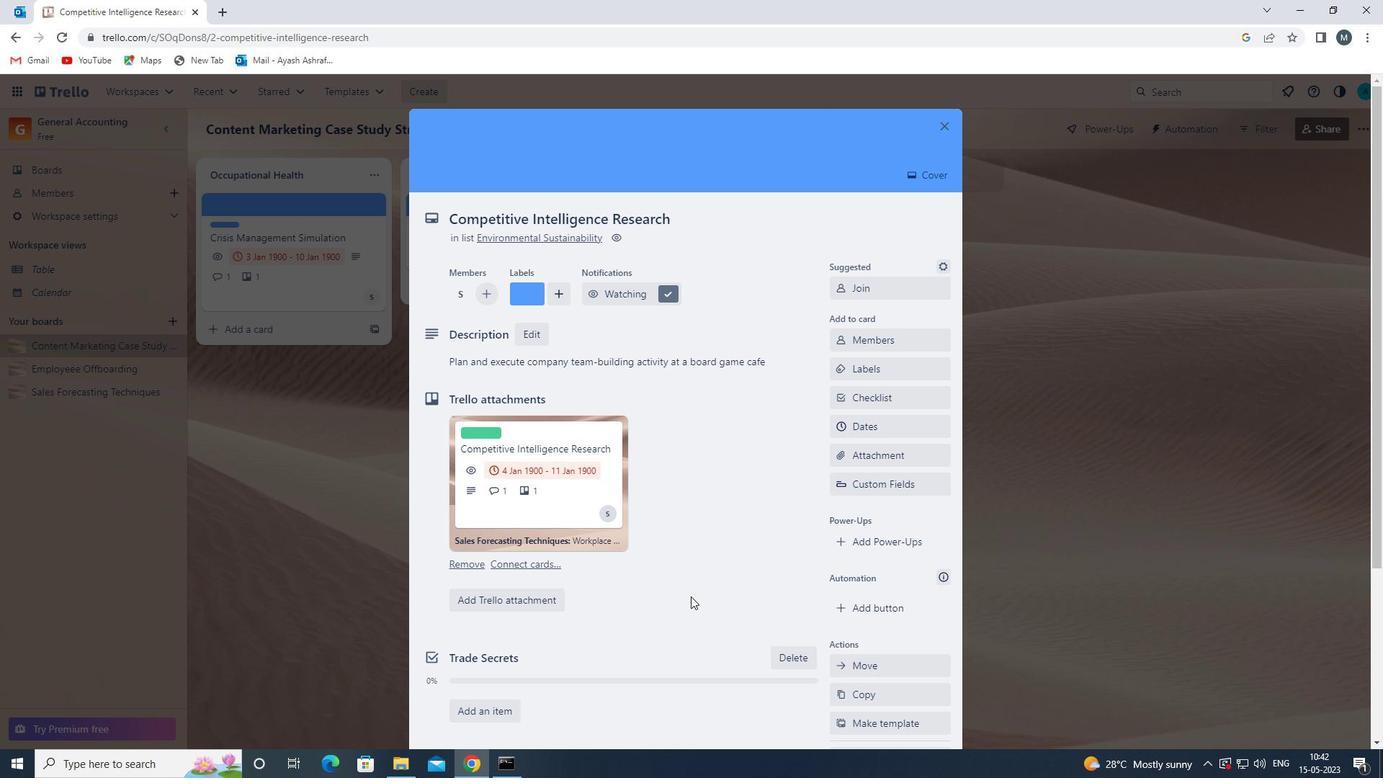 
Action: Mouse scrolled (690, 597) with delta (0, 0)
Screenshot: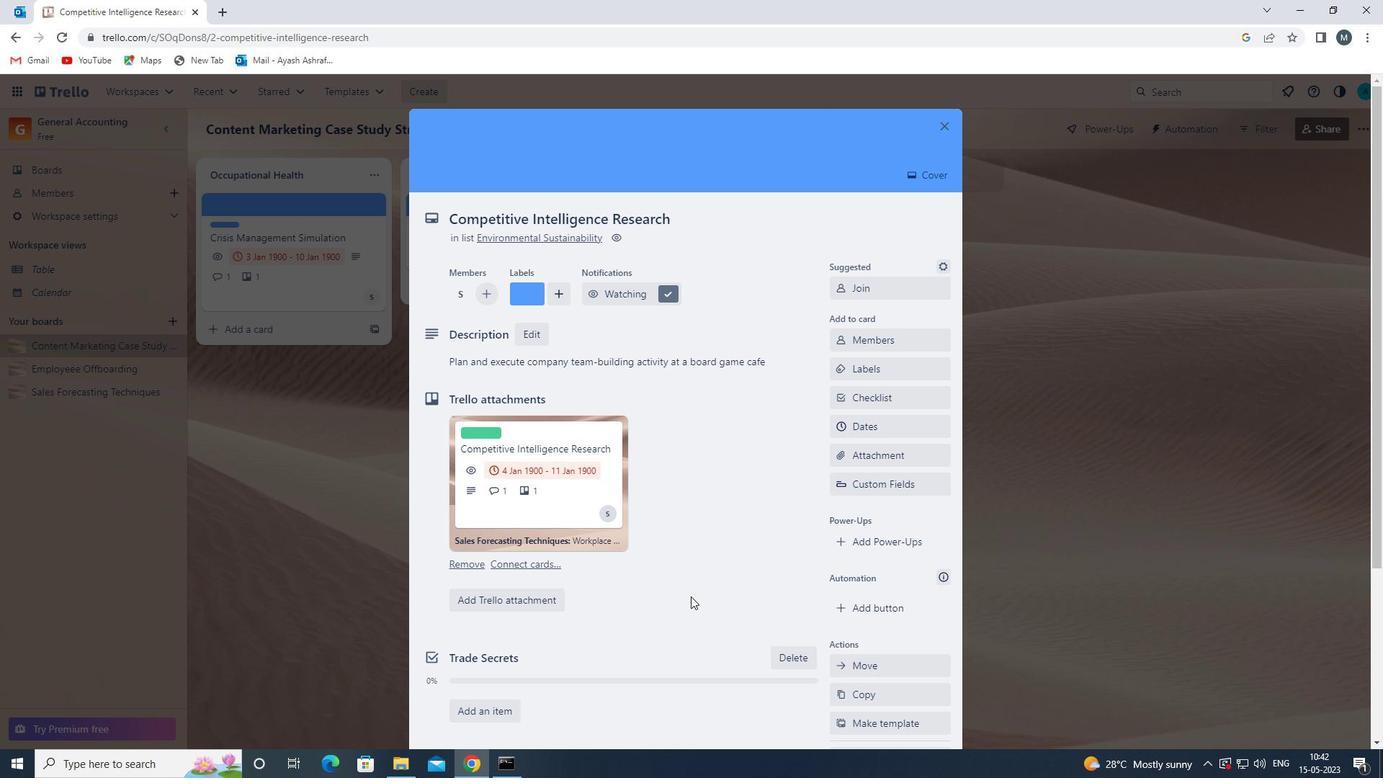 
